 Task: Find connections with filter location Concepción de La Vega with filter topic #communitybuildingwith filter profile language German with filter current company Kimberly-Clark Professional with filter school CHAROTAR UNIVERSITY OF SCIENCE AND TECHNOLOGY with filter industry IT System Data Services with filter service category Wedding Photography with filter keywords title File Clerk
Action: Mouse moved to (554, 73)
Screenshot: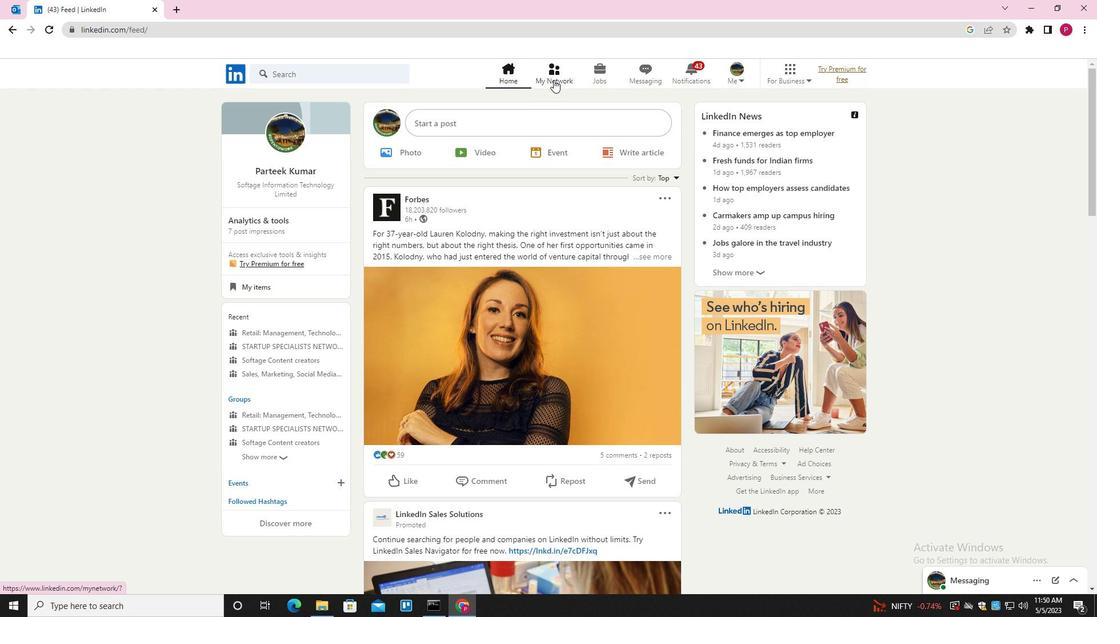 
Action: Mouse pressed left at (554, 73)
Screenshot: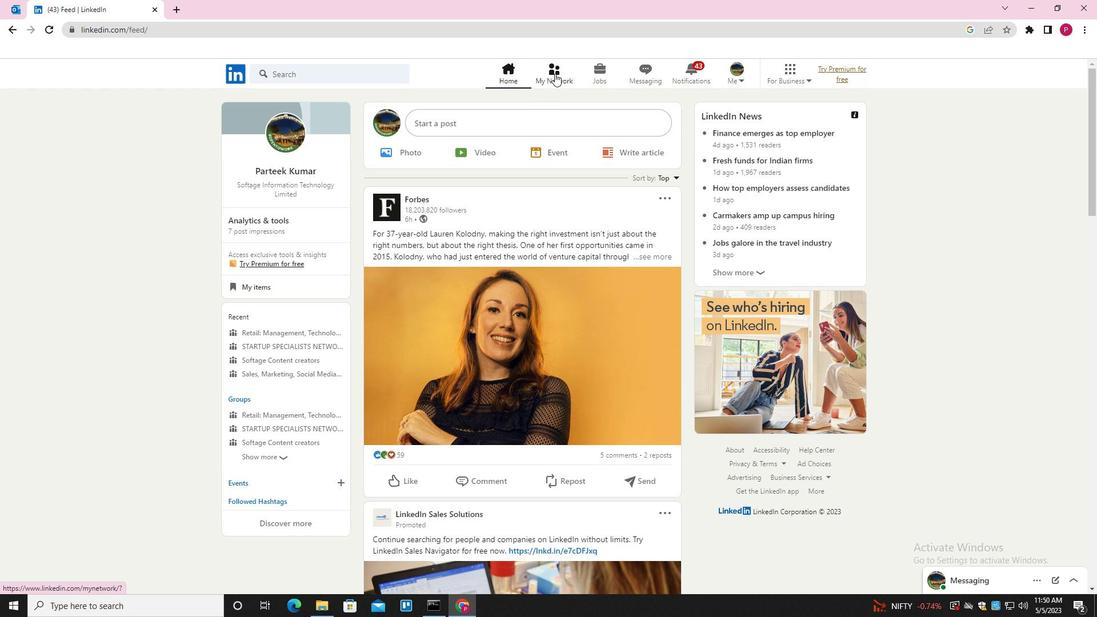 
Action: Mouse moved to (349, 139)
Screenshot: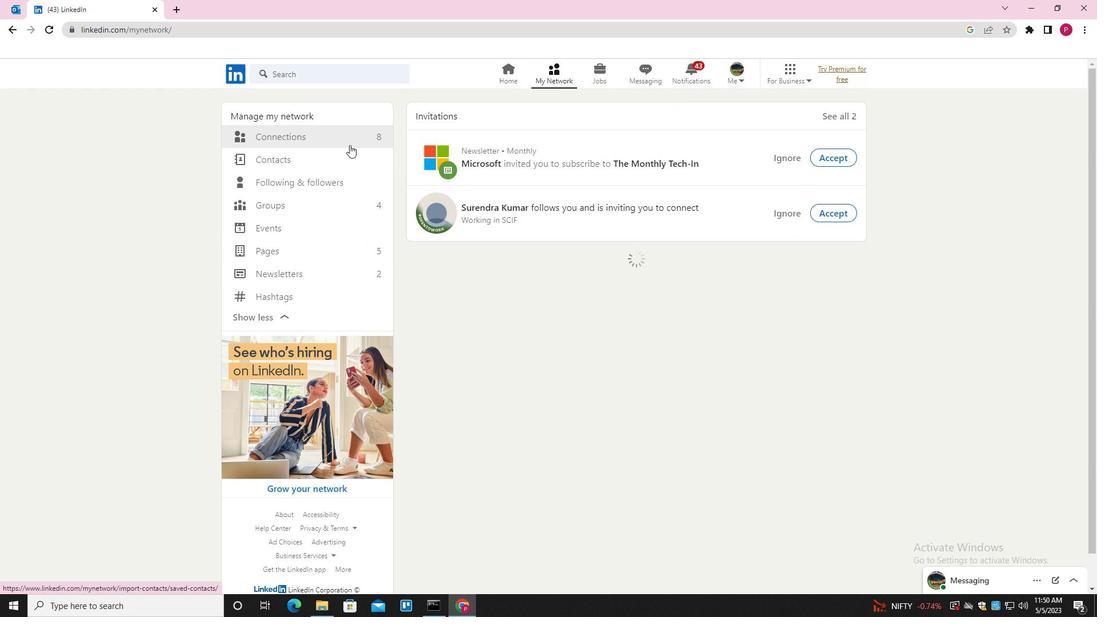 
Action: Mouse pressed left at (349, 139)
Screenshot: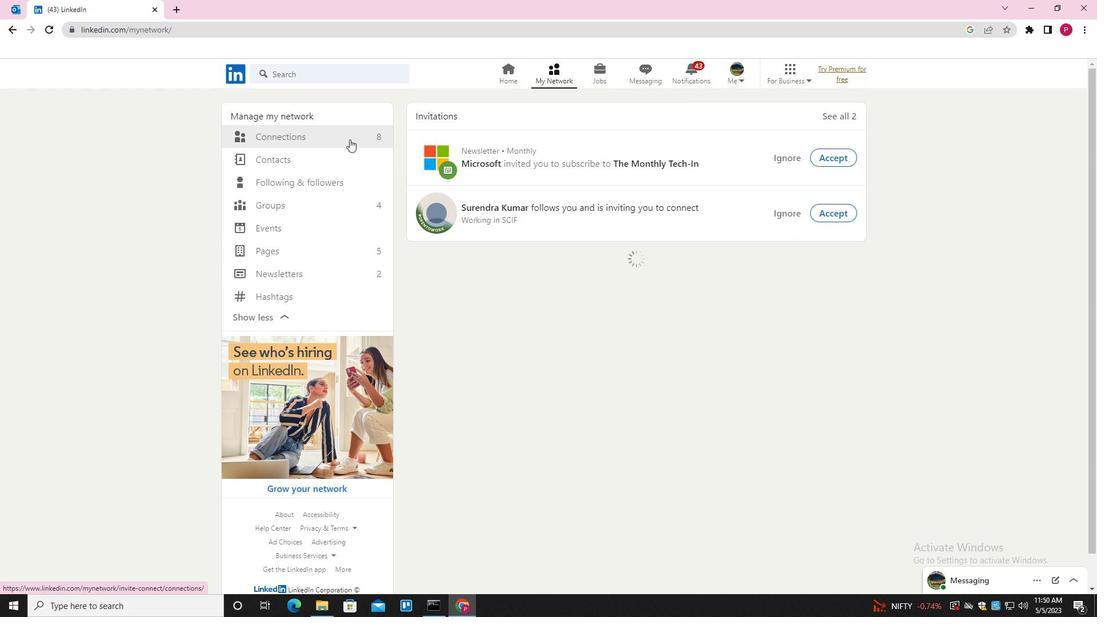 
Action: Mouse moved to (623, 134)
Screenshot: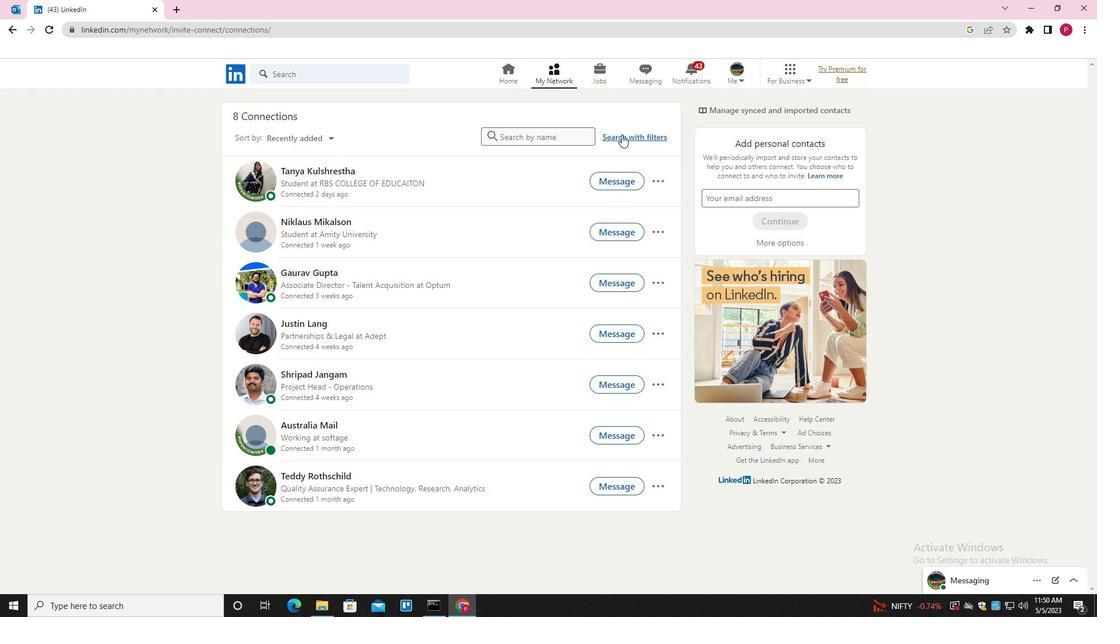 
Action: Mouse pressed left at (623, 134)
Screenshot: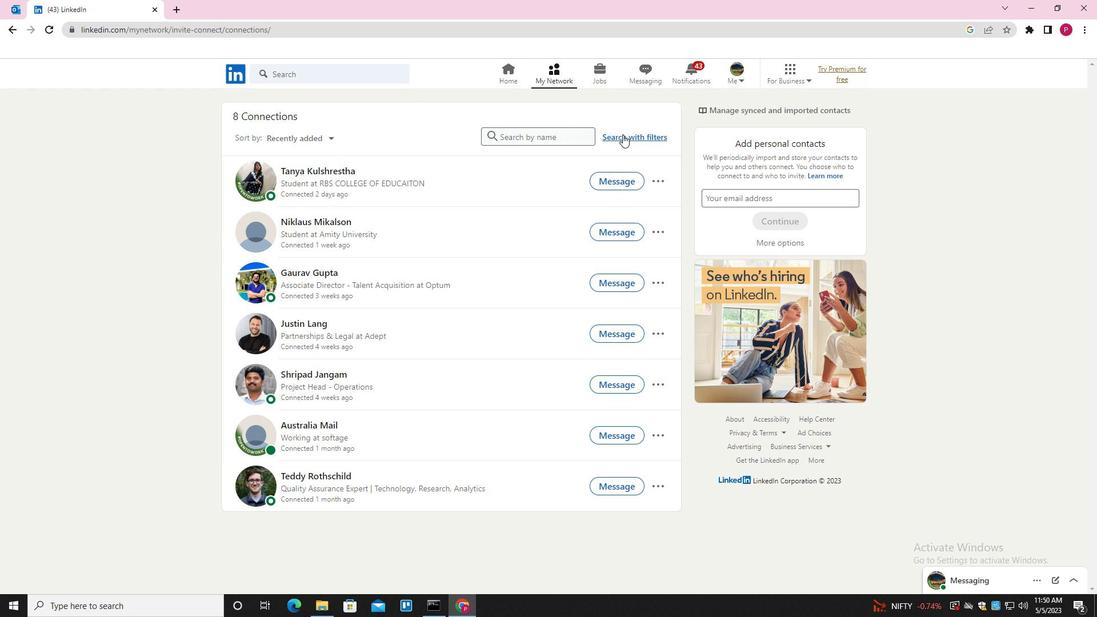 
Action: Mouse moved to (588, 107)
Screenshot: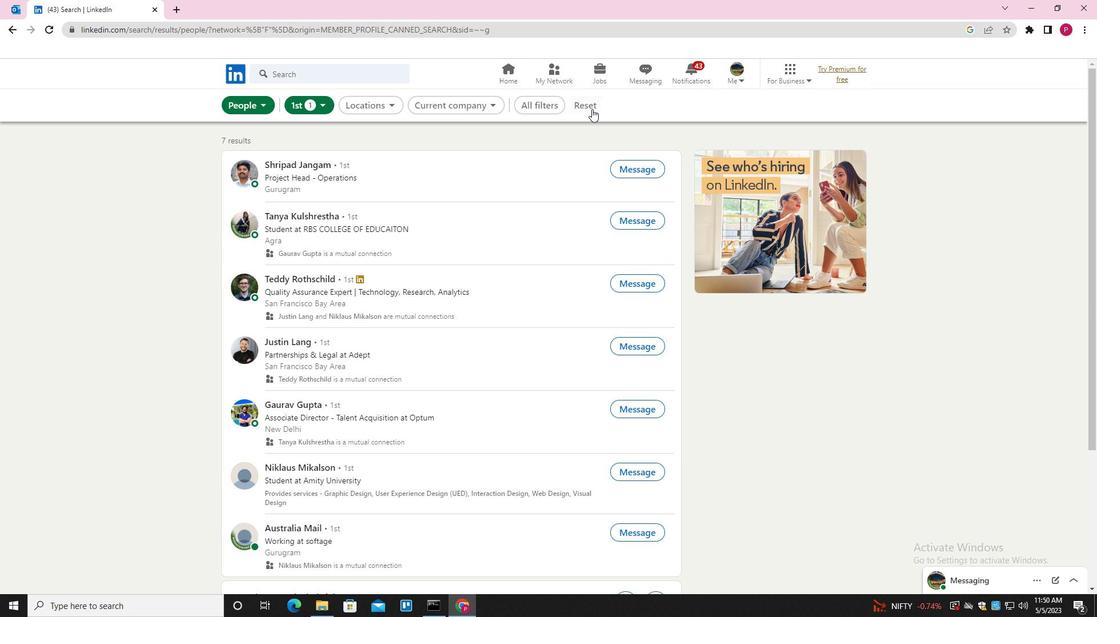 
Action: Mouse pressed left at (588, 107)
Screenshot: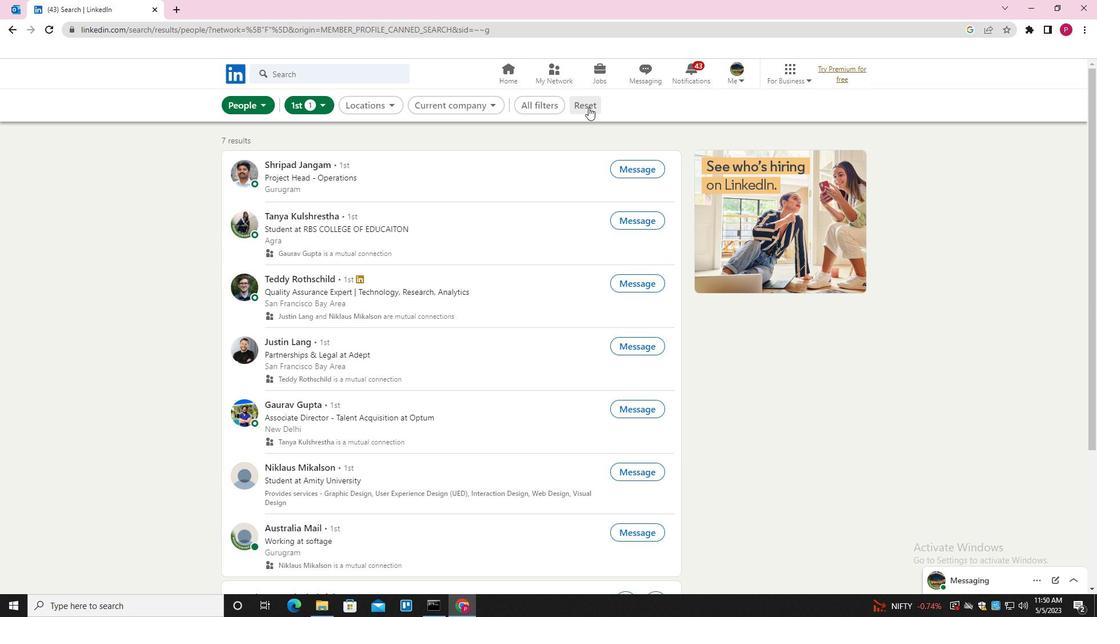 
Action: Mouse moved to (574, 109)
Screenshot: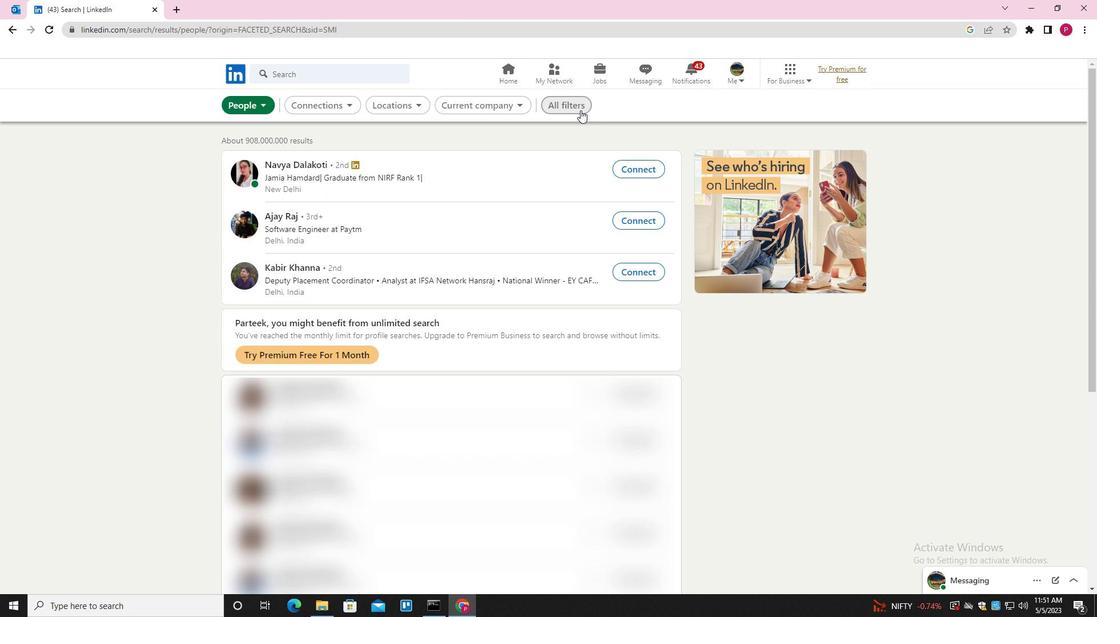 
Action: Mouse pressed left at (574, 109)
Screenshot: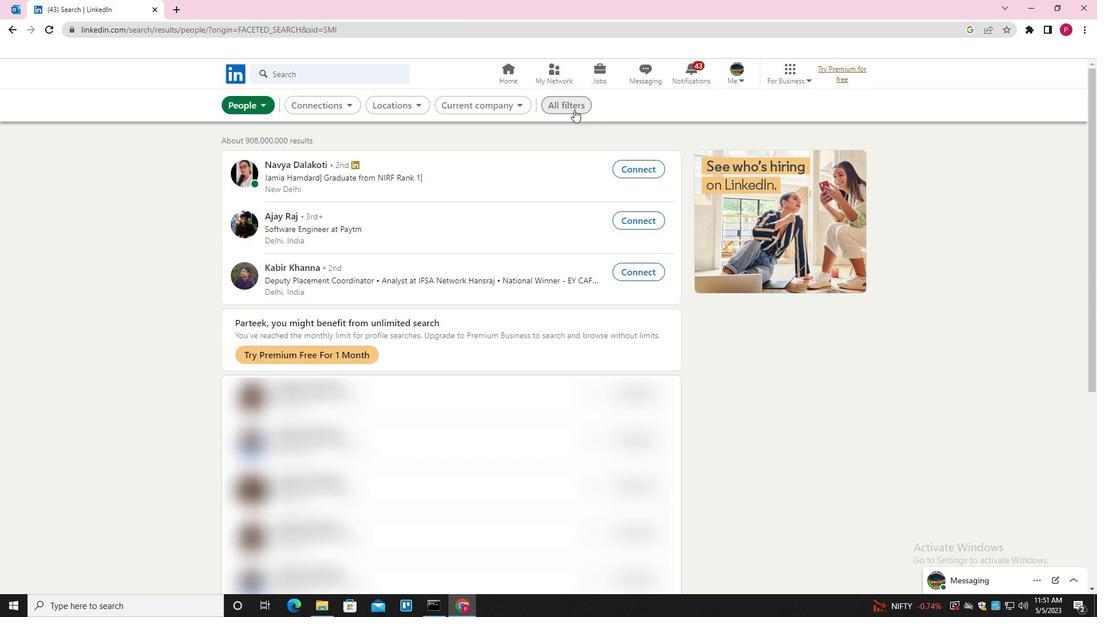 
Action: Mouse moved to (864, 263)
Screenshot: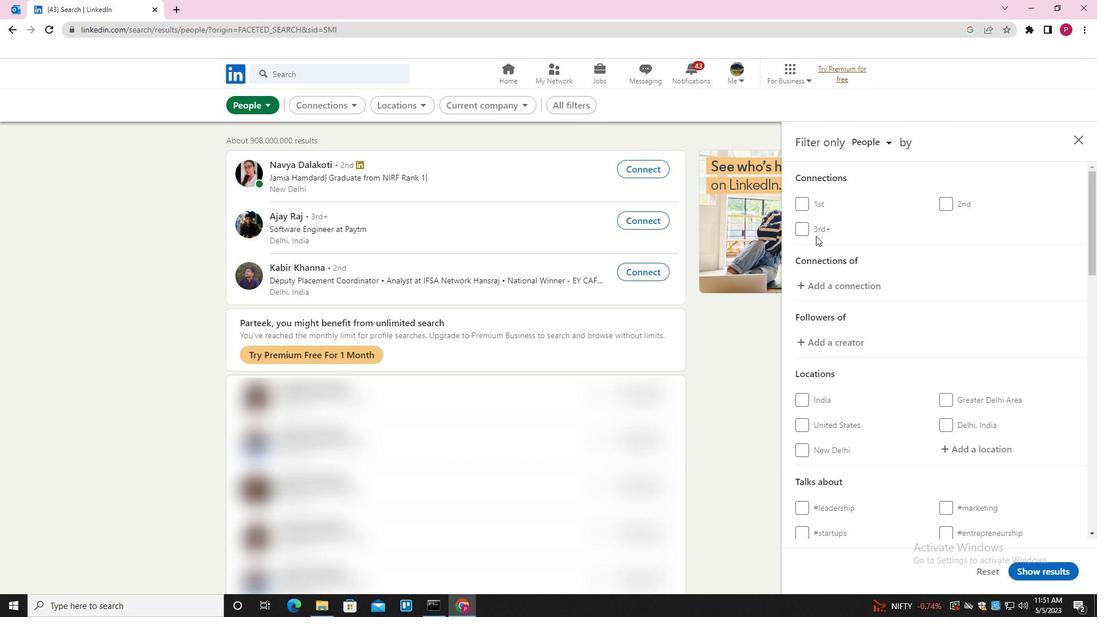 
Action: Mouse scrolled (864, 262) with delta (0, 0)
Screenshot: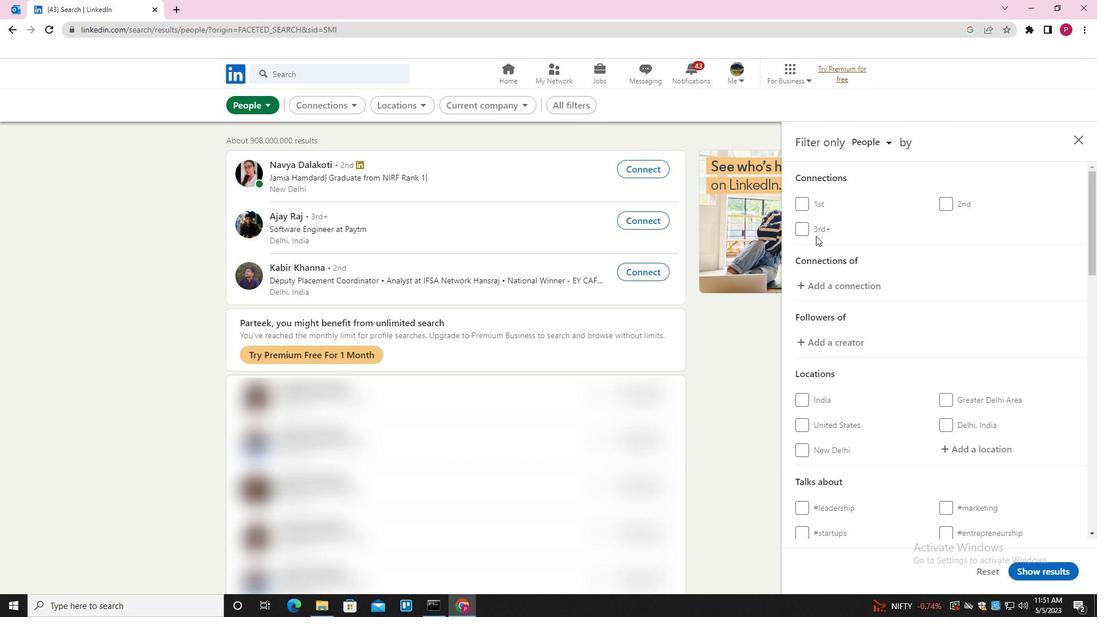 
Action: Mouse moved to (882, 271)
Screenshot: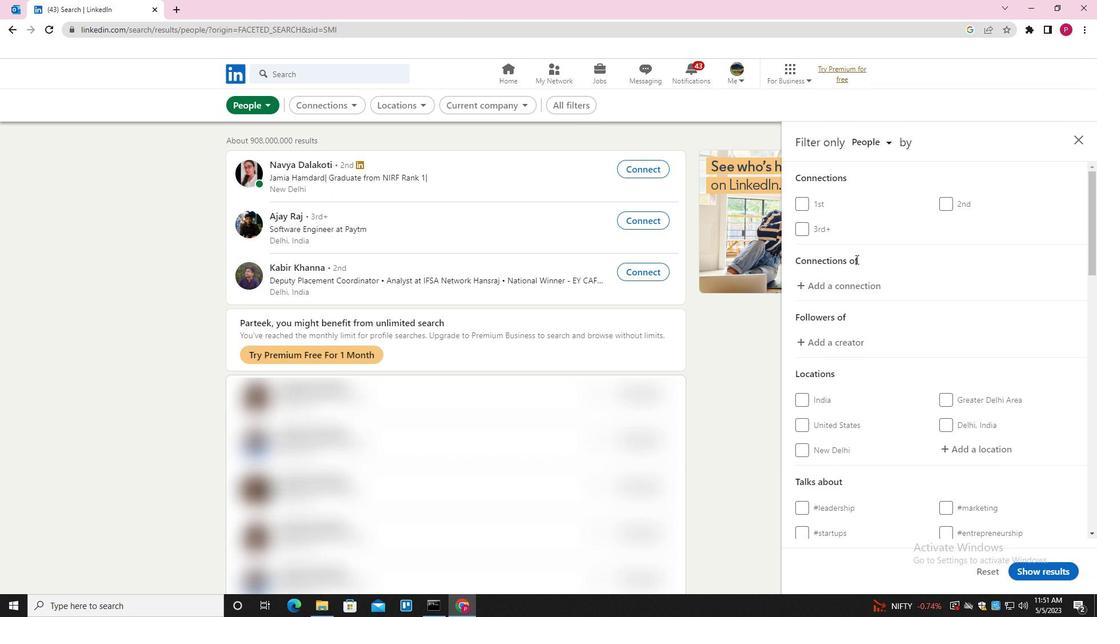 
Action: Mouse scrolled (882, 270) with delta (0, 0)
Screenshot: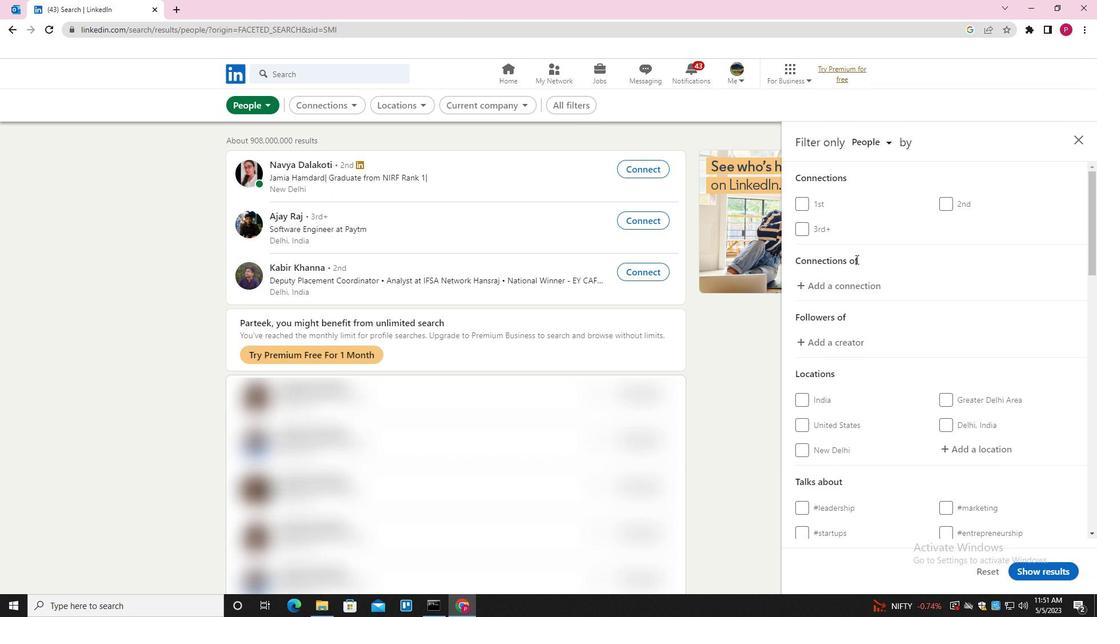 
Action: Mouse moved to (992, 330)
Screenshot: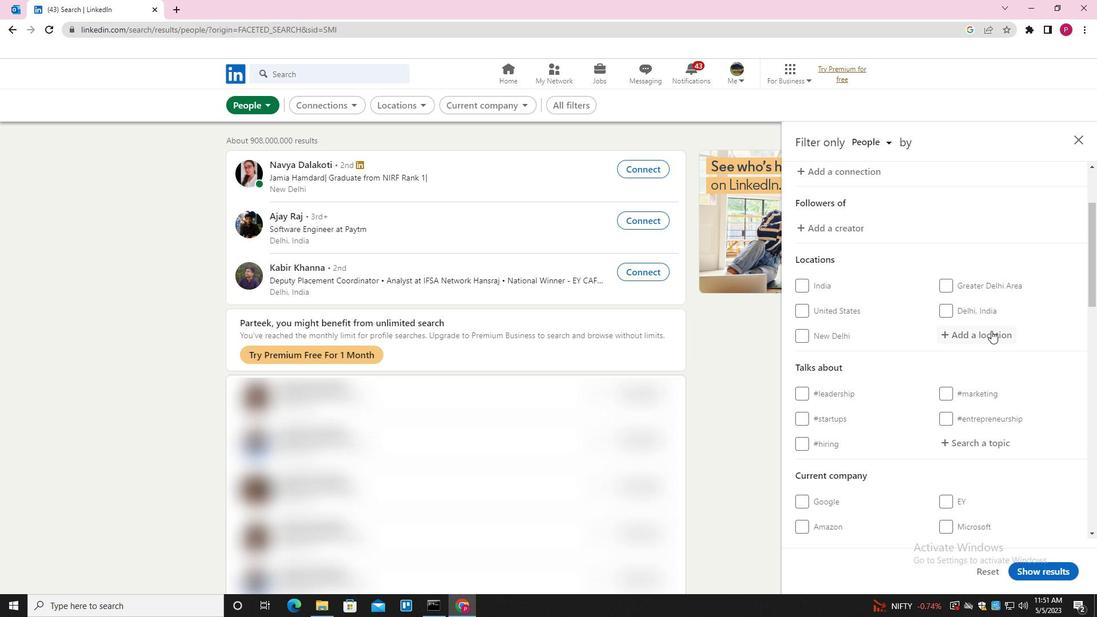 
Action: Mouse pressed left at (992, 330)
Screenshot: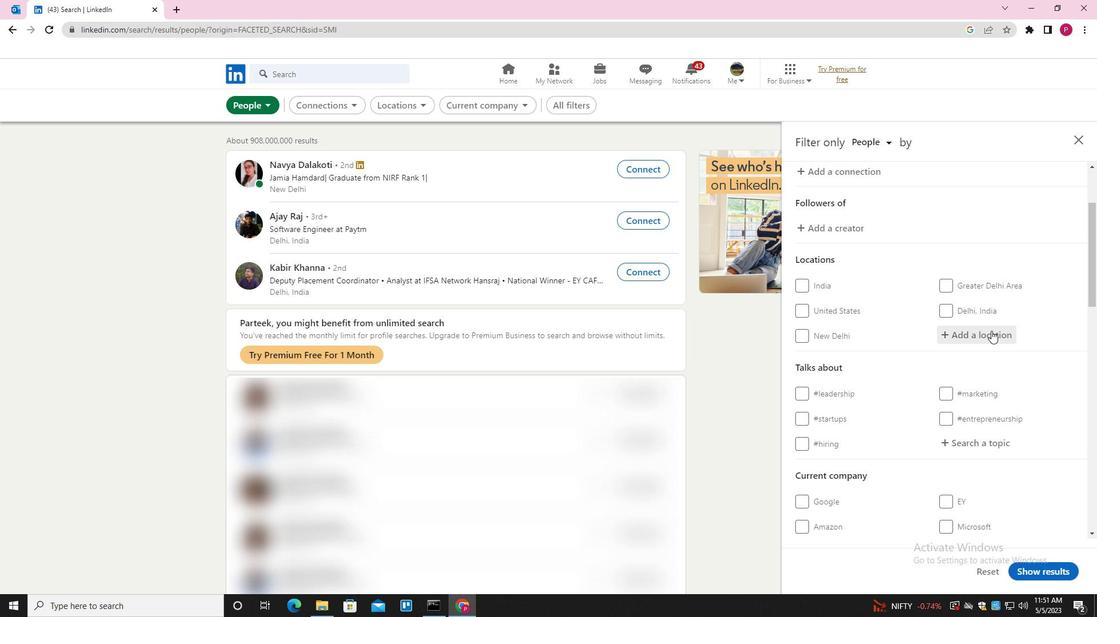 
Action: Key pressed <Key.shift>COB<Key.backspace>NCEPCION<Key.down><Key.enter>
Screenshot: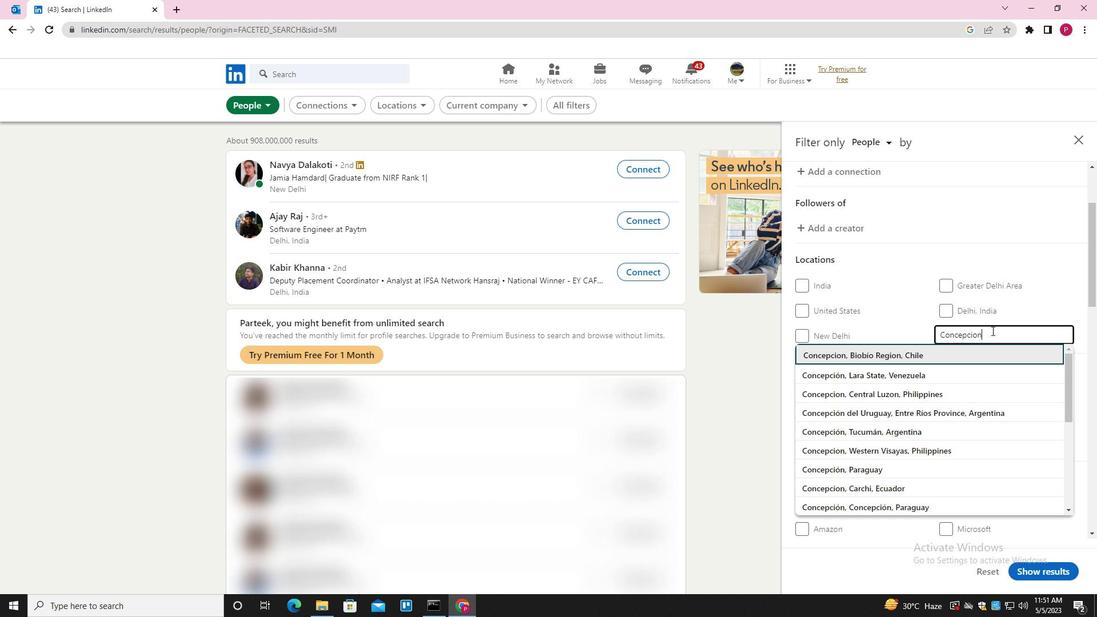
Action: Mouse moved to (992, 310)
Screenshot: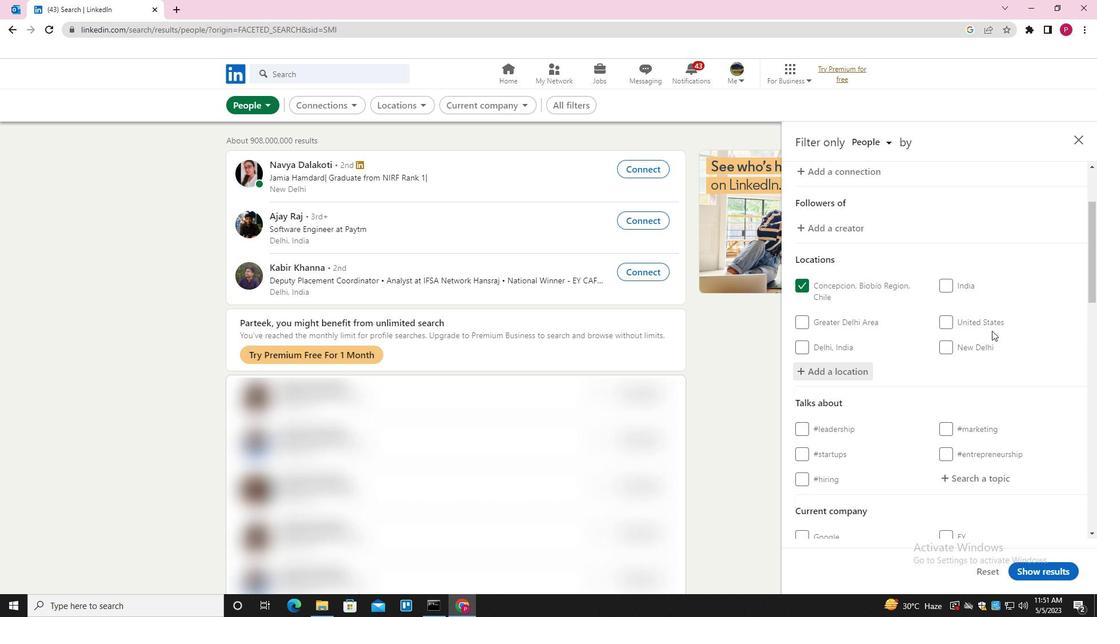 
Action: Mouse scrolled (992, 310) with delta (0, 0)
Screenshot: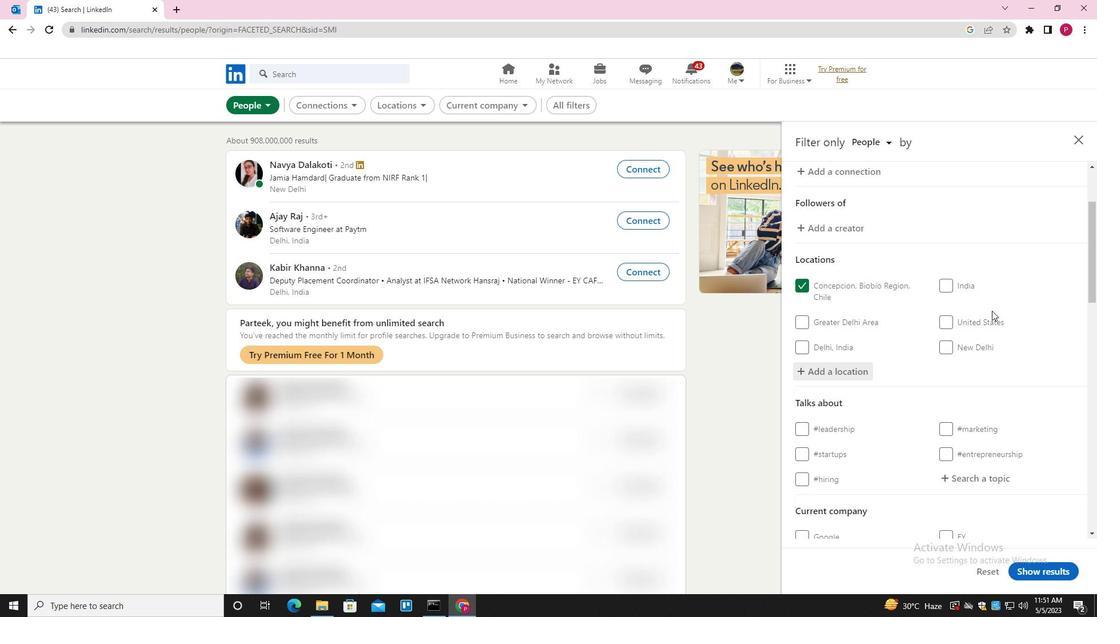 
Action: Mouse moved to (993, 310)
Screenshot: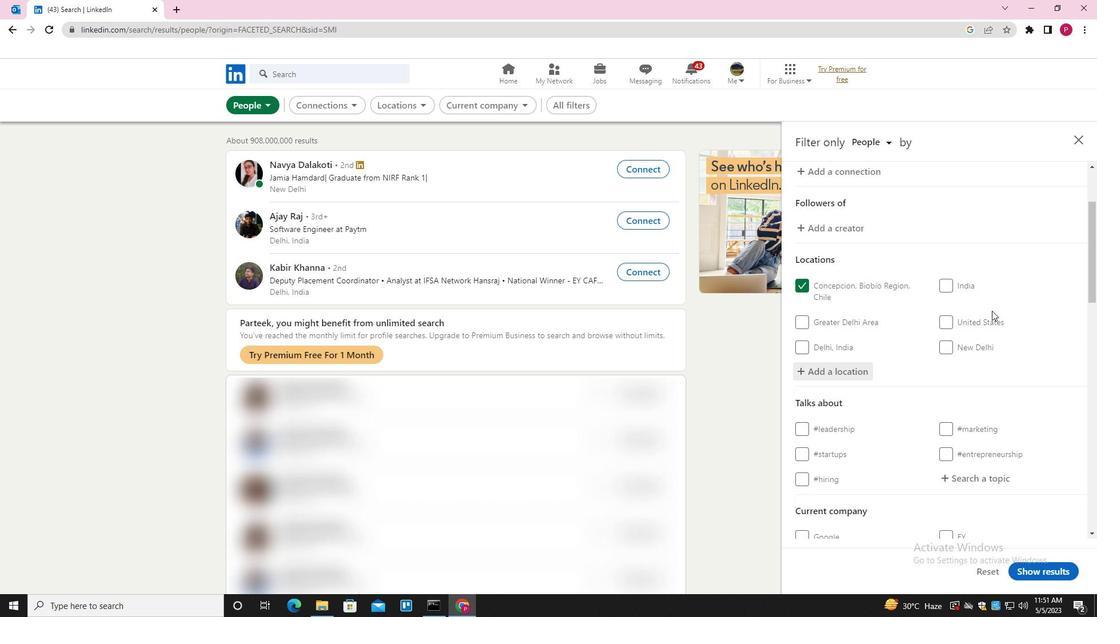 
Action: Mouse scrolled (993, 310) with delta (0, 0)
Screenshot: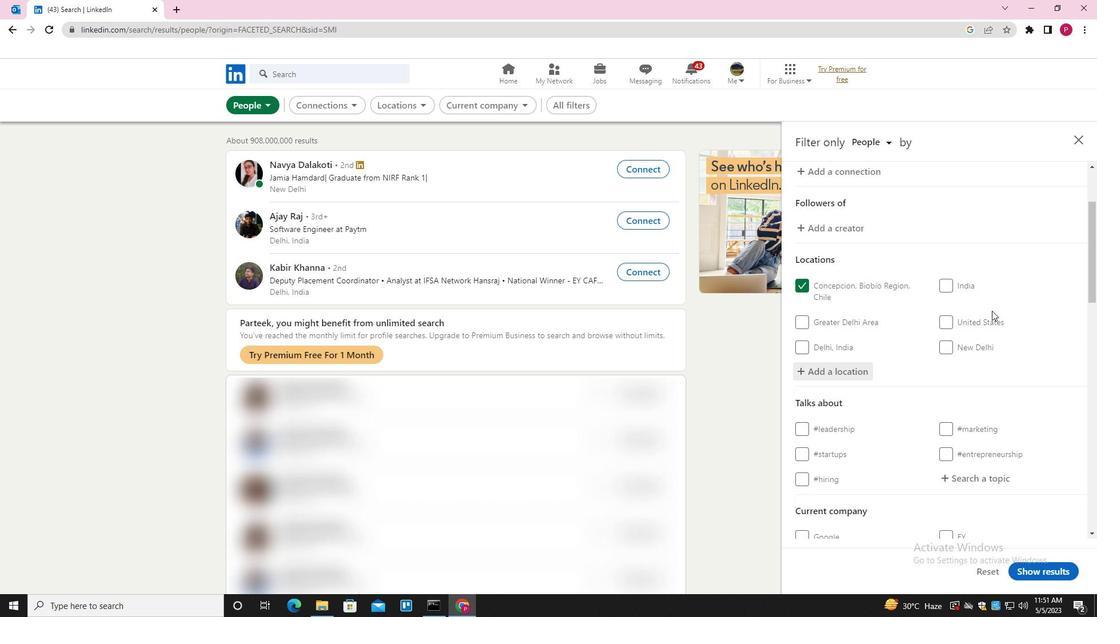 
Action: Mouse moved to (994, 311)
Screenshot: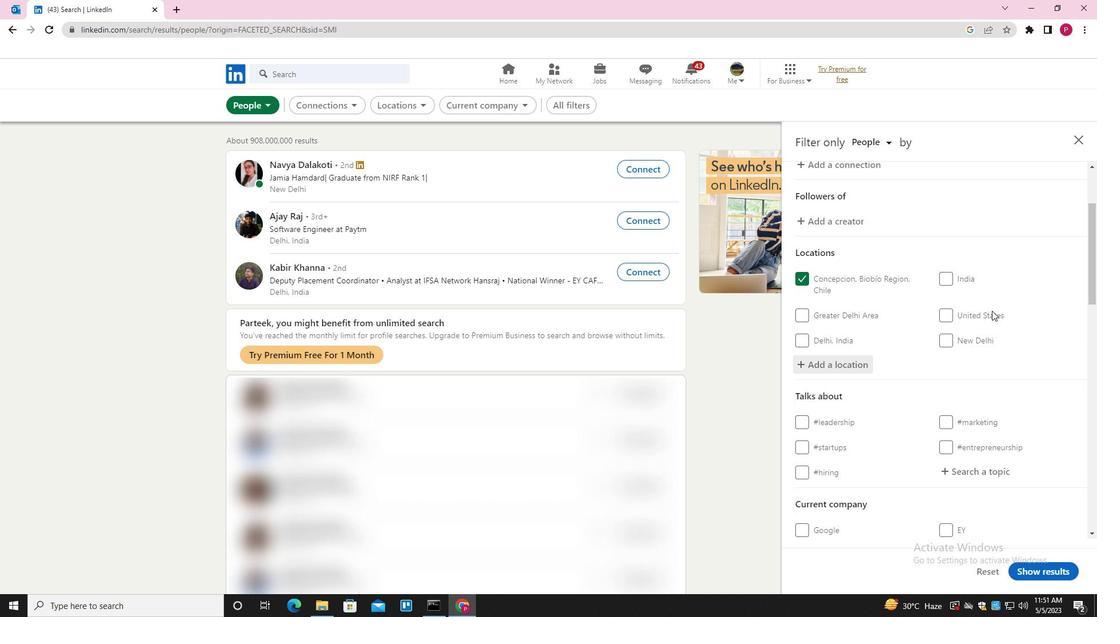
Action: Mouse scrolled (994, 310) with delta (0, 0)
Screenshot: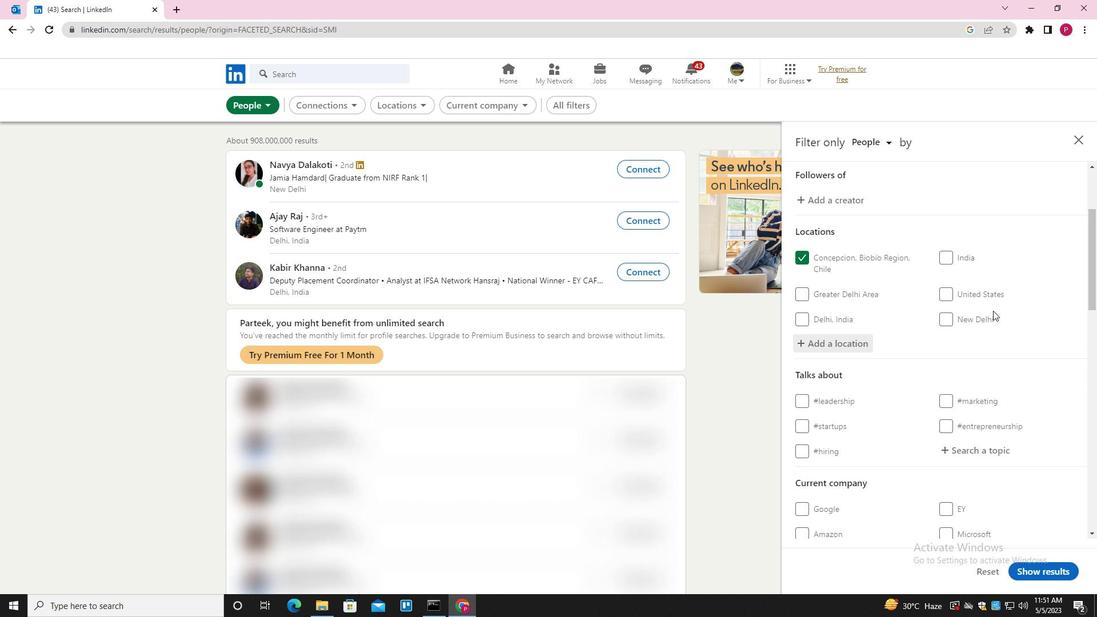 
Action: Mouse moved to (995, 312)
Screenshot: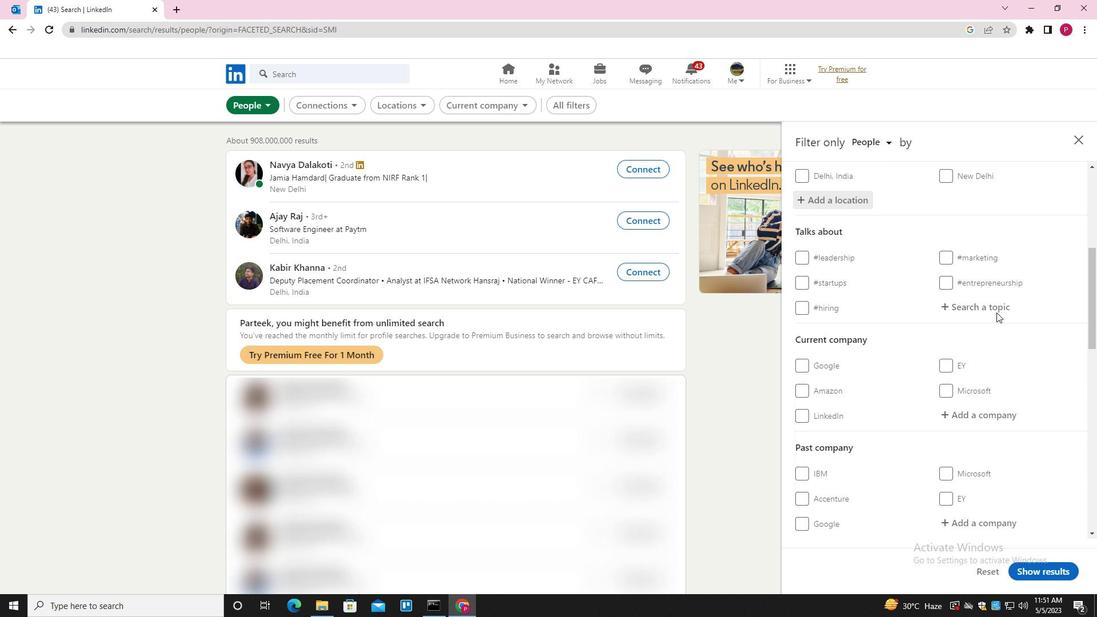 
Action: Mouse pressed left at (995, 312)
Screenshot: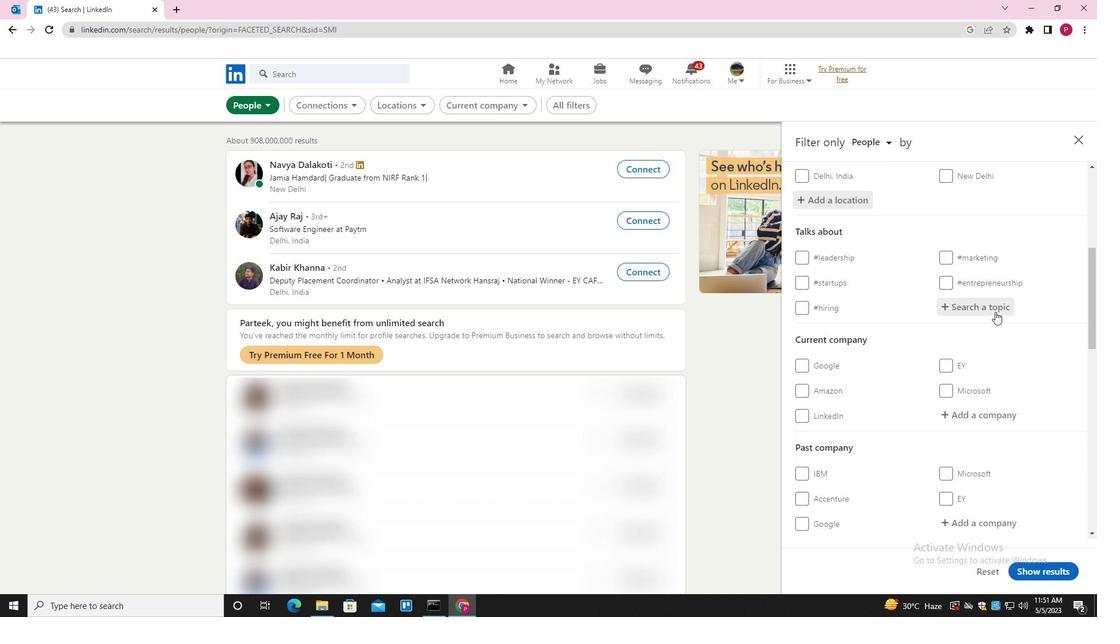 
Action: Key pressed COMMUNITYBUILDING<Key.down><Key.enter>
Screenshot: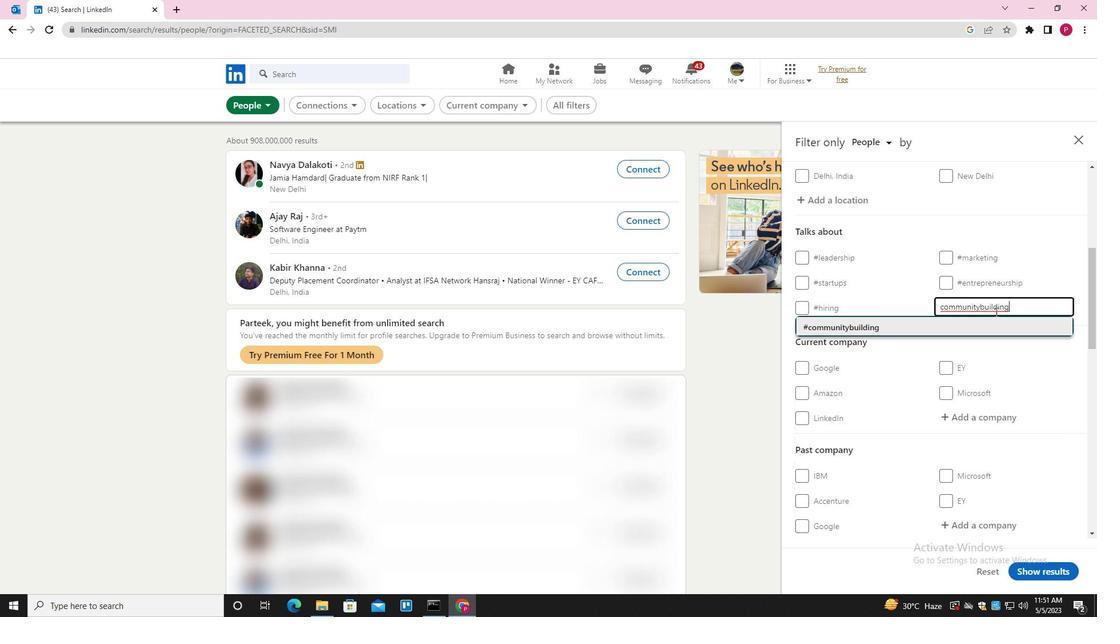 
Action: Mouse moved to (982, 324)
Screenshot: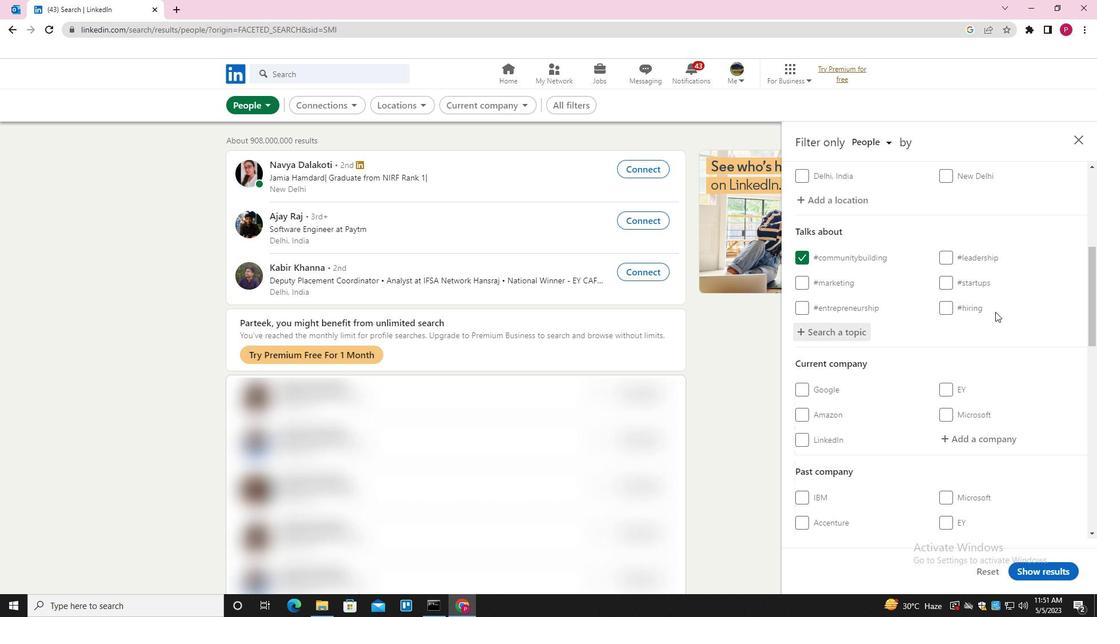 
Action: Mouse scrolled (982, 323) with delta (0, 0)
Screenshot: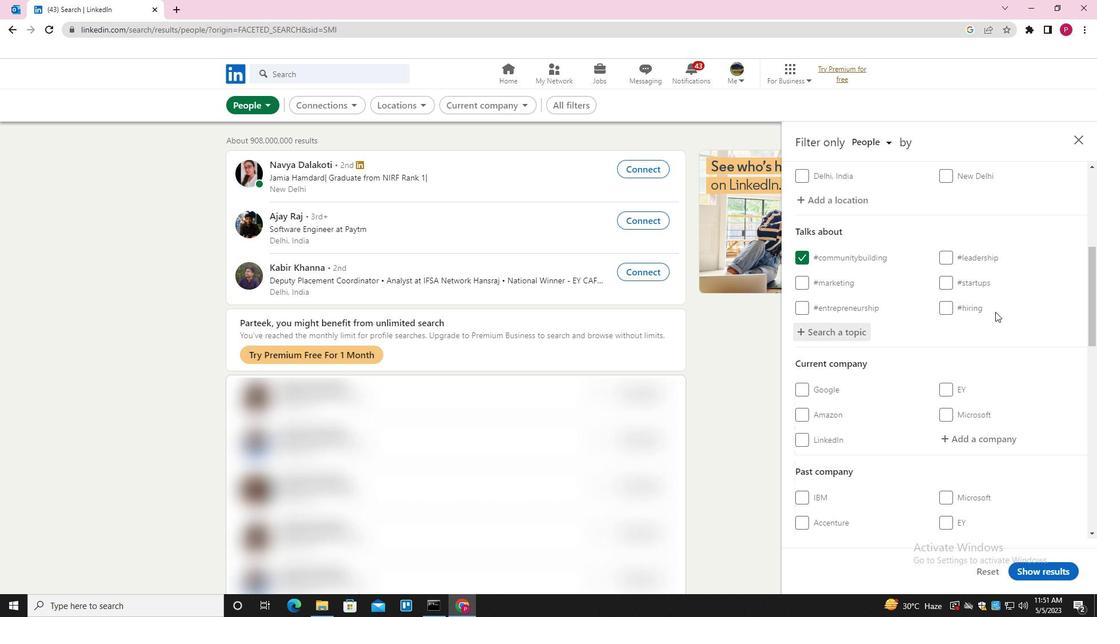 
Action: Mouse moved to (964, 326)
Screenshot: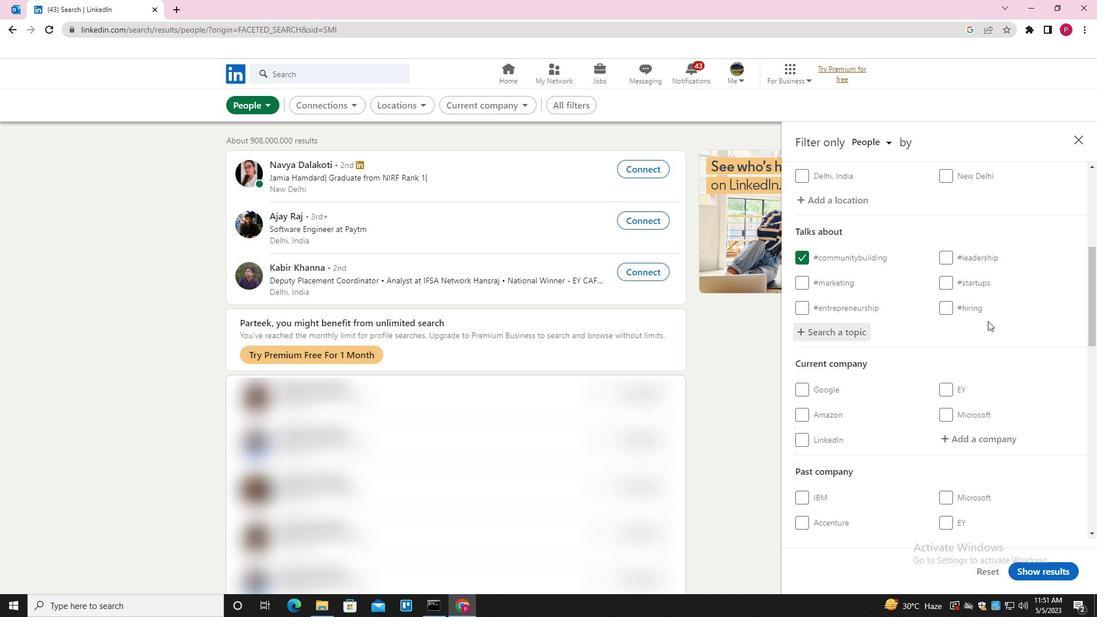 
Action: Mouse scrolled (964, 325) with delta (0, 0)
Screenshot: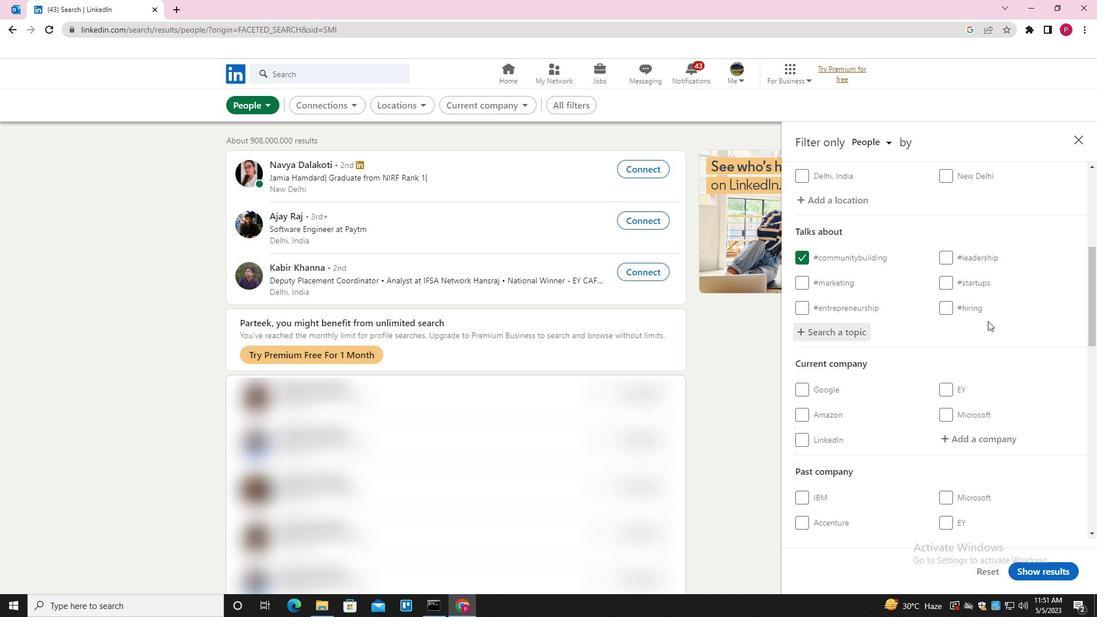 
Action: Mouse moved to (953, 326)
Screenshot: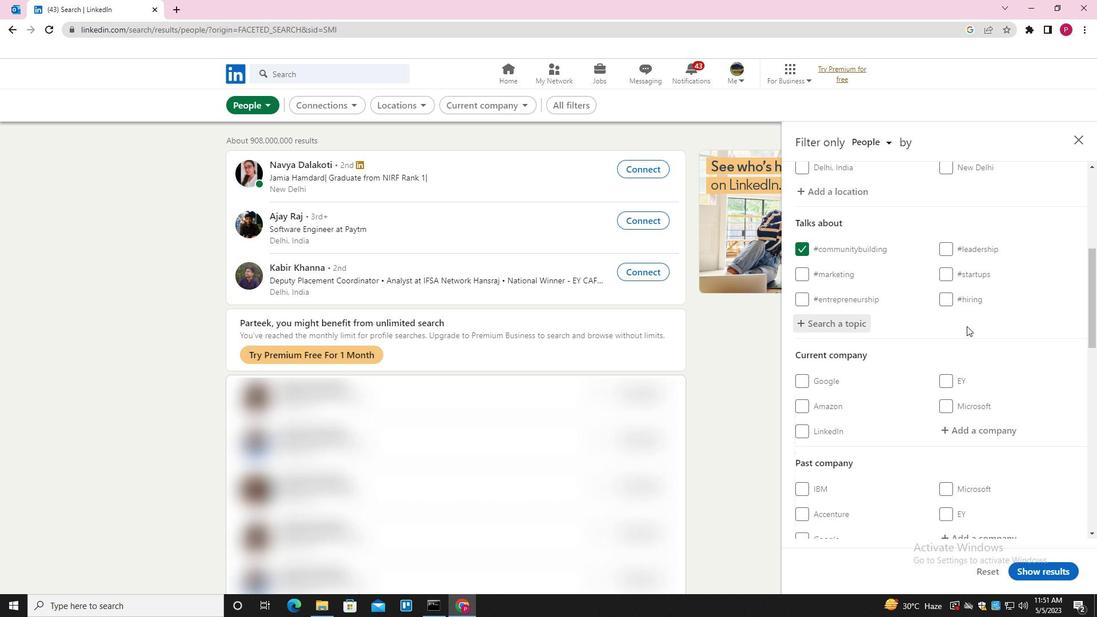 
Action: Mouse scrolled (953, 326) with delta (0, 0)
Screenshot: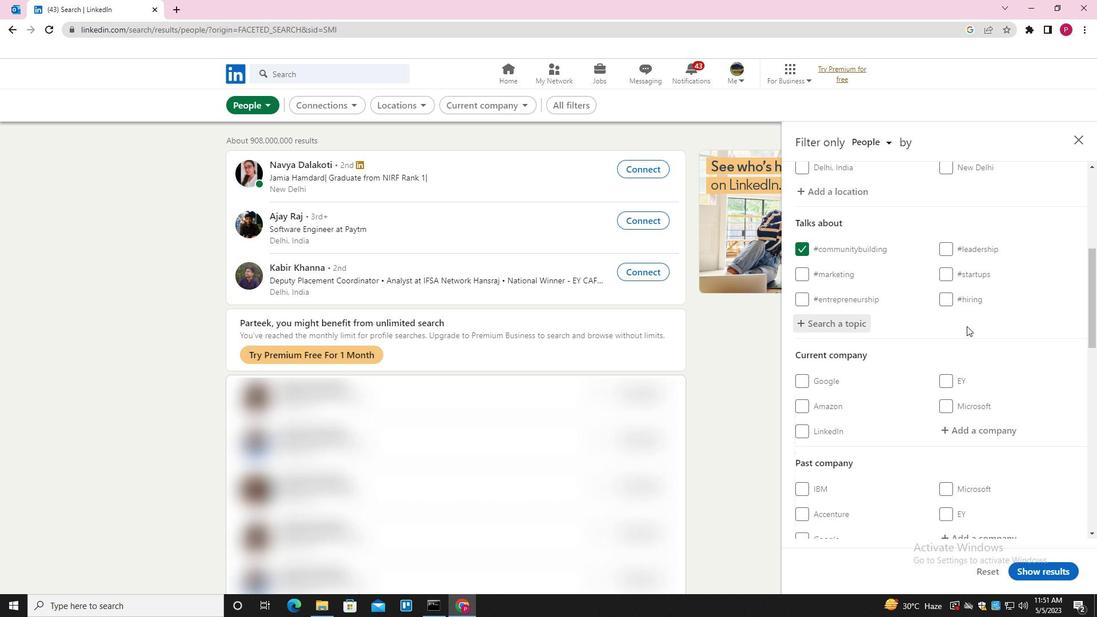 
Action: Mouse moved to (953, 326)
Screenshot: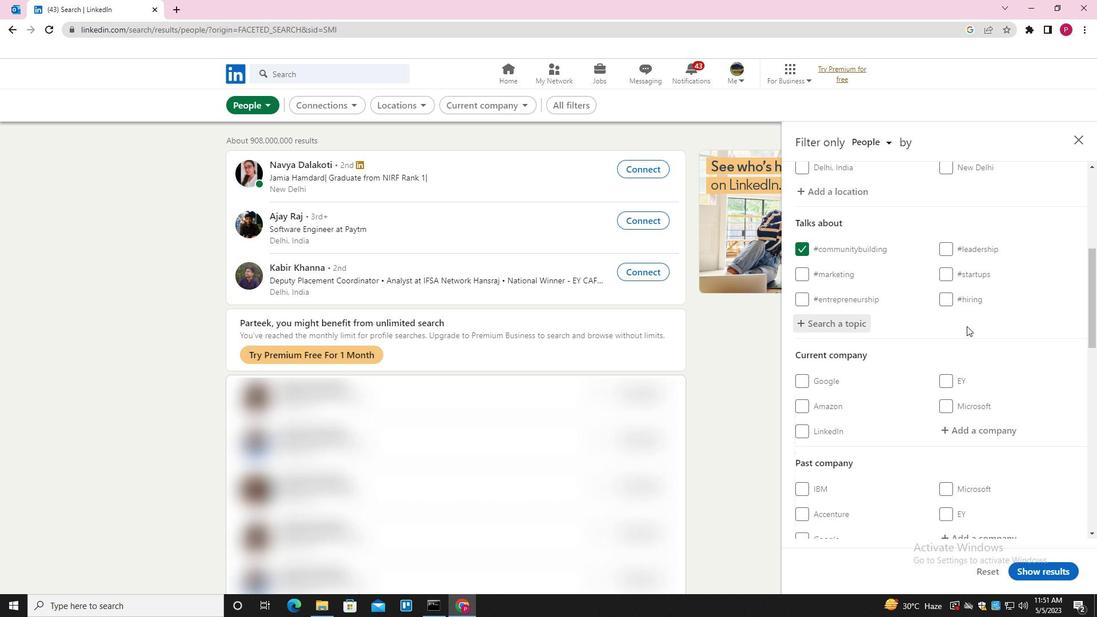
Action: Mouse scrolled (953, 326) with delta (0, 0)
Screenshot: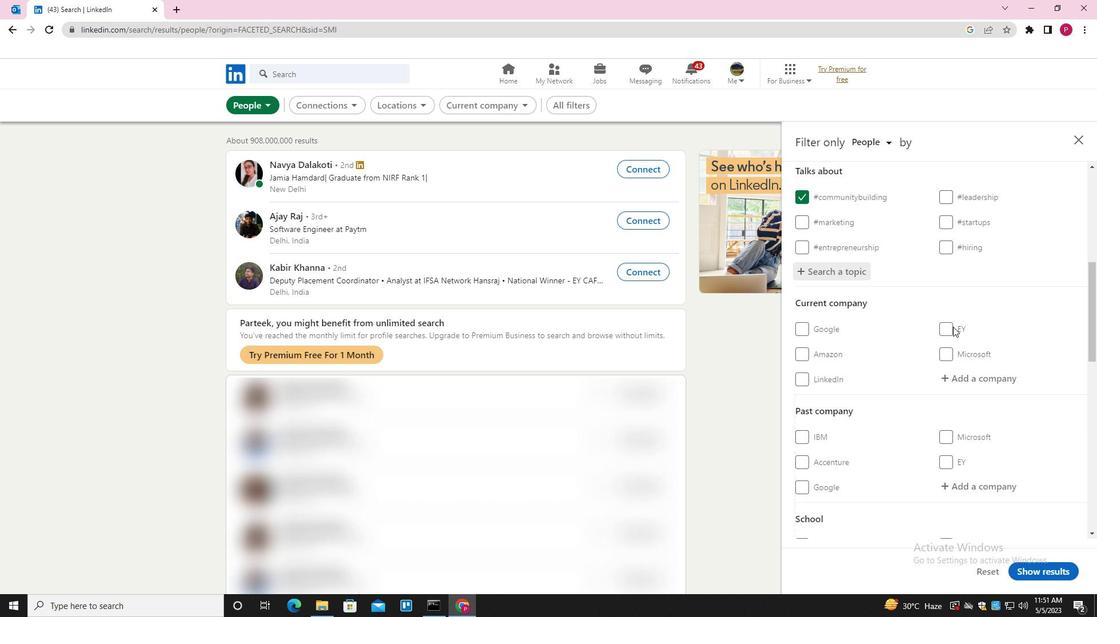 
Action: Mouse scrolled (953, 326) with delta (0, 0)
Screenshot: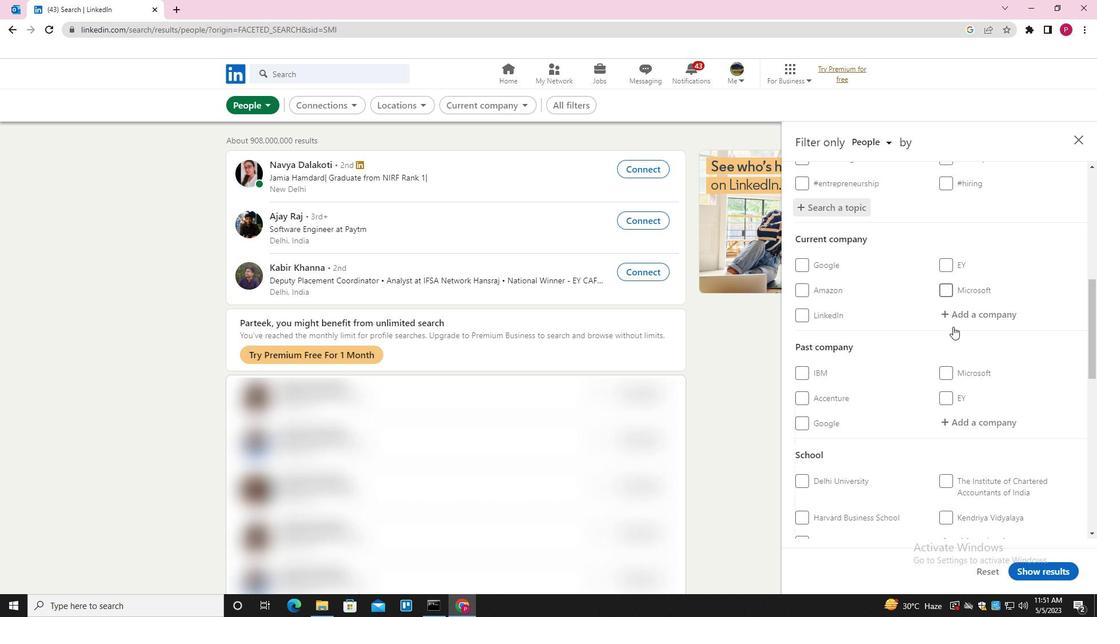 
Action: Mouse scrolled (953, 326) with delta (0, 0)
Screenshot: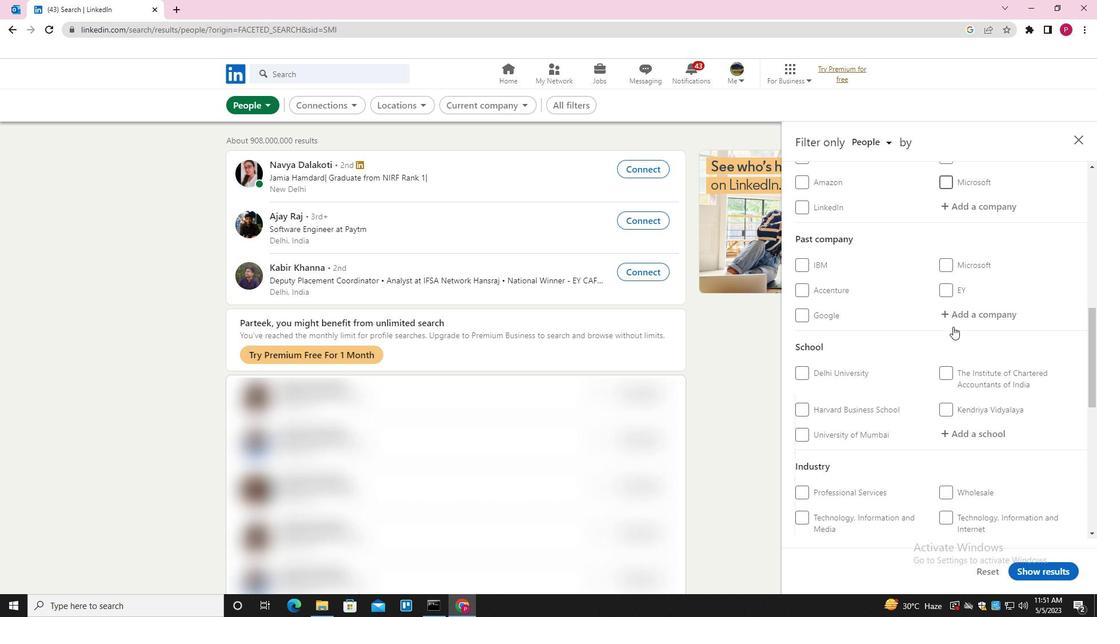 
Action: Mouse scrolled (953, 326) with delta (0, 0)
Screenshot: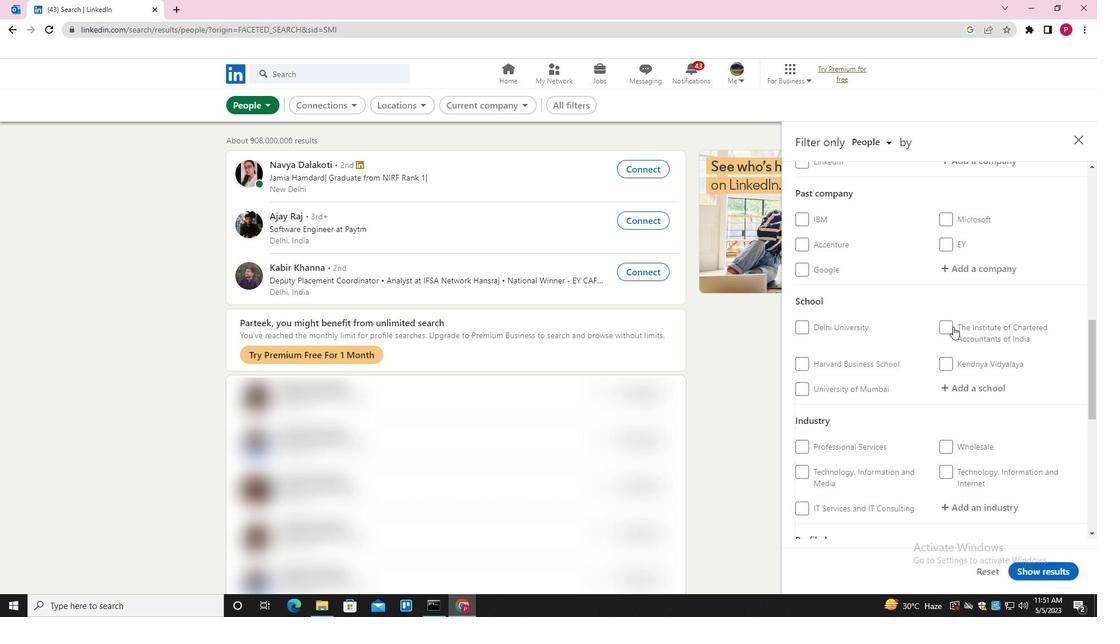 
Action: Mouse moved to (935, 335)
Screenshot: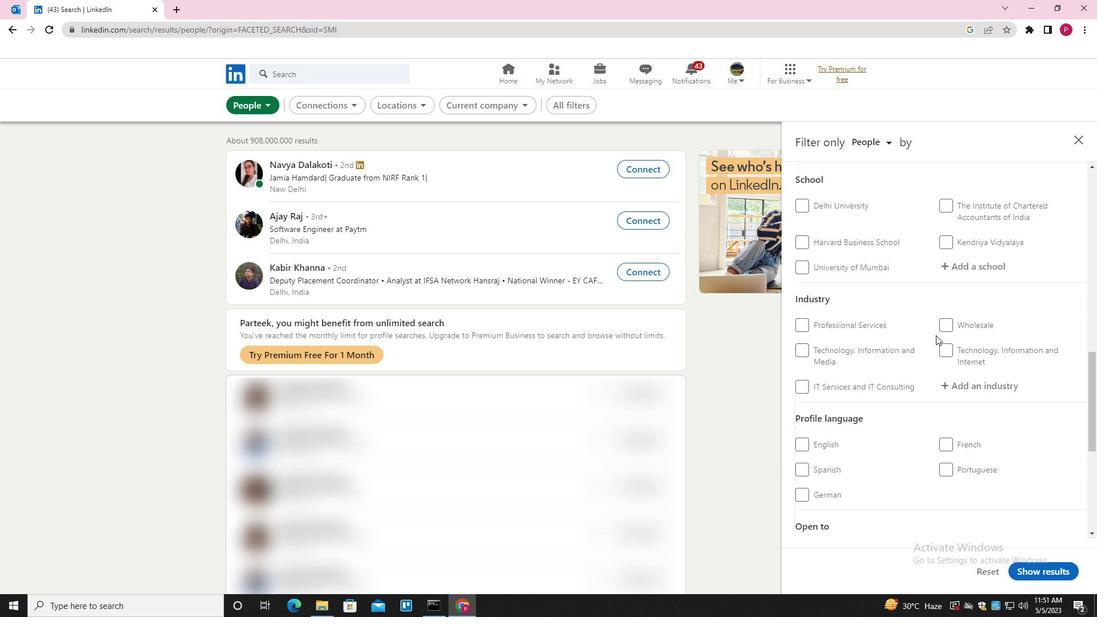 
Action: Mouse scrolled (935, 334) with delta (0, 0)
Screenshot: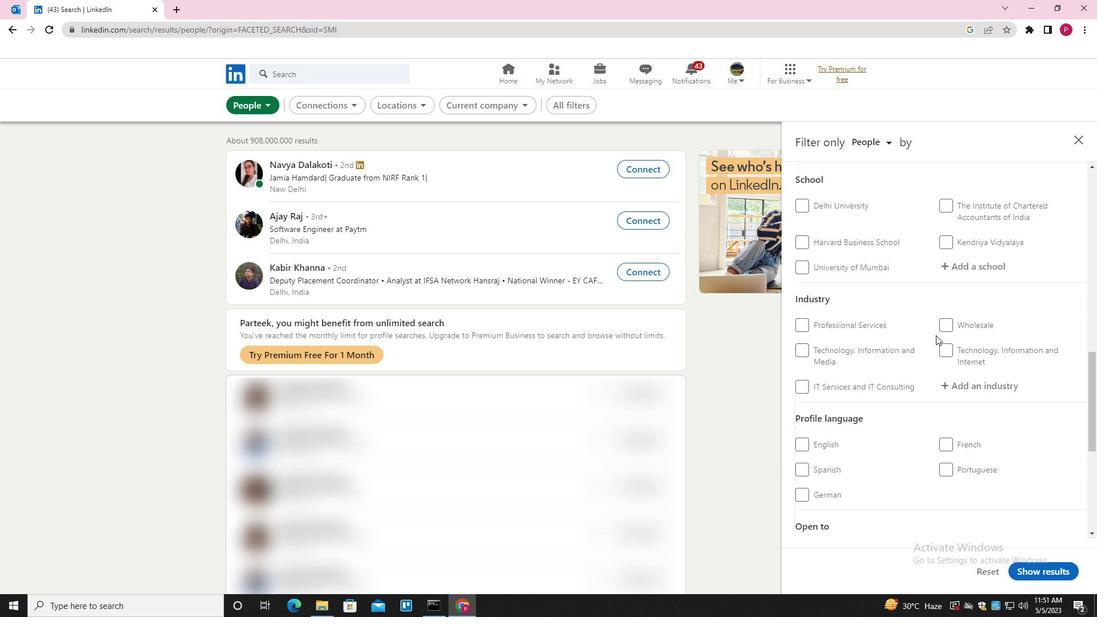 
Action: Mouse scrolled (935, 334) with delta (0, 0)
Screenshot: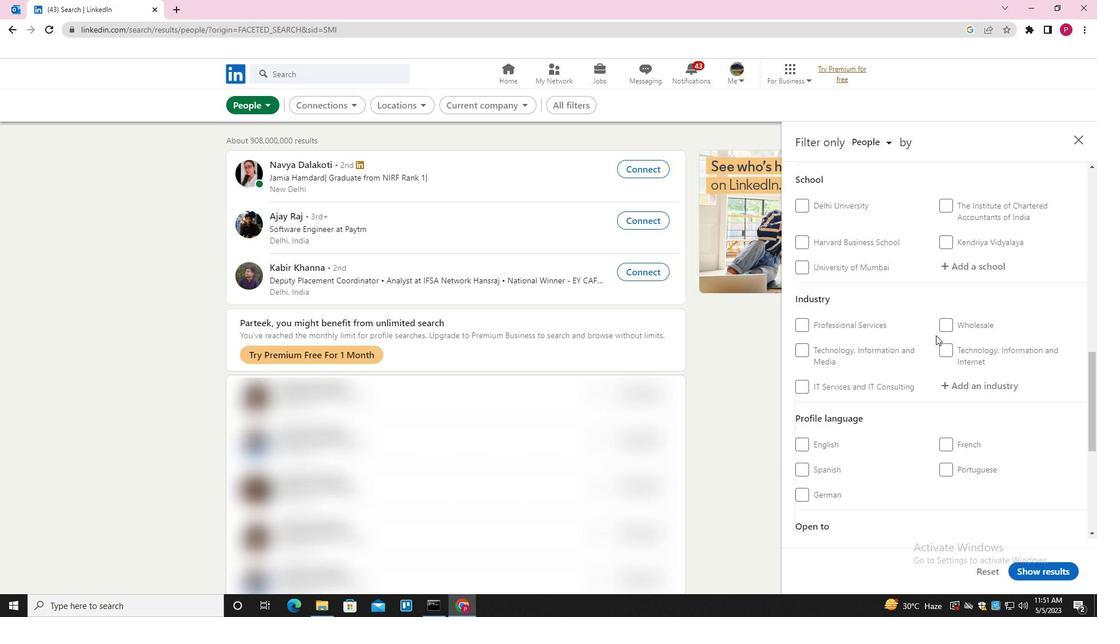 
Action: Mouse moved to (935, 336)
Screenshot: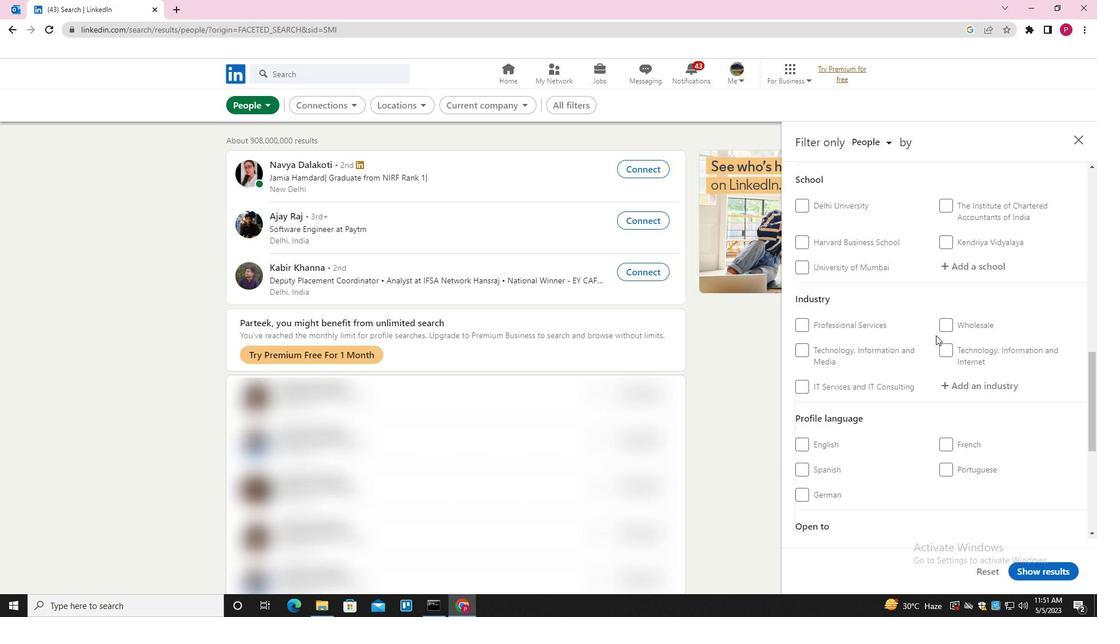 
Action: Mouse scrolled (935, 335) with delta (0, 0)
Screenshot: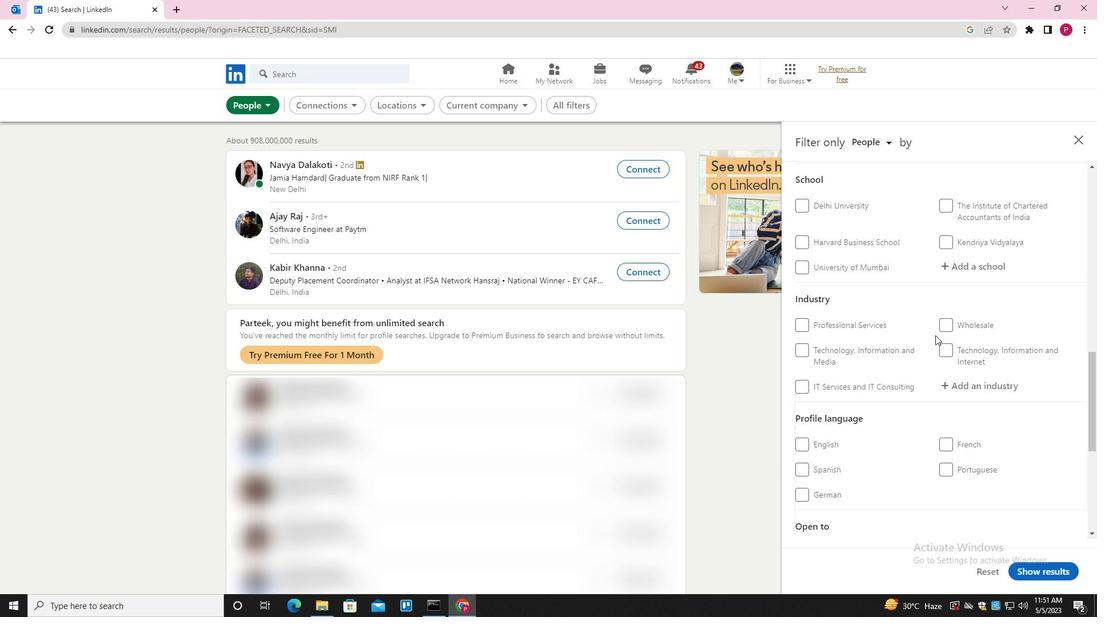 
Action: Mouse moved to (828, 324)
Screenshot: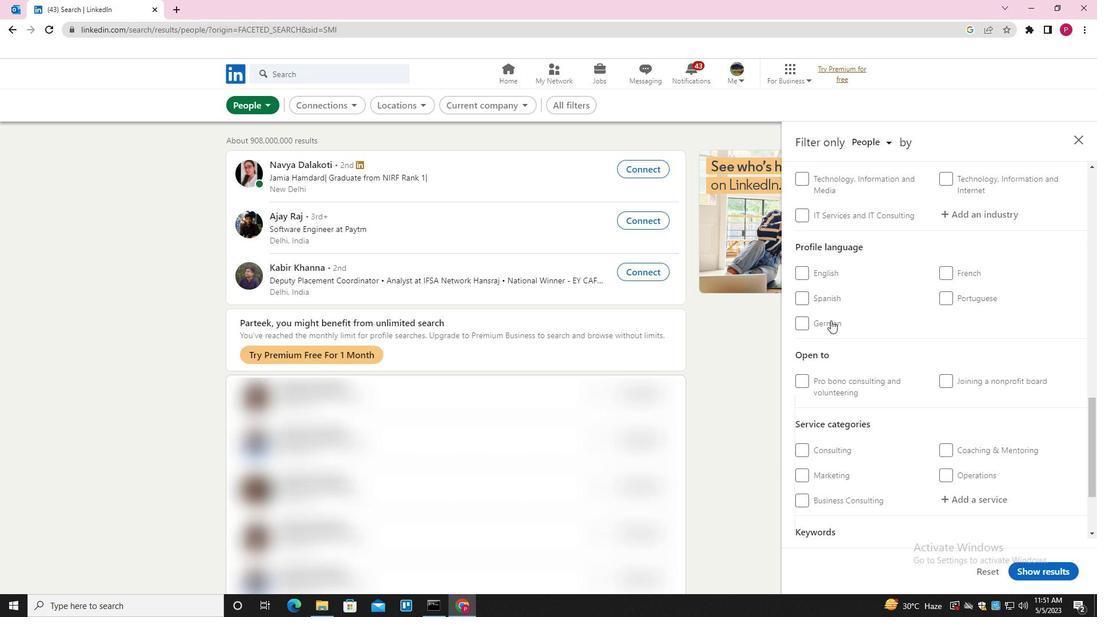 
Action: Mouse pressed left at (828, 324)
Screenshot: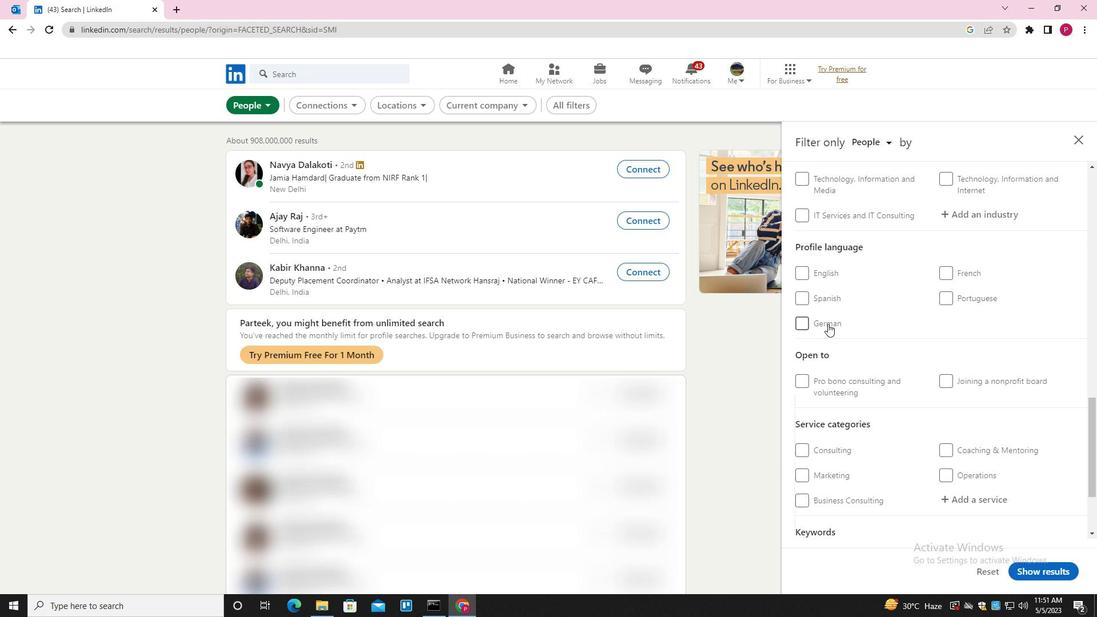 
Action: Mouse moved to (878, 331)
Screenshot: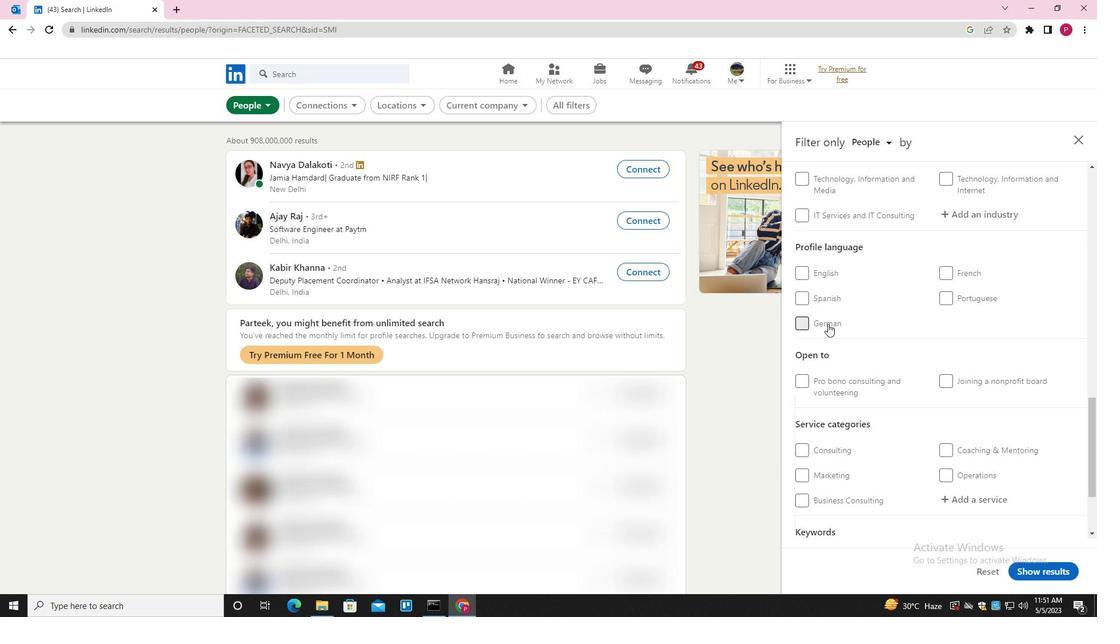 
Action: Mouse scrolled (878, 332) with delta (0, 0)
Screenshot: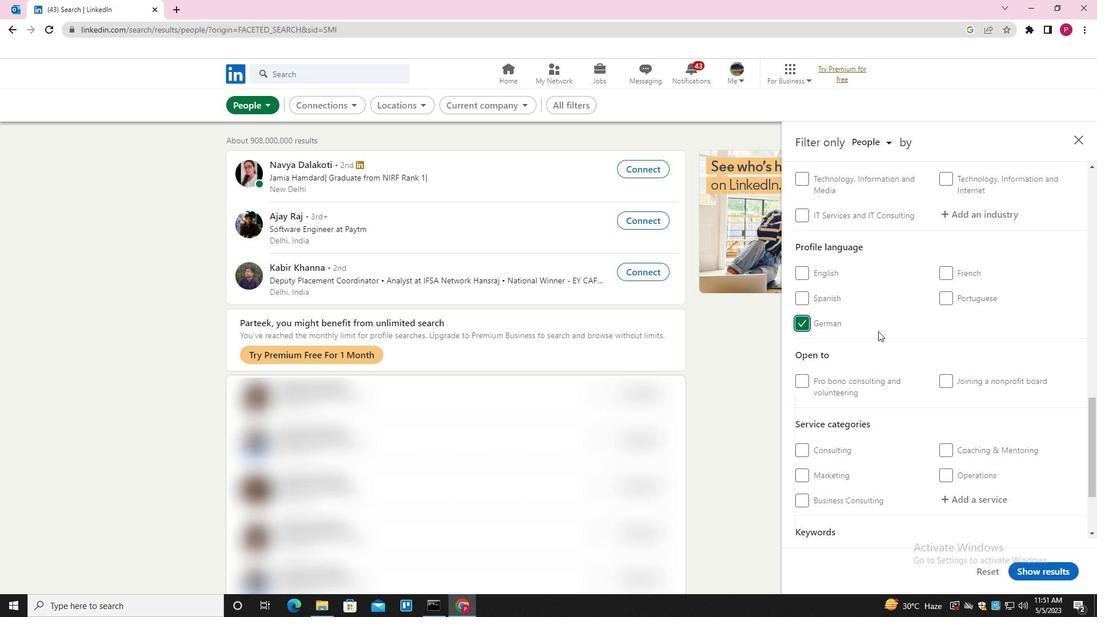 
Action: Mouse scrolled (878, 332) with delta (0, 0)
Screenshot: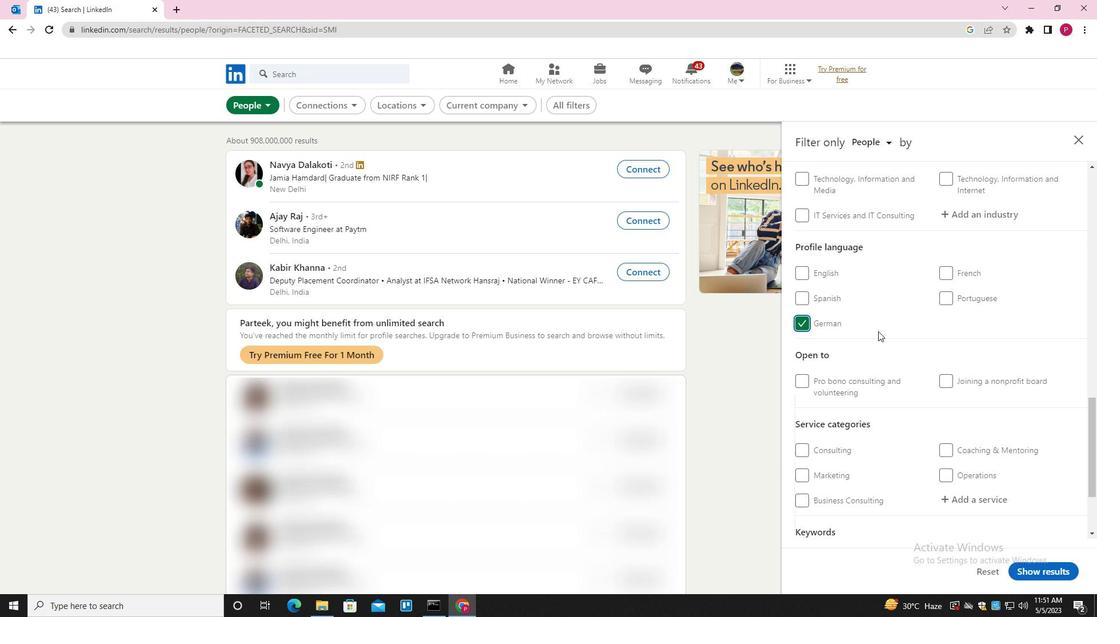 
Action: Mouse scrolled (878, 332) with delta (0, 0)
Screenshot: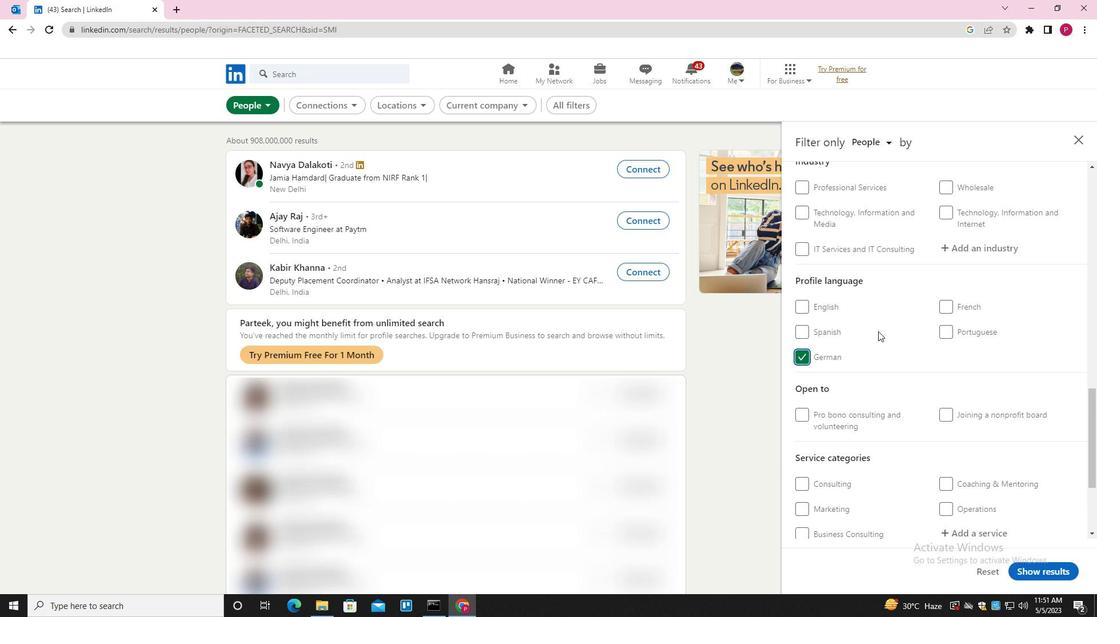 
Action: Mouse scrolled (878, 332) with delta (0, 0)
Screenshot: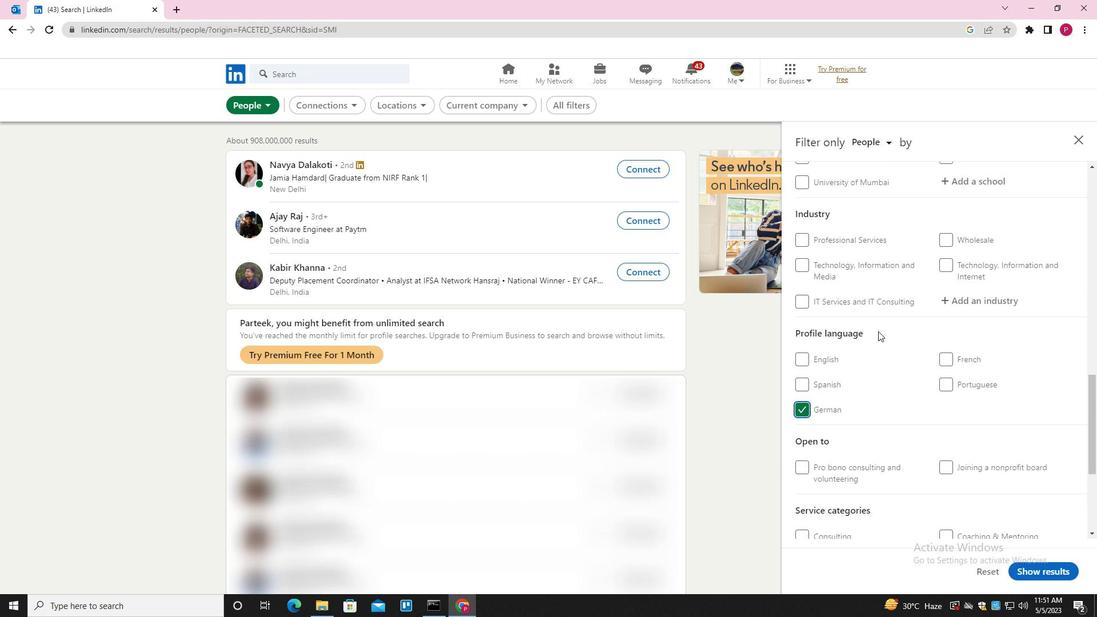 
Action: Mouse scrolled (878, 332) with delta (0, 0)
Screenshot: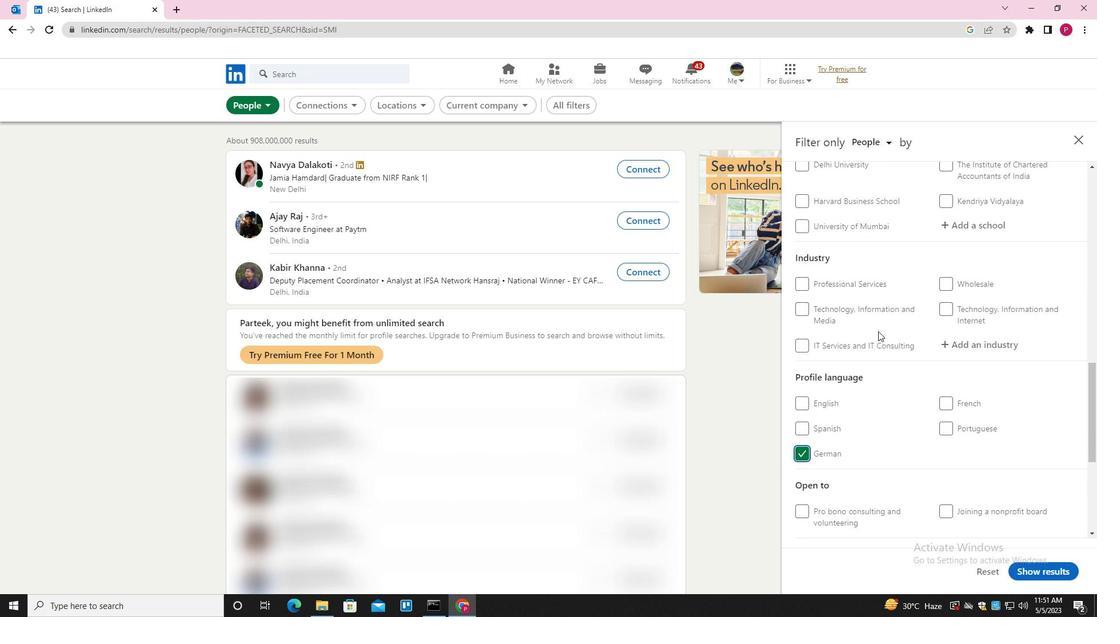 
Action: Mouse moved to (880, 331)
Screenshot: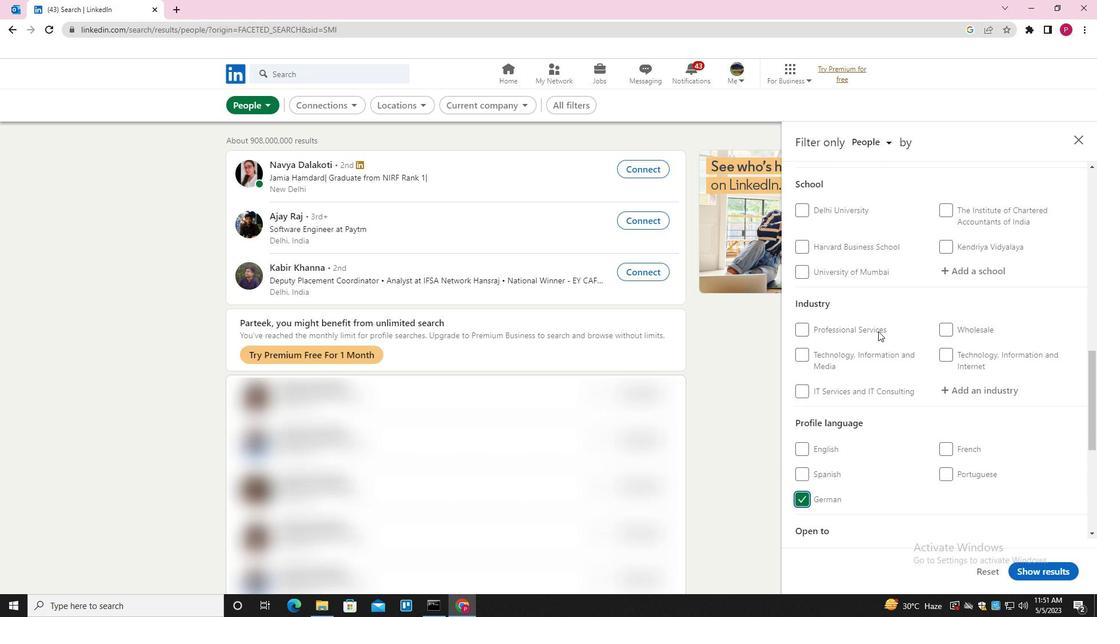 
Action: Mouse scrolled (880, 332) with delta (0, 0)
Screenshot: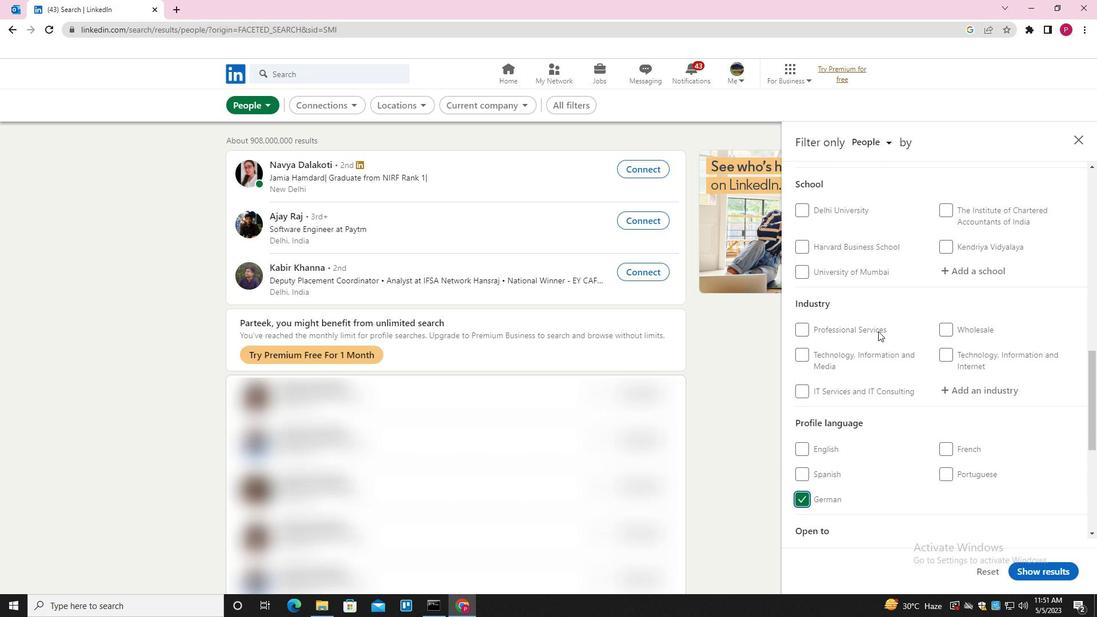 
Action: Mouse moved to (945, 305)
Screenshot: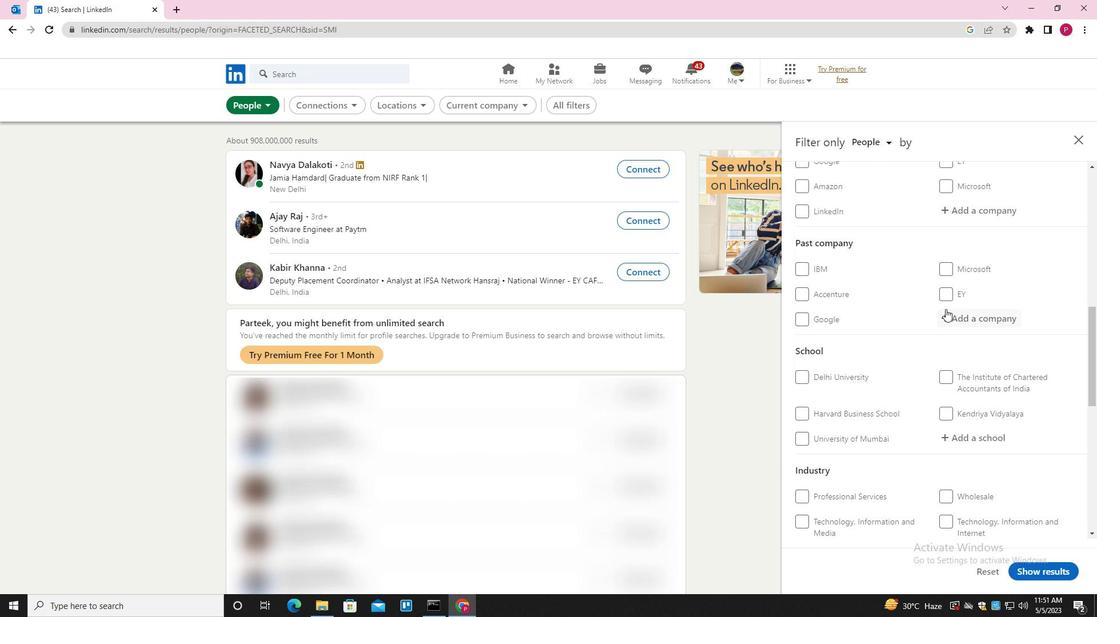 
Action: Mouse scrolled (945, 305) with delta (0, 0)
Screenshot: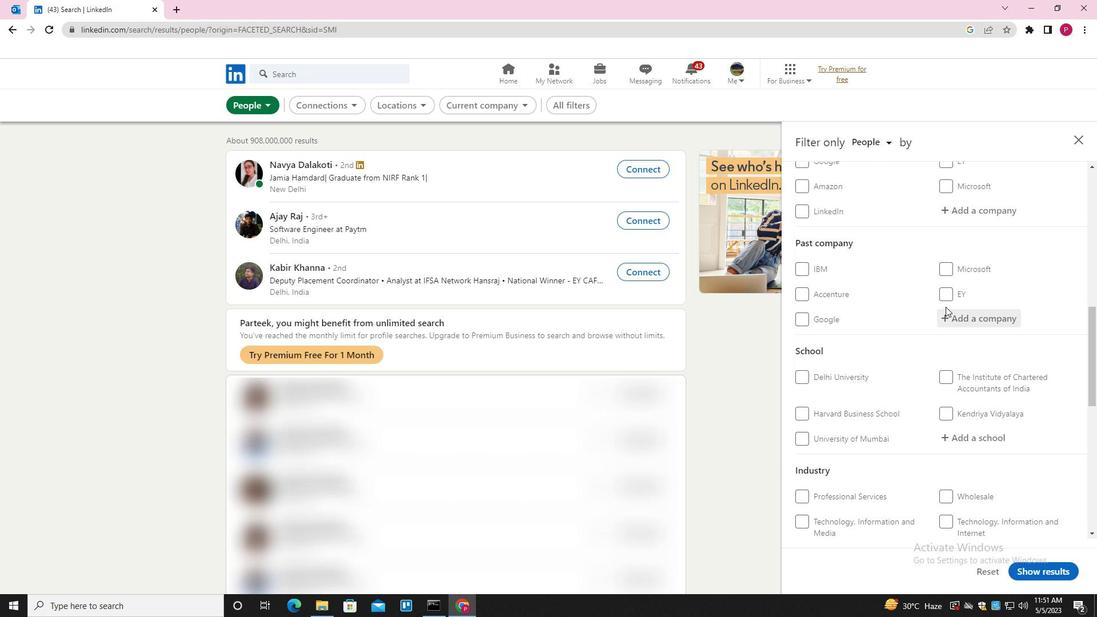 
Action: Mouse moved to (964, 269)
Screenshot: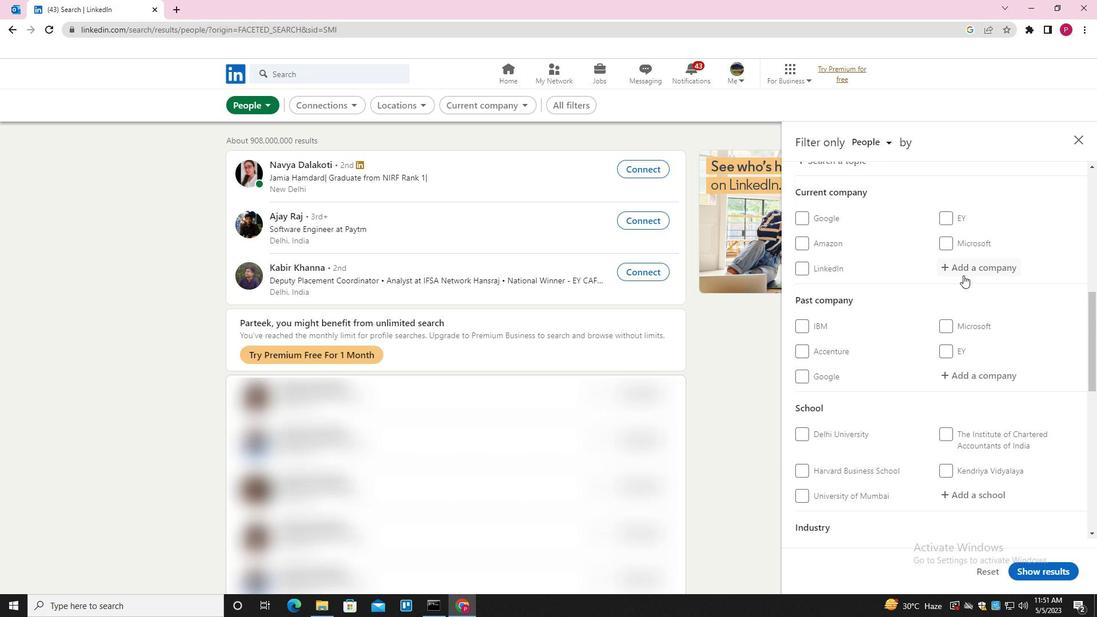 
Action: Mouse pressed left at (964, 269)
Screenshot: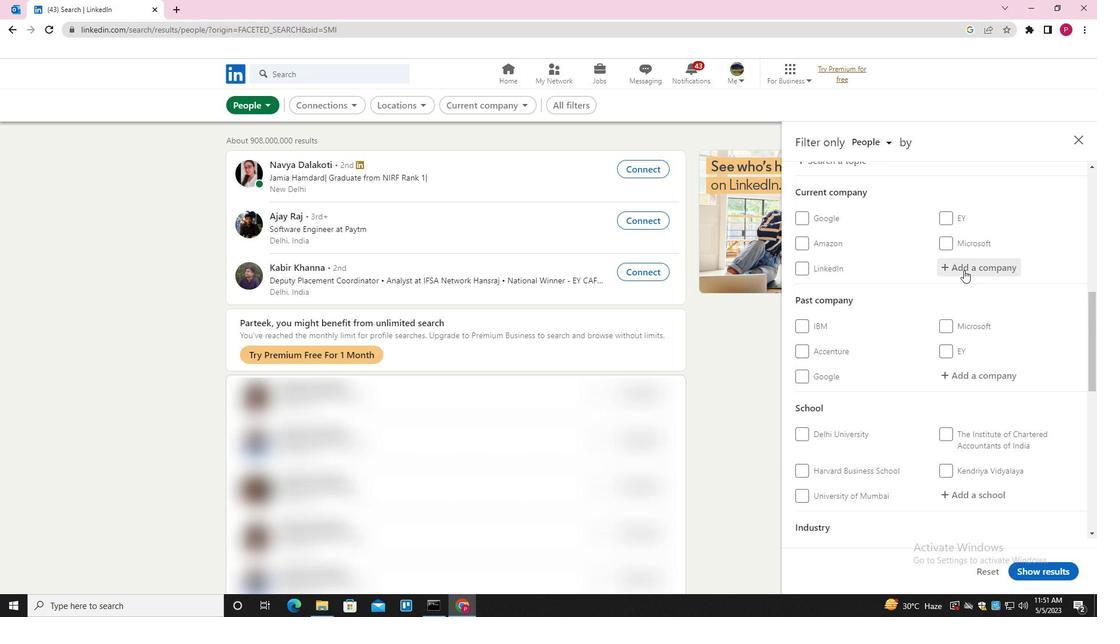 
Action: Mouse moved to (966, 268)
Screenshot: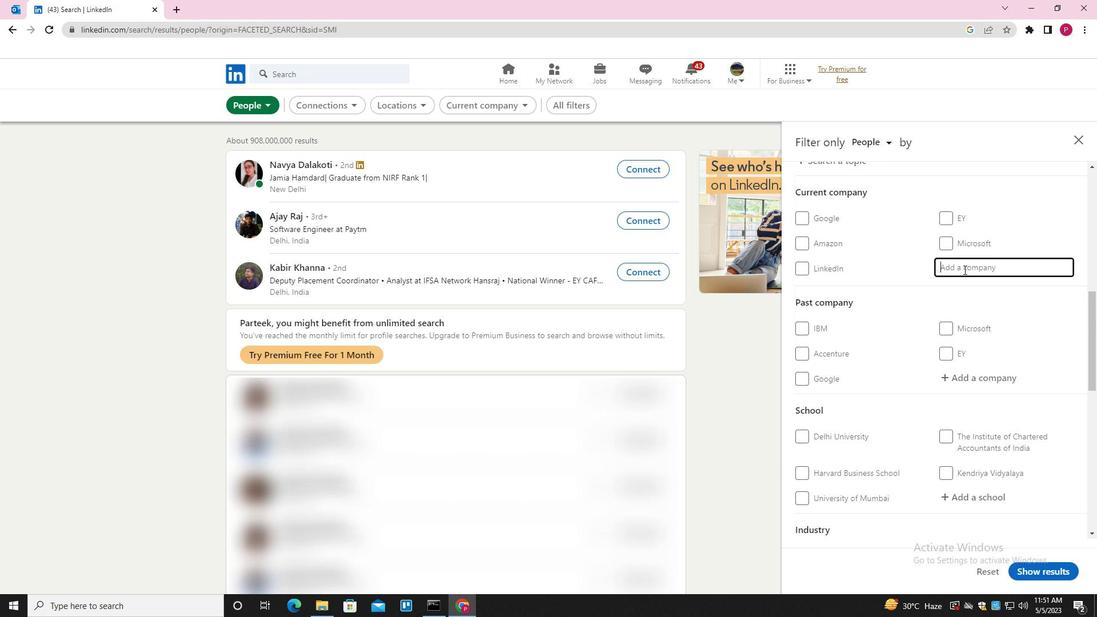 
Action: Key pressed <Key.shift><Key.shift><Key.shift><Key.shift><Key.shift><Key.shift><Key.shift><Key.shift><Key.shift><Key.shift><Key.shift><Key.shift><Key.shift><Key.shift><Key.shift>KIMBERLY-<Key.shift>CLERK<Key.backspace><Key.backspace><Key.backspace>ARK<Key.down><Key.enter>
Screenshot: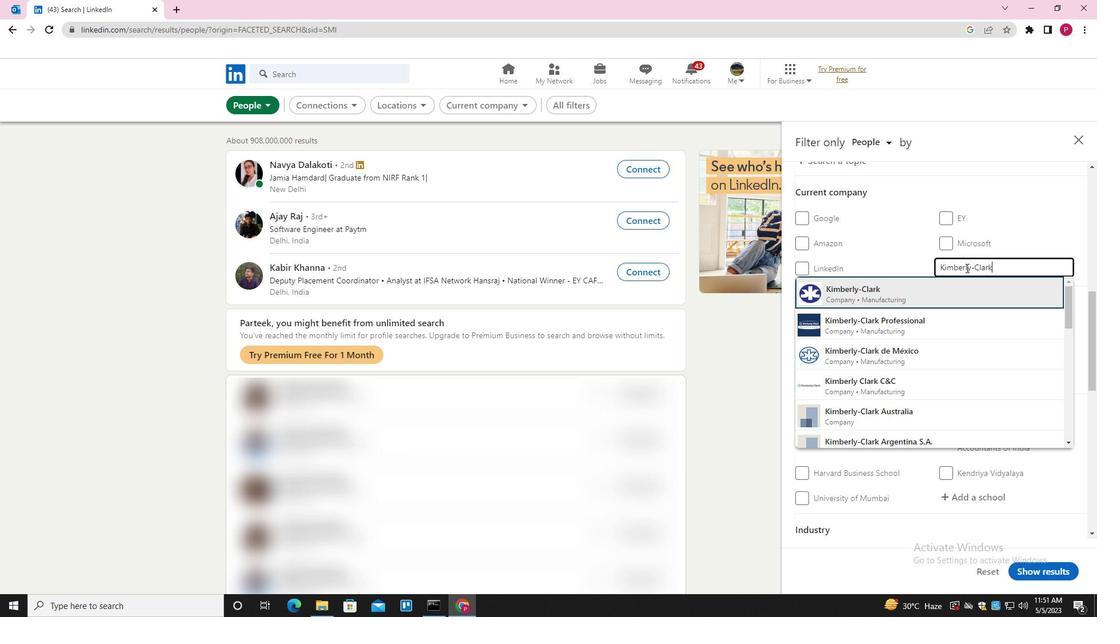 
Action: Mouse moved to (931, 298)
Screenshot: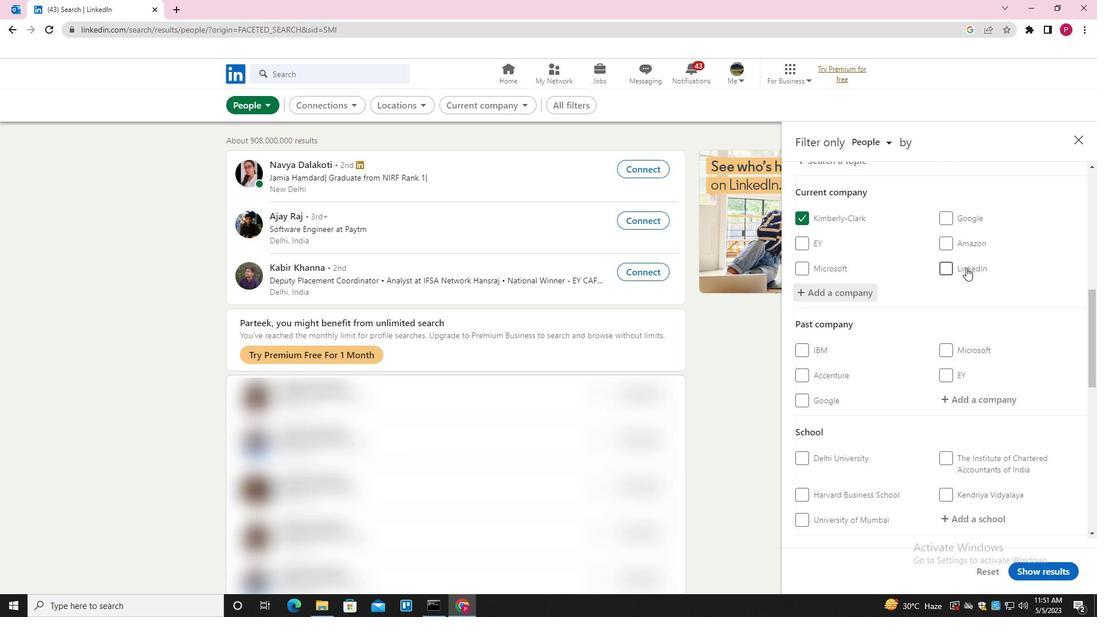 
Action: Mouse scrolled (931, 298) with delta (0, 0)
Screenshot: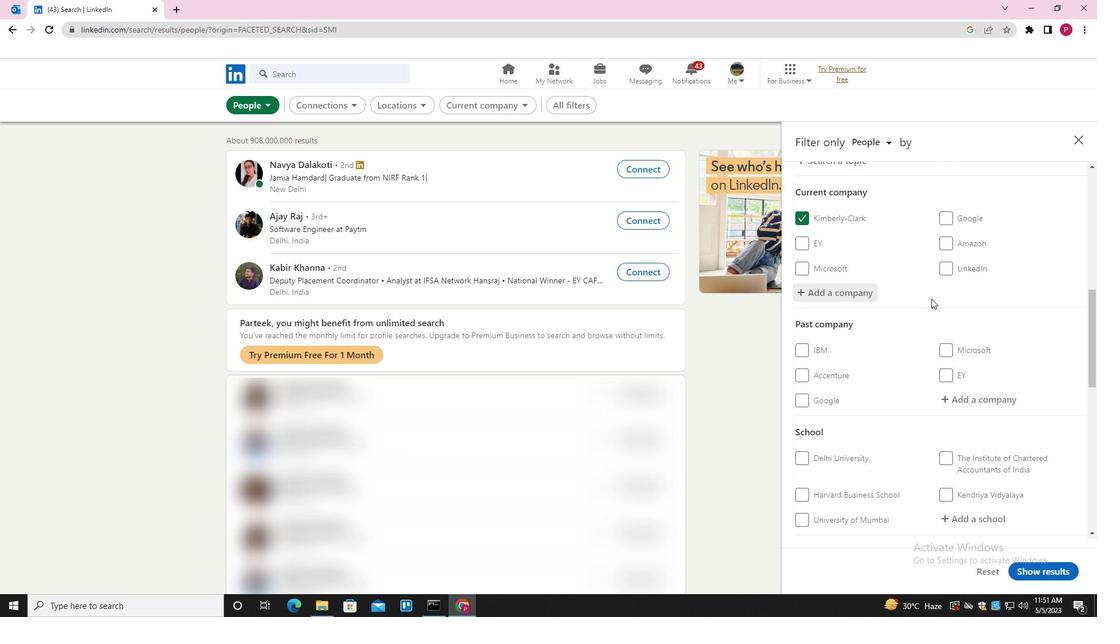 
Action: Mouse scrolled (931, 298) with delta (0, 0)
Screenshot: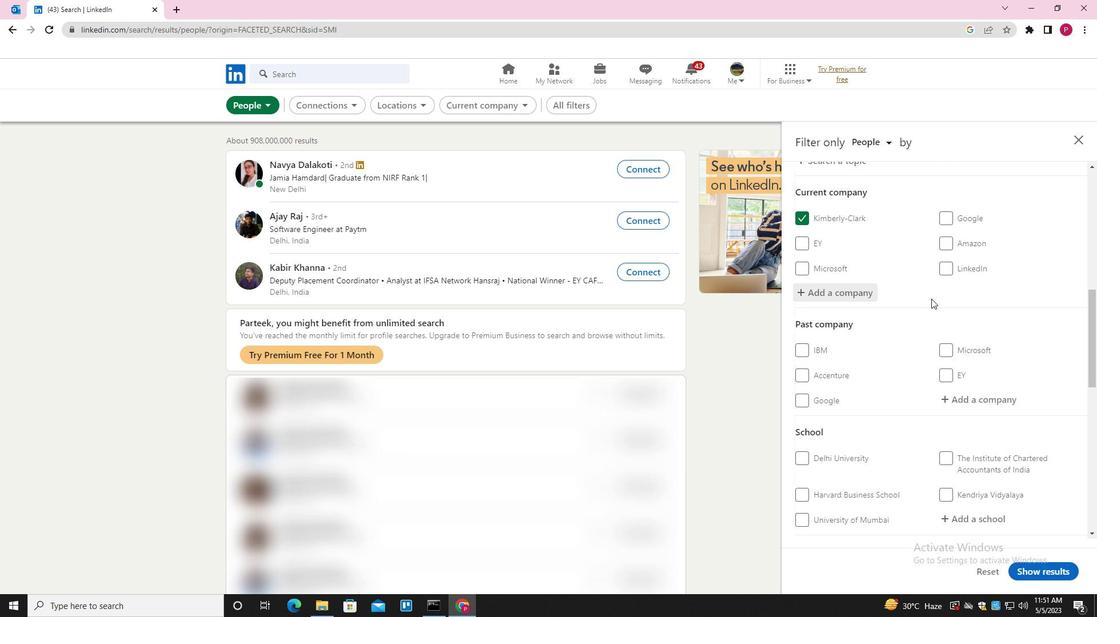 
Action: Mouse moved to (969, 406)
Screenshot: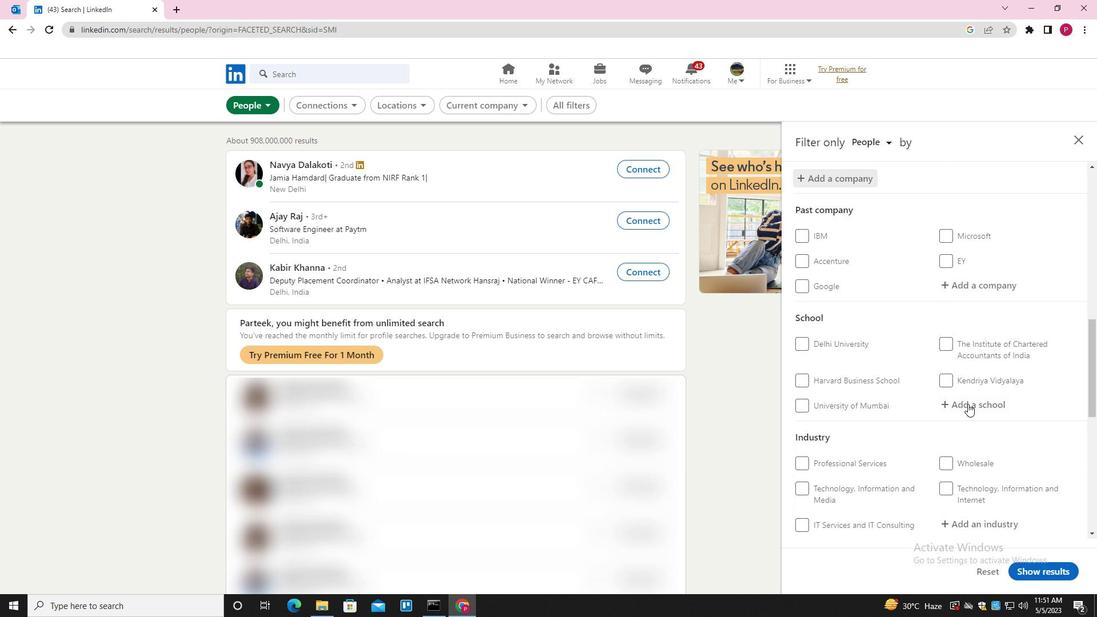 
Action: Mouse pressed left at (969, 406)
Screenshot: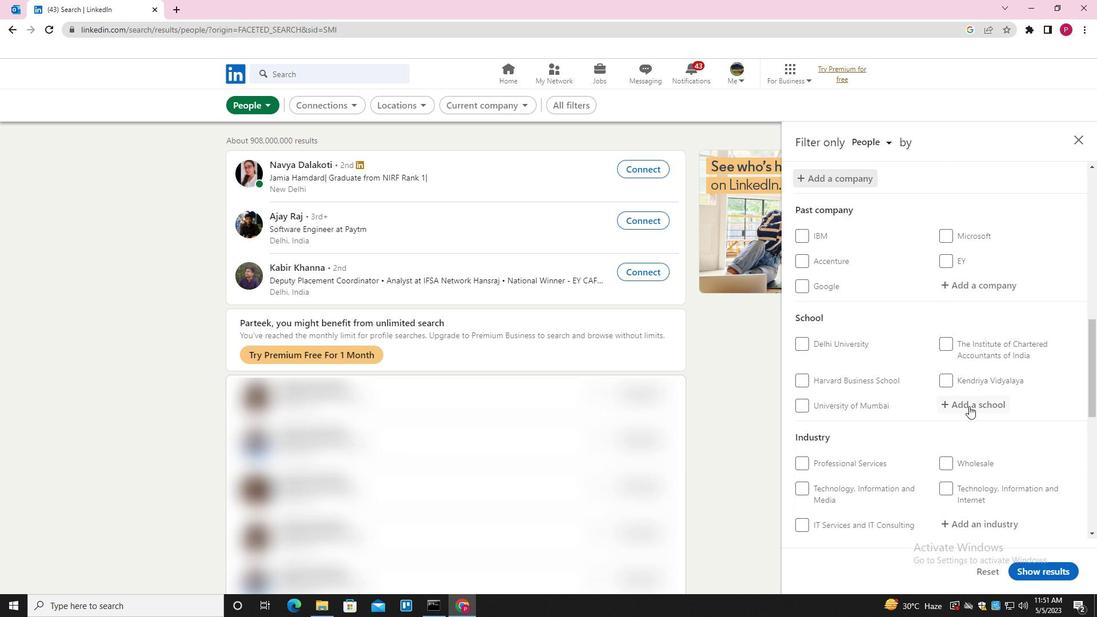 
Action: Mouse scrolled (969, 406) with delta (0, 0)
Screenshot: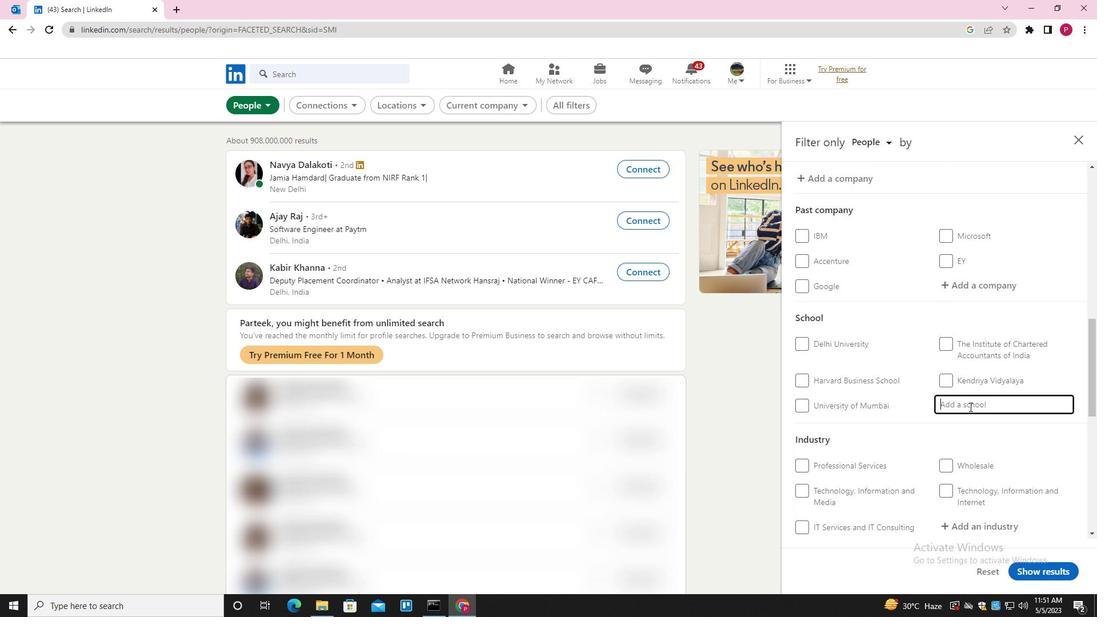 
Action: Mouse scrolled (969, 406) with delta (0, 0)
Screenshot: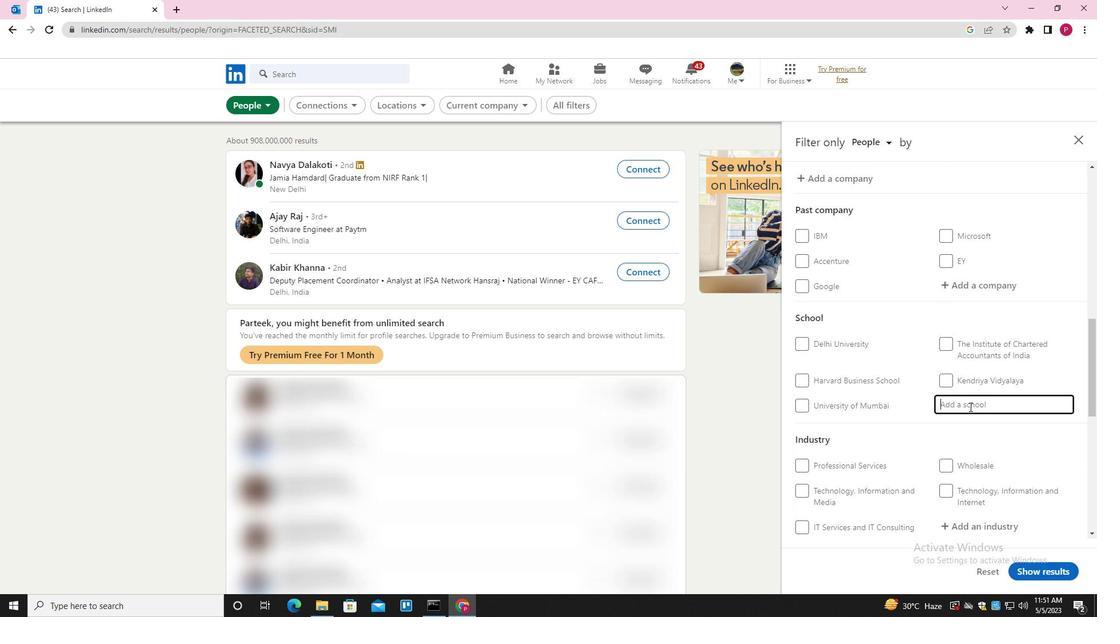 
Action: Mouse moved to (967, 408)
Screenshot: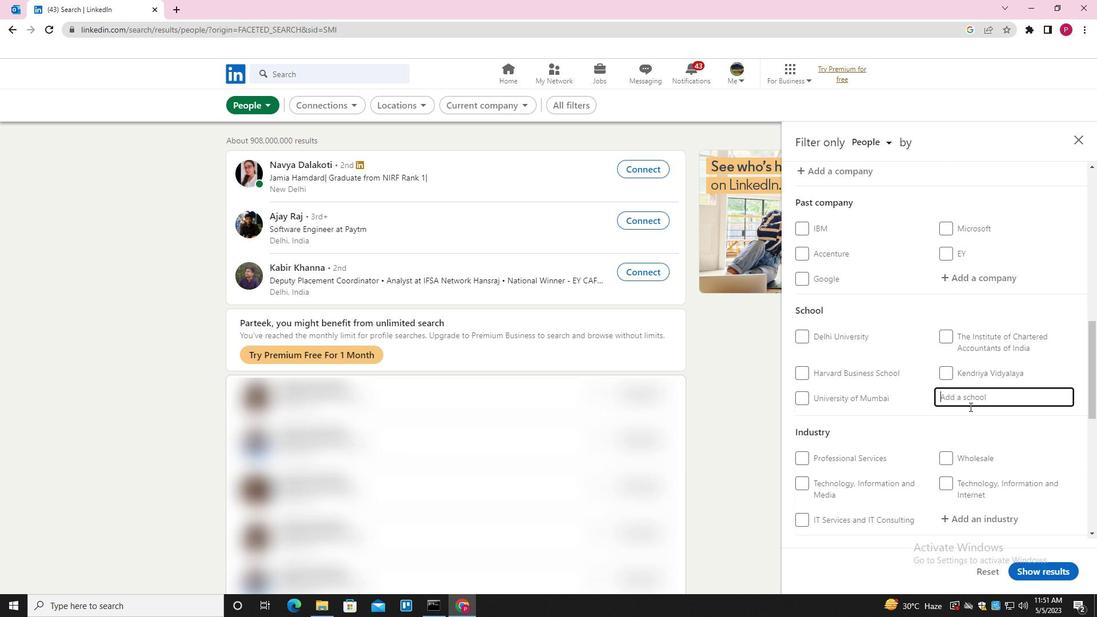 
Action: Key pressed <Key.shift><Key.shift><Key.shift><Key.shift><Key.shift><Key.shift>CHAROTAR<Key.space>UNIVERSITY<Key.space>OF<Key.space>SCIENCE<Key.space>AND<Key.space>TECHNOLOGY<Key.down><Key.enter>
Screenshot: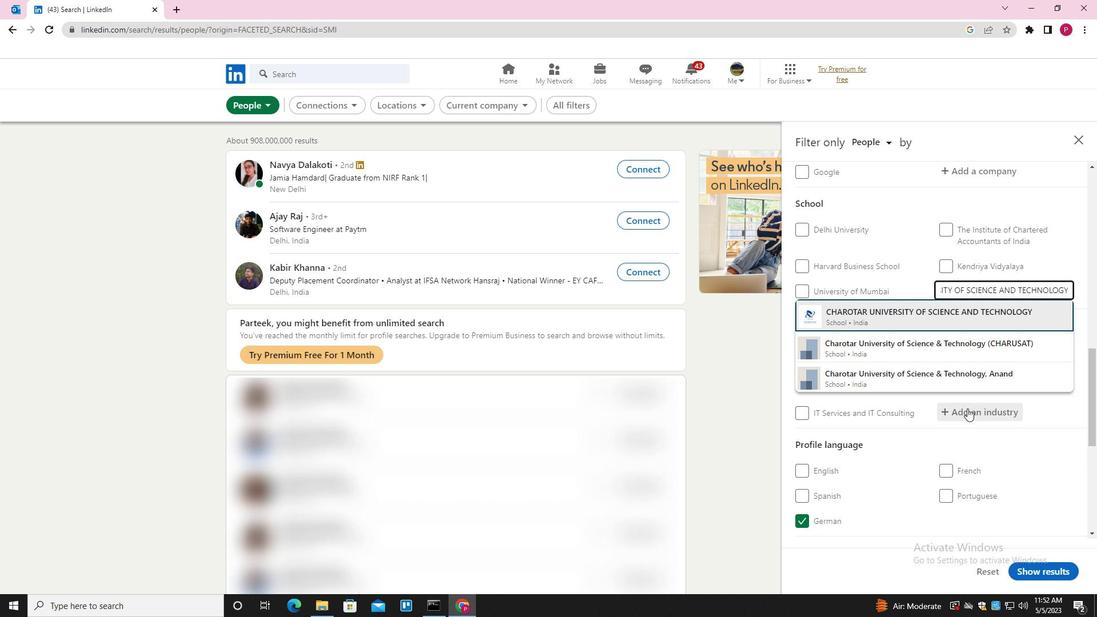 
Action: Mouse scrolled (967, 408) with delta (0, 0)
Screenshot: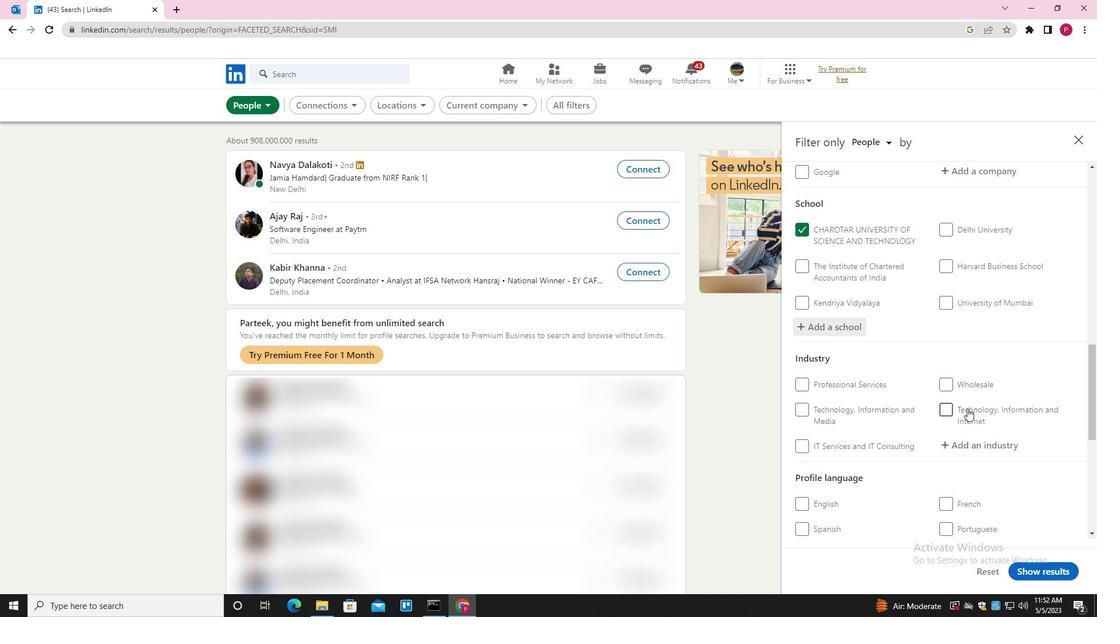 
Action: Mouse moved to (964, 398)
Screenshot: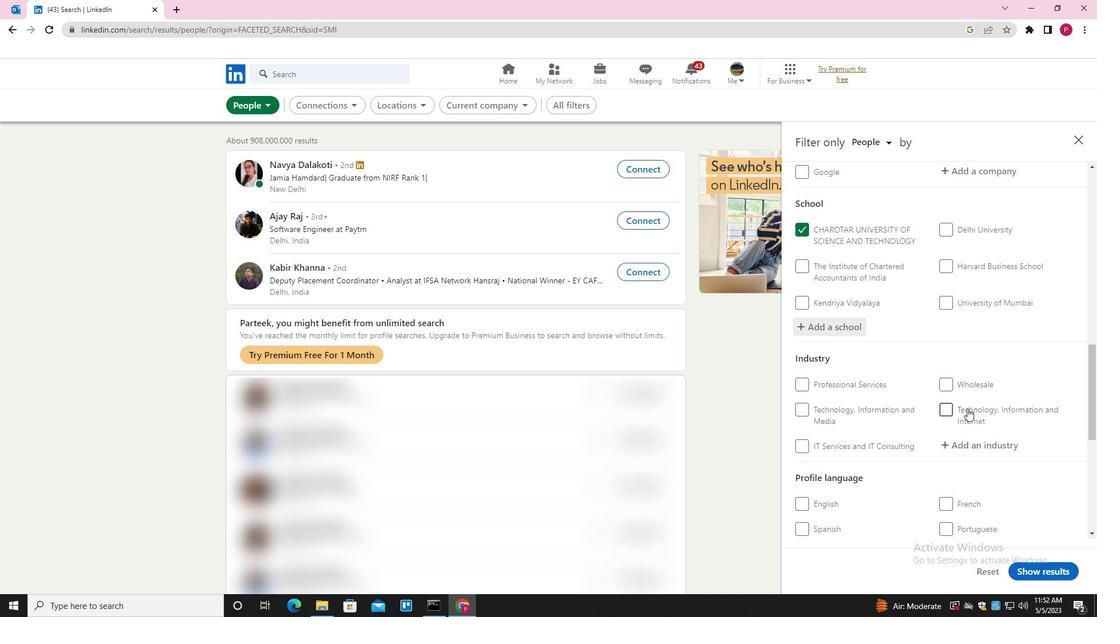 
Action: Mouse scrolled (964, 397) with delta (0, 0)
Screenshot: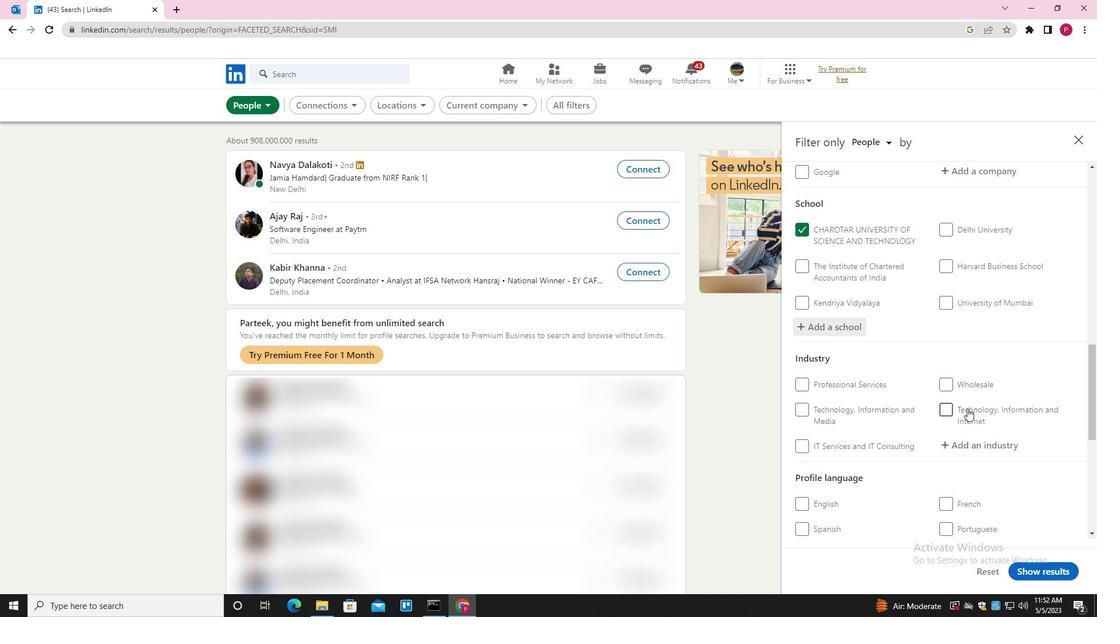 
Action: Mouse moved to (964, 390)
Screenshot: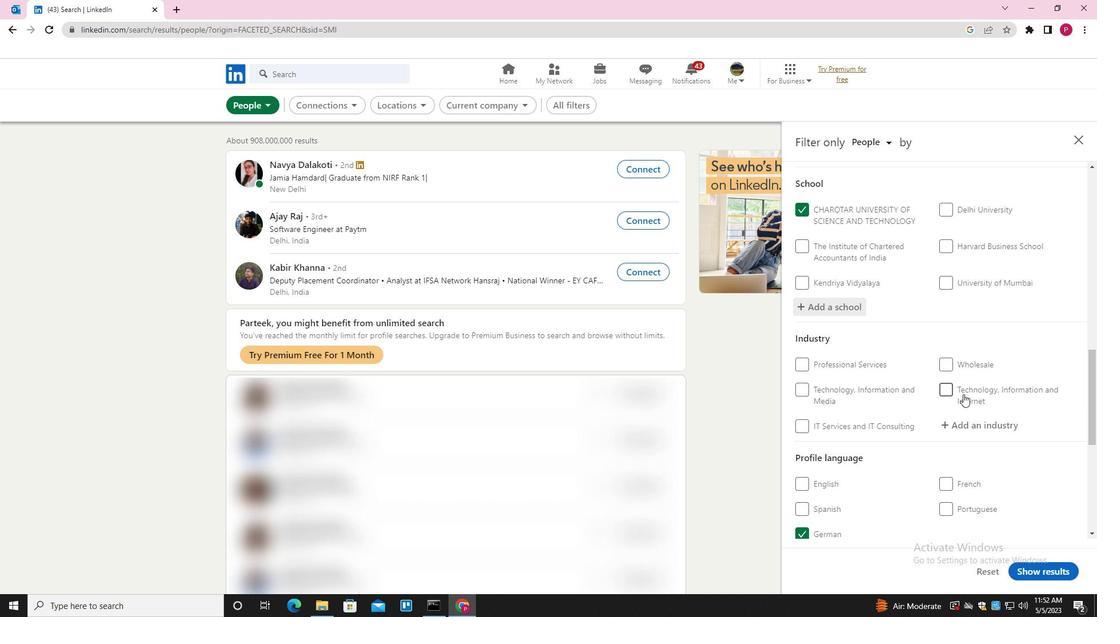
Action: Mouse scrolled (964, 389) with delta (0, 0)
Screenshot: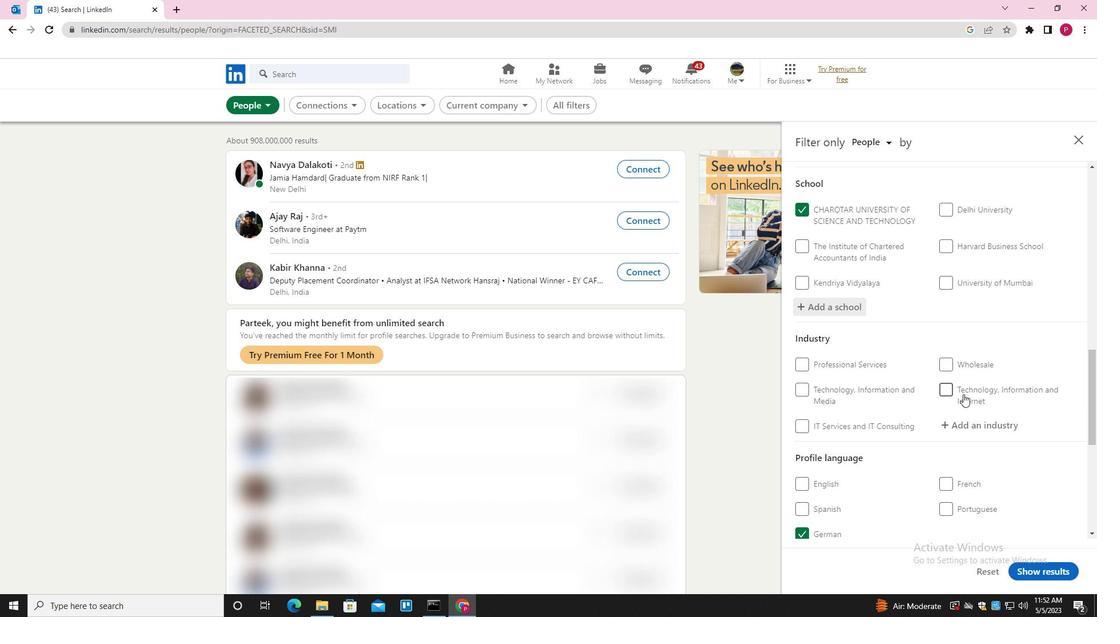 
Action: Mouse moved to (987, 278)
Screenshot: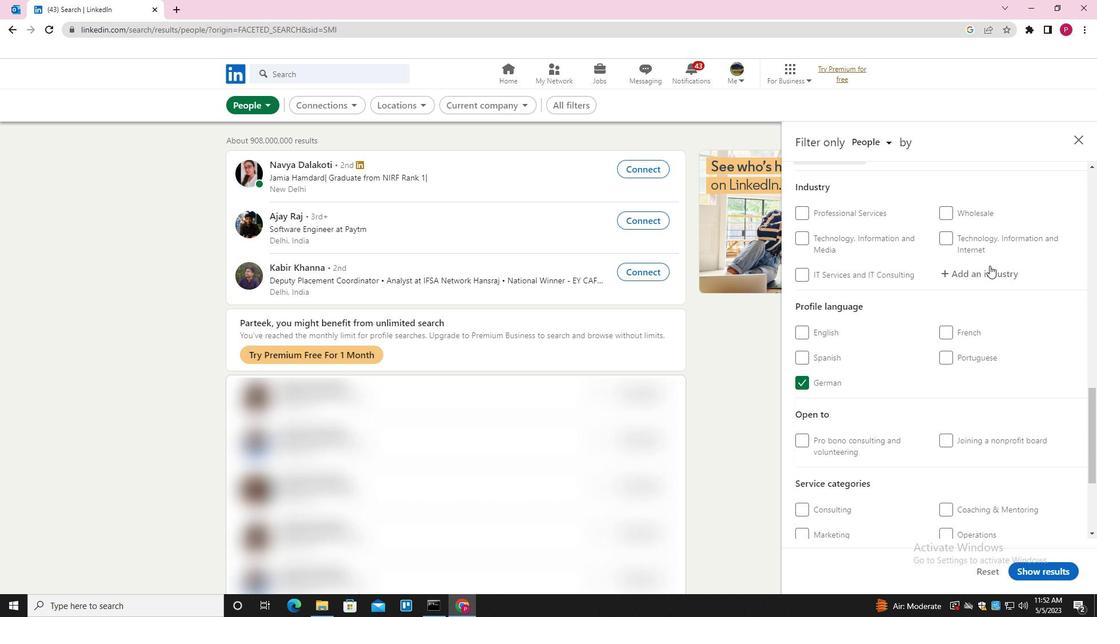 
Action: Mouse pressed left at (987, 278)
Screenshot: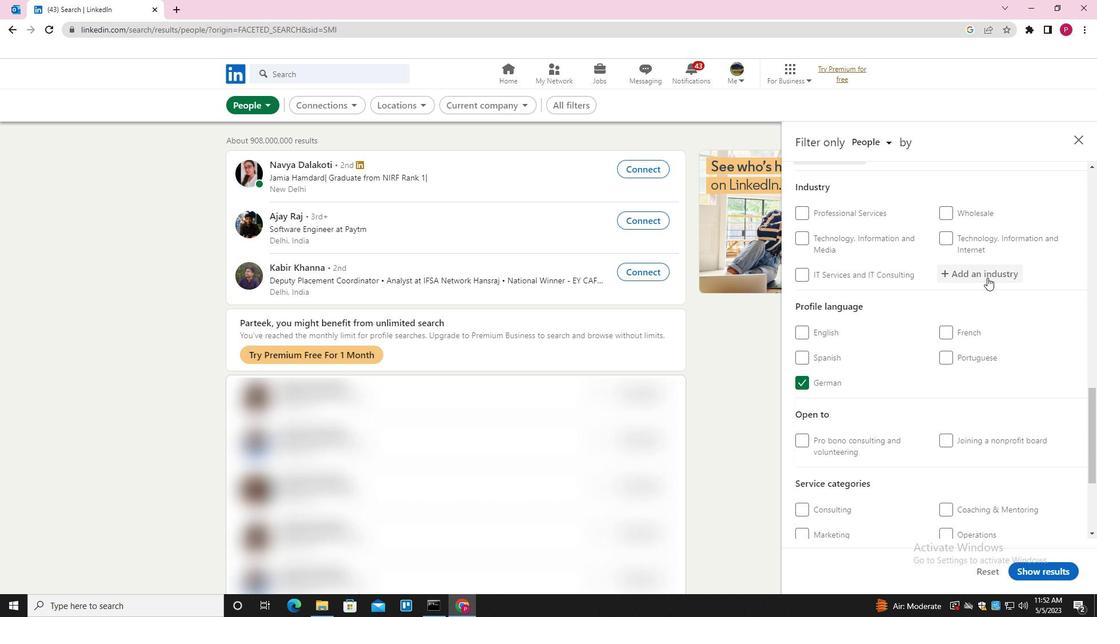 
Action: Key pressed <Key.shift><Key.shift><Key.shift><Key.shift><Key.shift><Key.shift><Key.shift><Key.shift><Key.shift><Key.shift>IT<Key.space><Key.shift>SYSTEM<Key.space><Key.shift><Key.shift><Key.shift><Key.shift><Key.shift><Key.shift><Key.shift>DATA<Key.space><Key.shift>SERVCICE<Key.backspace><Key.backspace><Key.backspace><Key.backspace>V<Key.backspace>ICES<Key.space><Key.down><Key.enter>
Screenshot: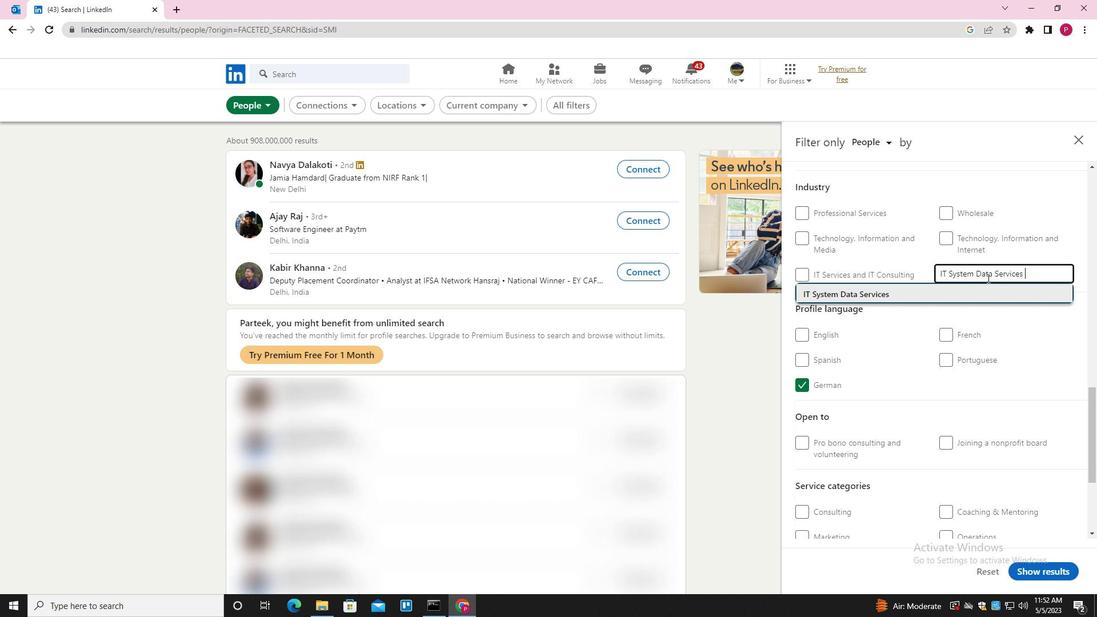 
Action: Mouse moved to (957, 303)
Screenshot: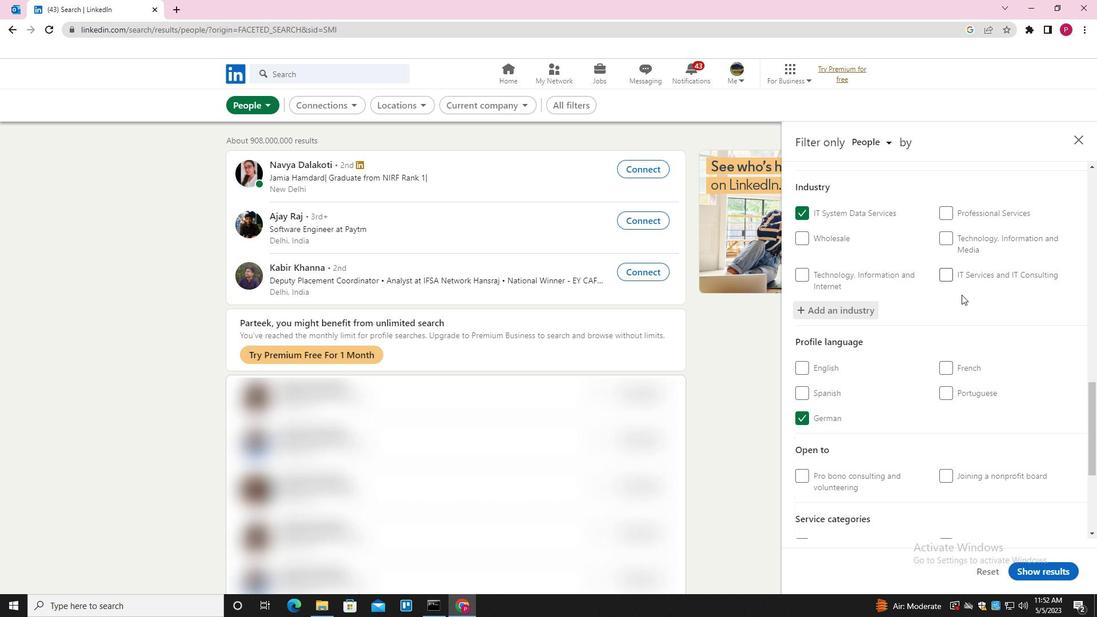 
Action: Mouse scrolled (957, 302) with delta (0, 0)
Screenshot: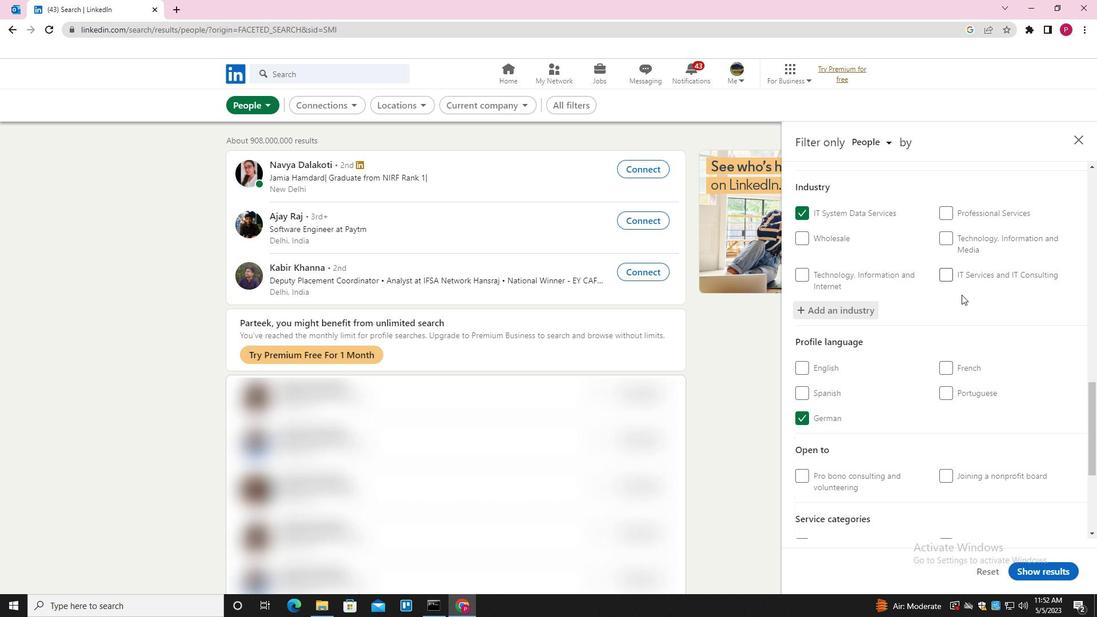 
Action: Mouse moved to (957, 306)
Screenshot: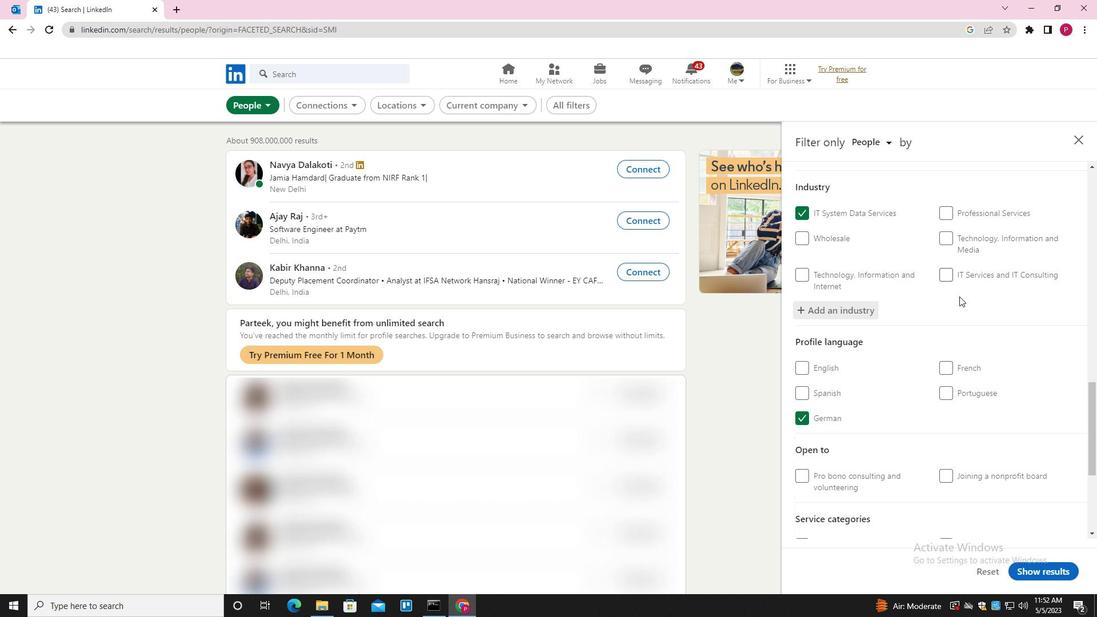 
Action: Mouse scrolled (957, 305) with delta (0, 0)
Screenshot: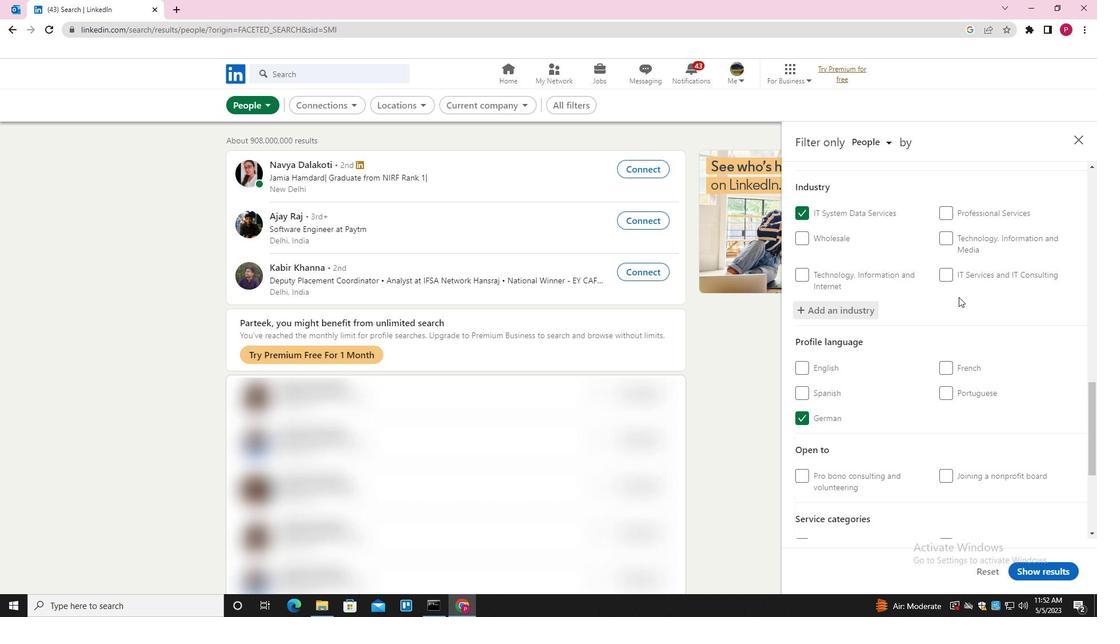 
Action: Mouse moved to (957, 306)
Screenshot: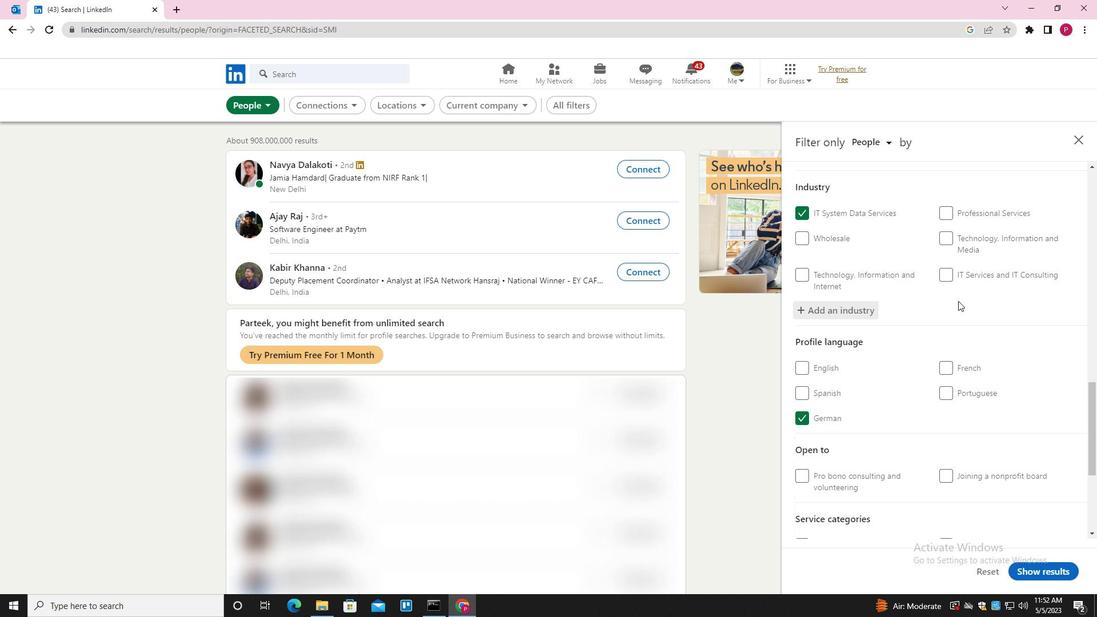 
Action: Mouse scrolled (957, 306) with delta (0, 0)
Screenshot: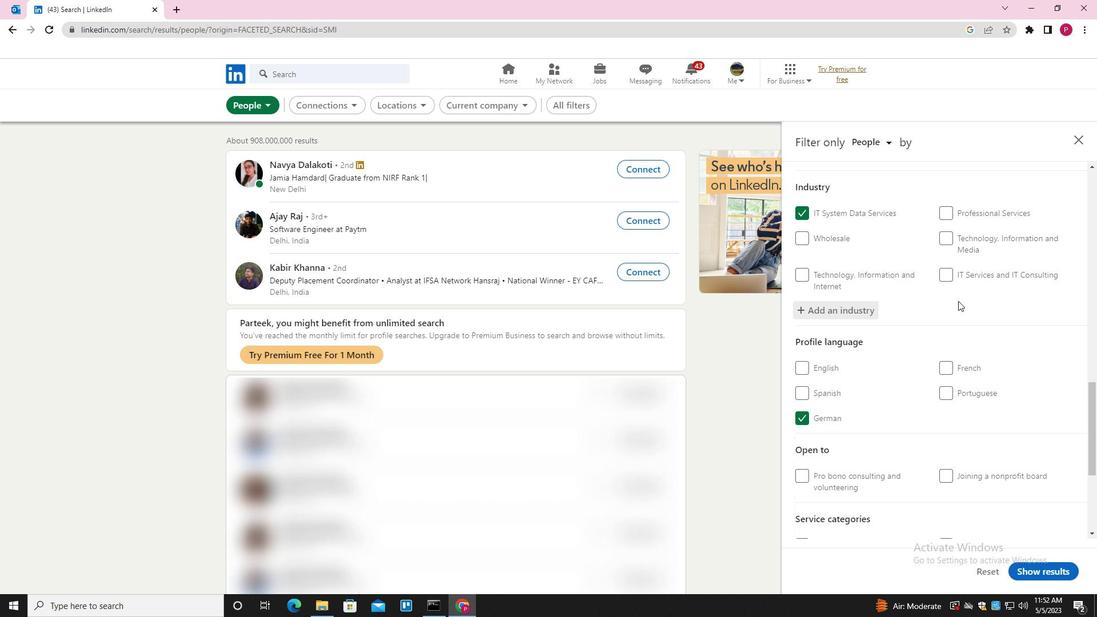 
Action: Mouse moved to (957, 307)
Screenshot: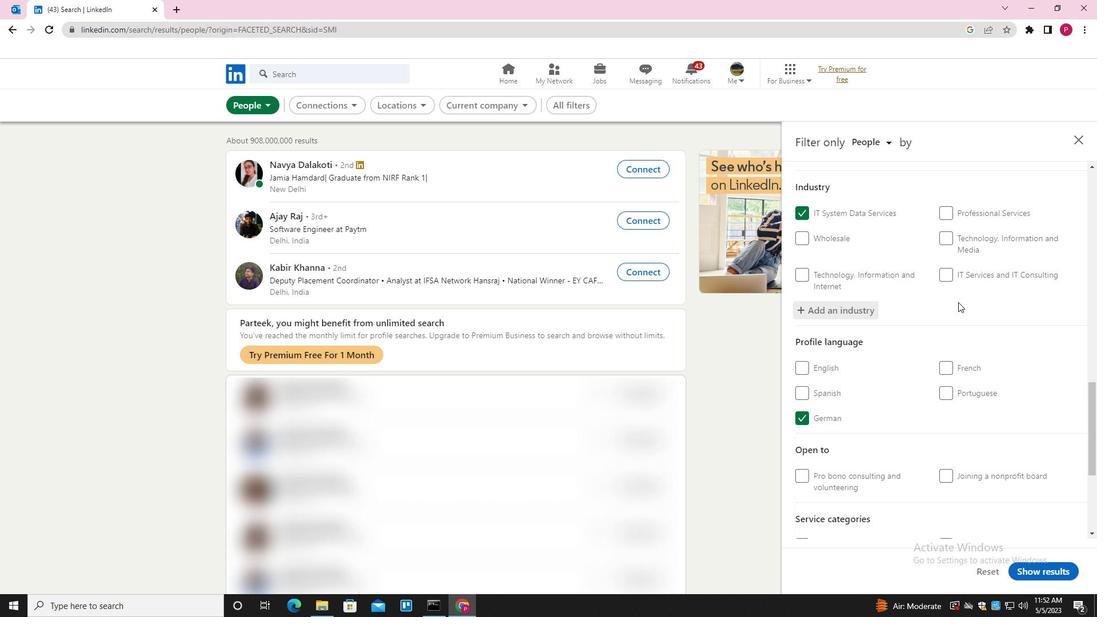 
Action: Mouse scrolled (957, 306) with delta (0, 0)
Screenshot: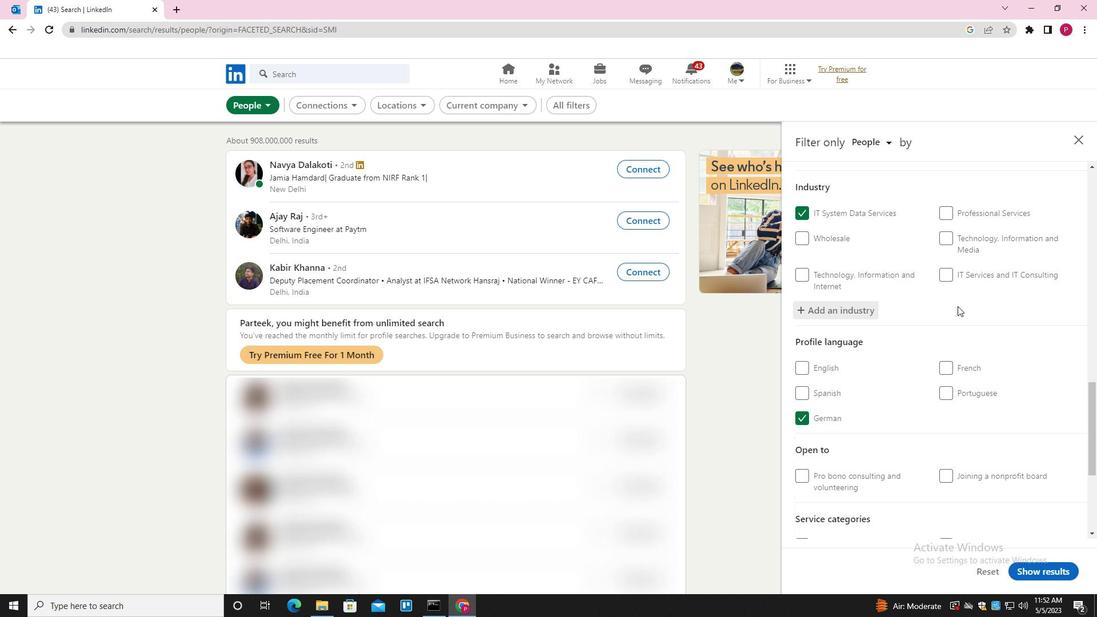 
Action: Mouse moved to (957, 308)
Screenshot: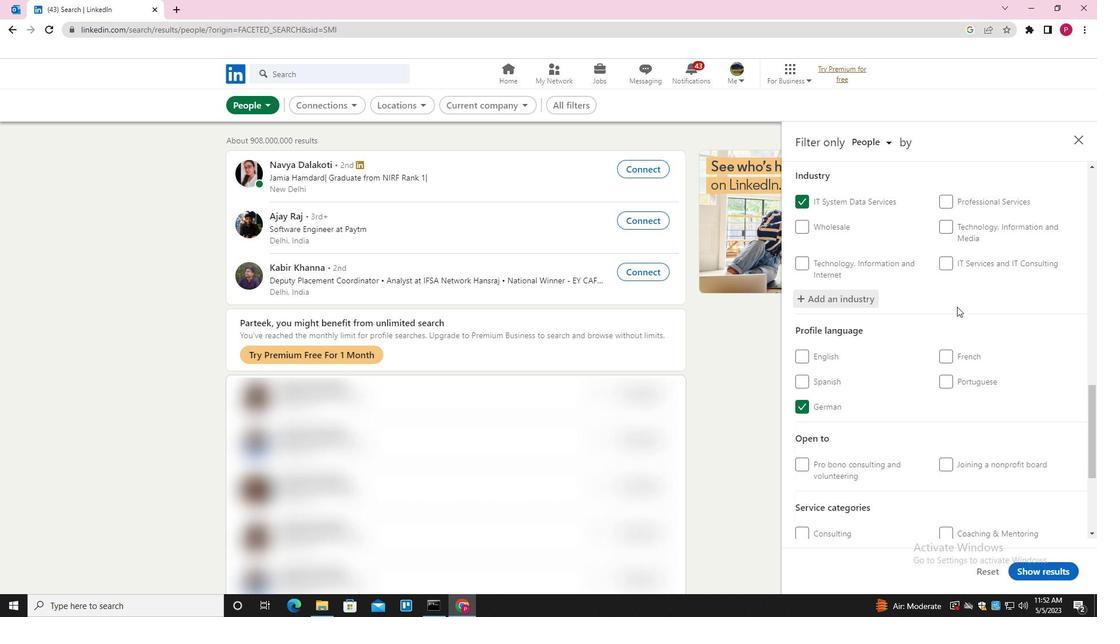 
Action: Mouse scrolled (957, 307) with delta (0, 0)
Screenshot: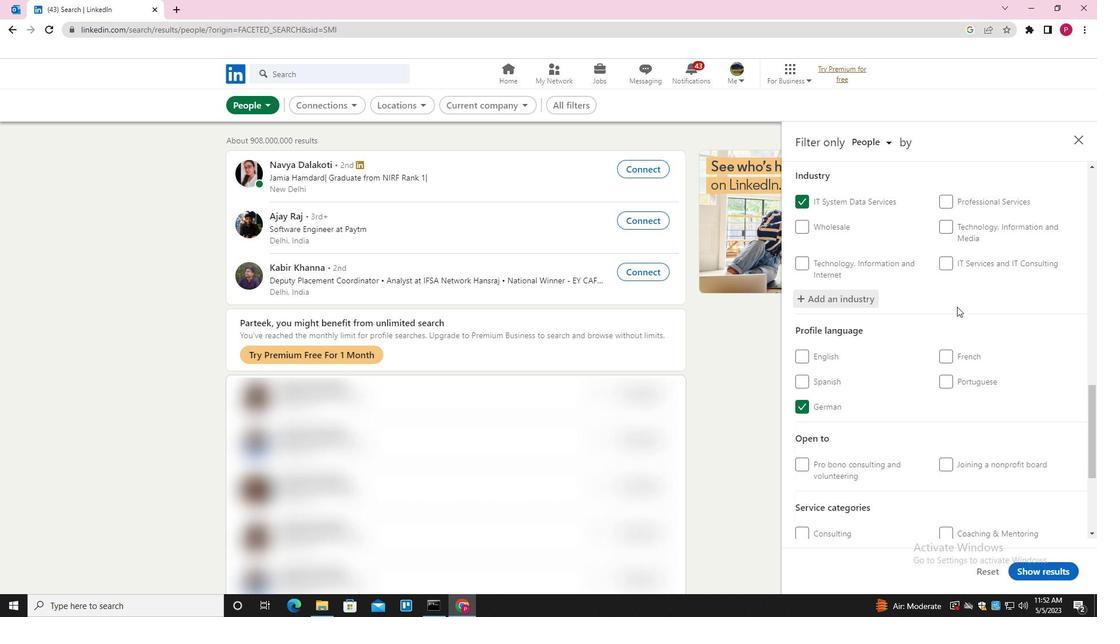 
Action: Mouse moved to (979, 378)
Screenshot: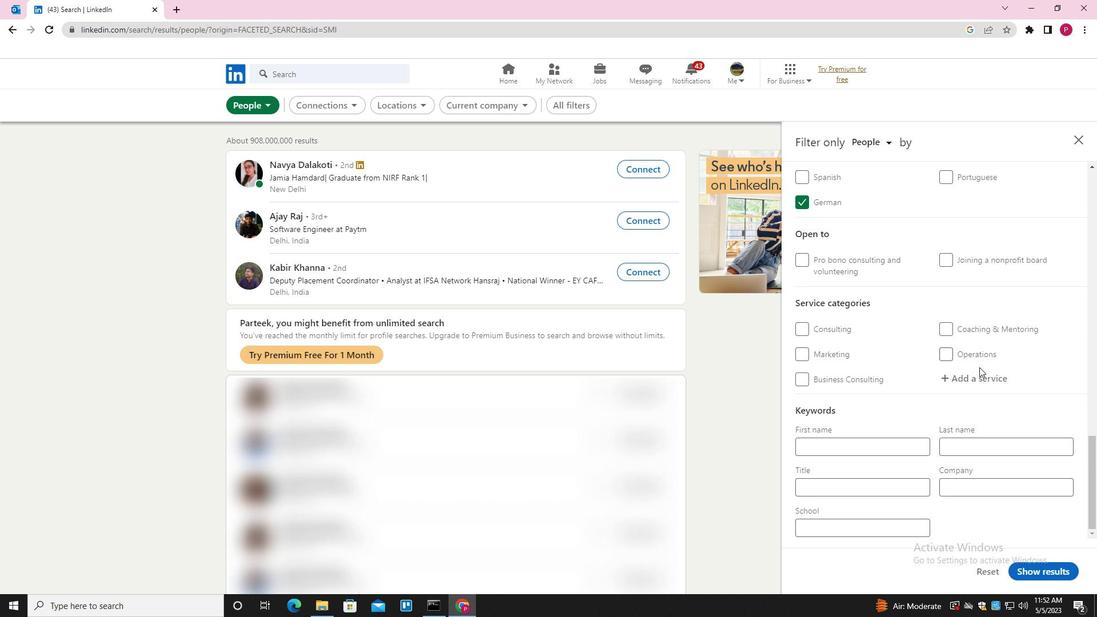 
Action: Mouse pressed left at (979, 378)
Screenshot: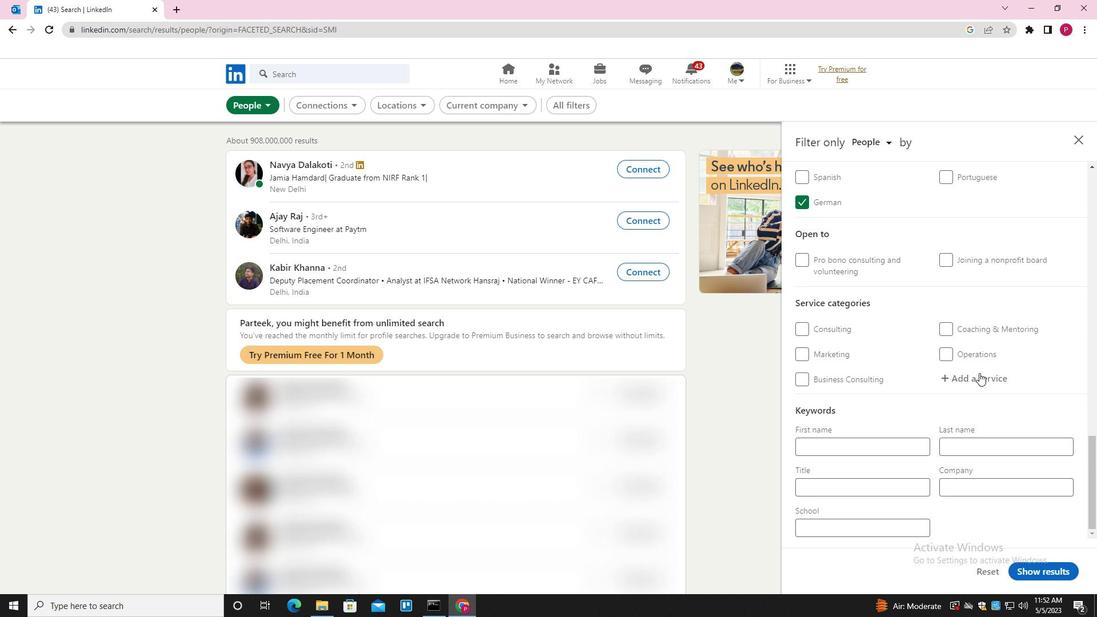 
Action: Key pressed <Key.shift><Key.shift><Key.shift><Key.shift><Key.shift><Key.shift><Key.shift><Key.shift><Key.shift><Key.shift><Key.shift><Key.shift><Key.shift><Key.shift><Key.shift><Key.shift><Key.shift><Key.shift><Key.shift>WEDDING<Key.space><Key.shift>PHOTOGRAPHY<Key.down><Key.enter>
Screenshot: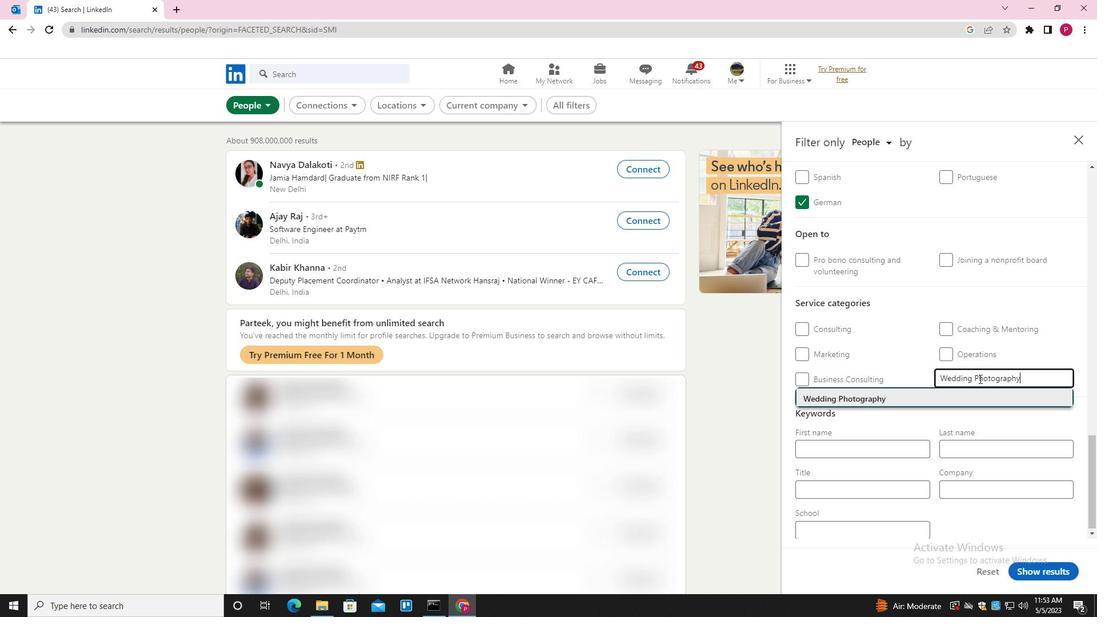 
Action: Mouse moved to (976, 384)
Screenshot: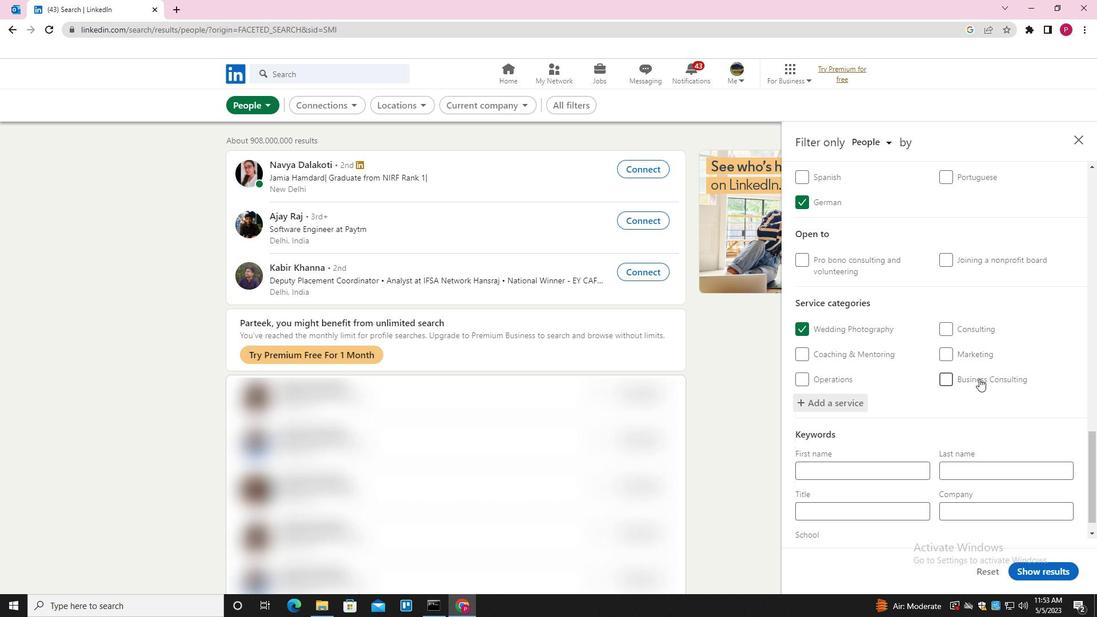 
Action: Mouse scrolled (976, 383) with delta (0, 0)
Screenshot: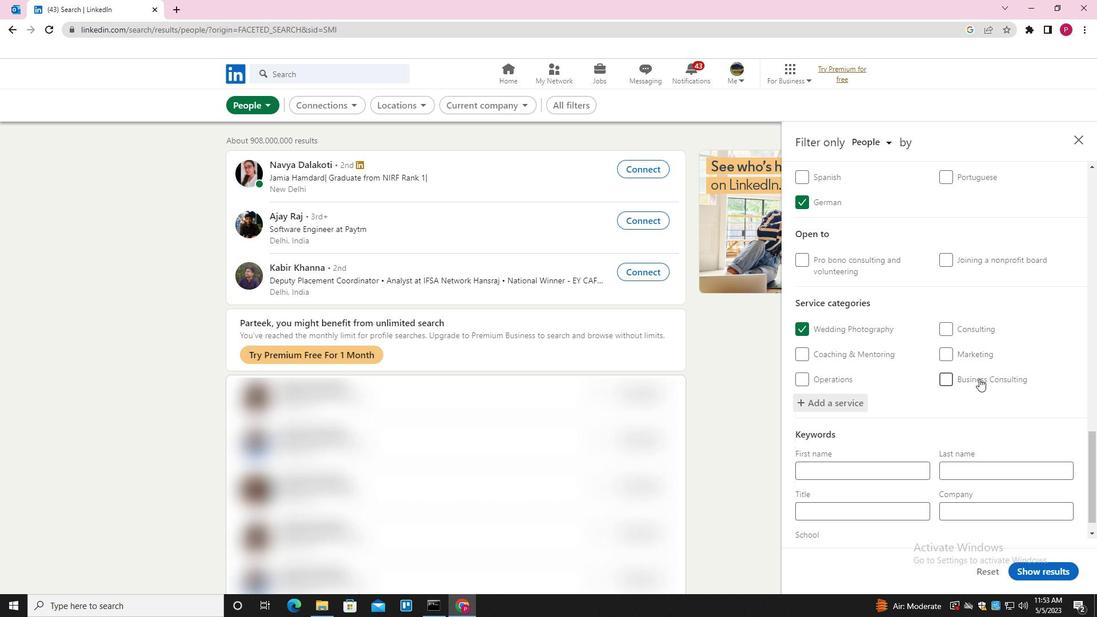 
Action: Mouse moved to (967, 392)
Screenshot: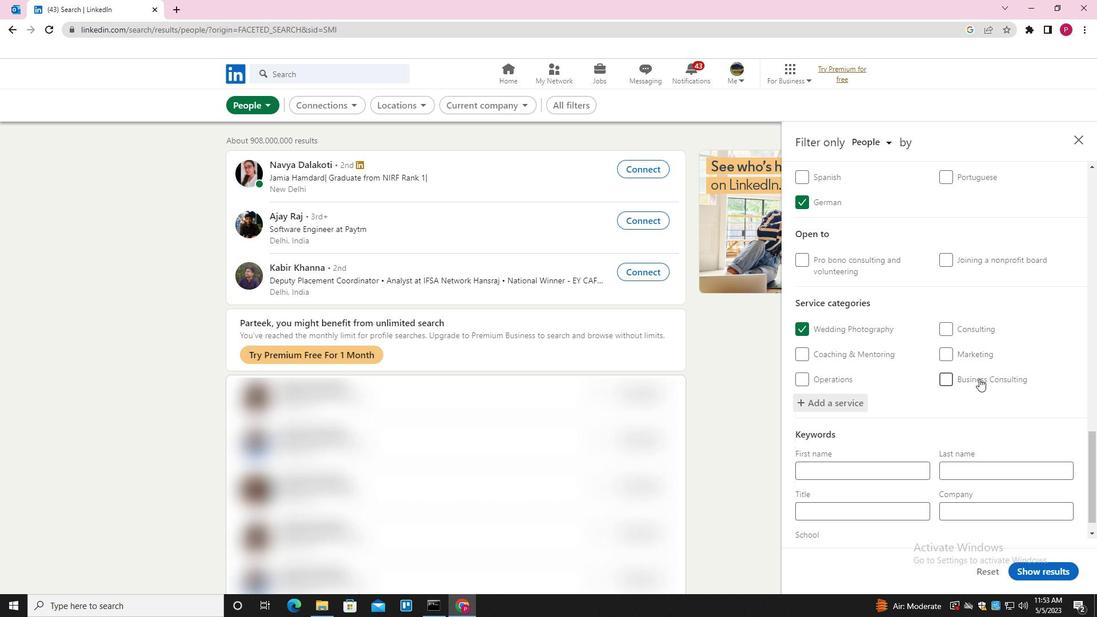 
Action: Mouse scrolled (967, 391) with delta (0, 0)
Screenshot: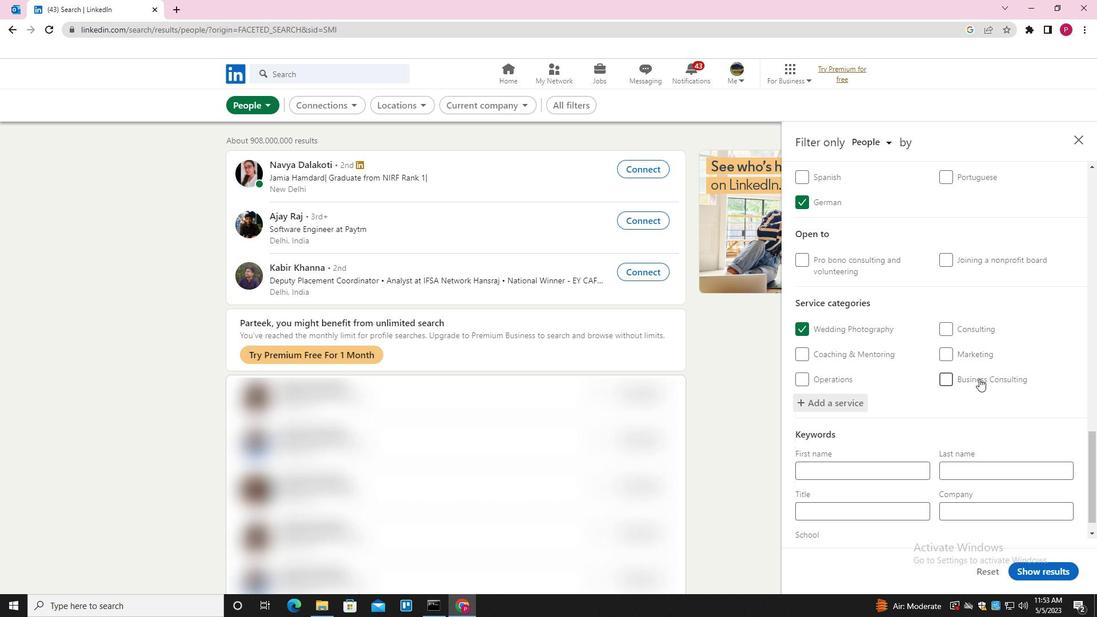 
Action: Mouse moved to (953, 408)
Screenshot: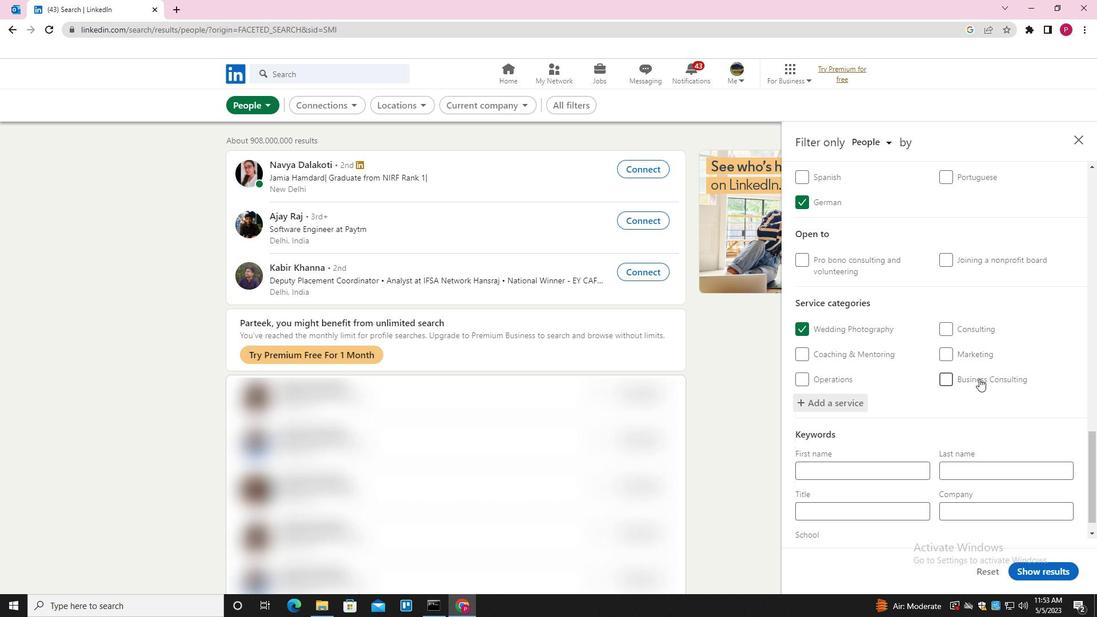 
Action: Mouse scrolled (953, 408) with delta (0, 0)
Screenshot: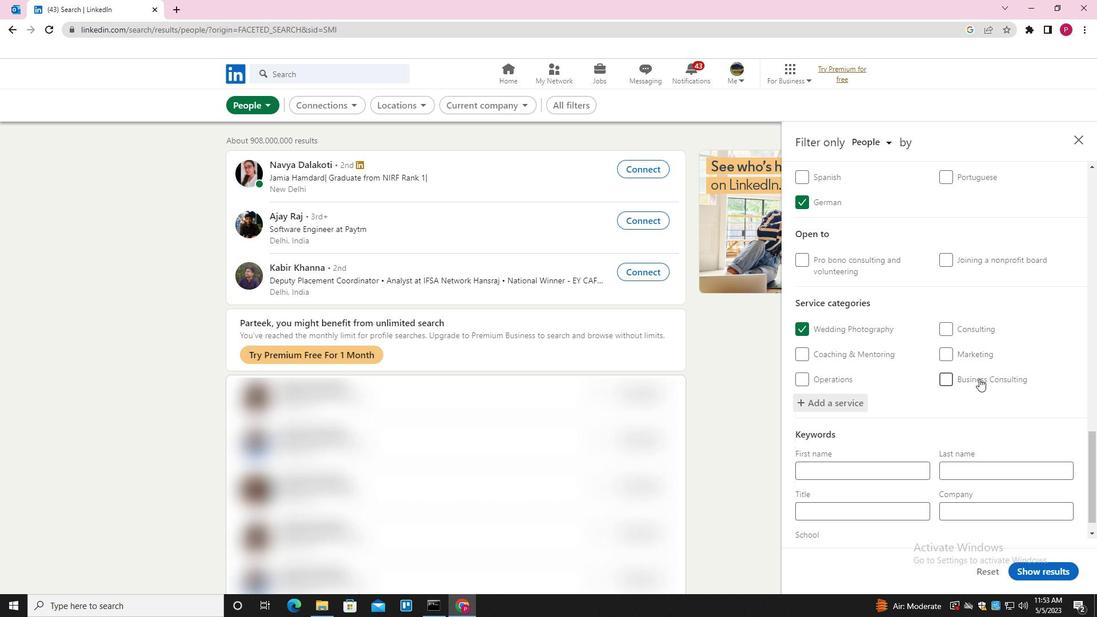 
Action: Mouse moved to (925, 433)
Screenshot: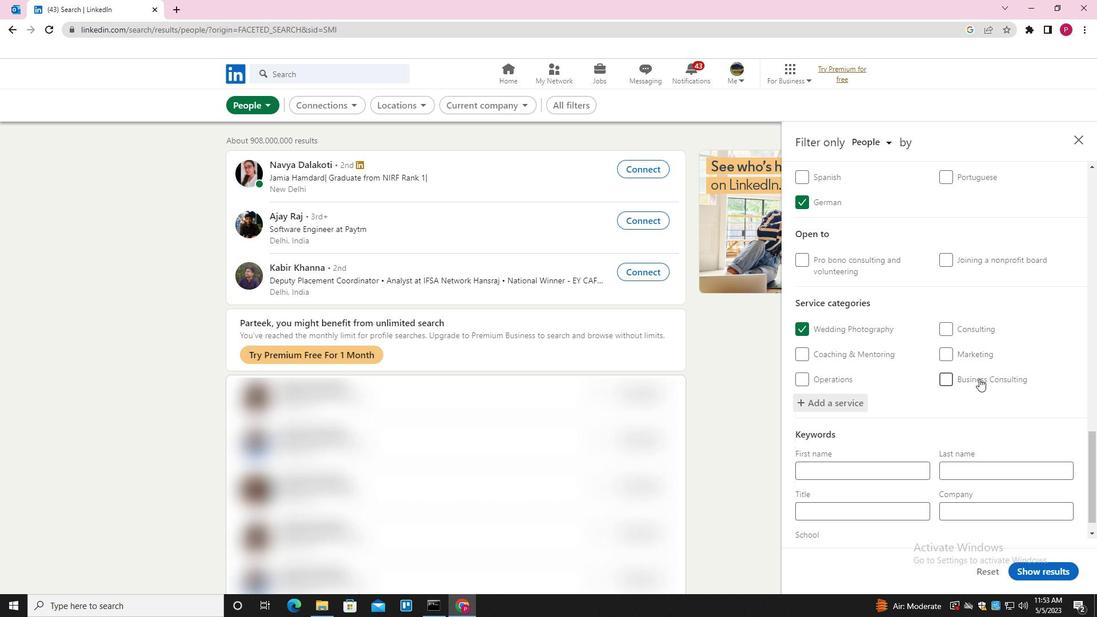 
Action: Mouse scrolled (925, 433) with delta (0, 0)
Screenshot: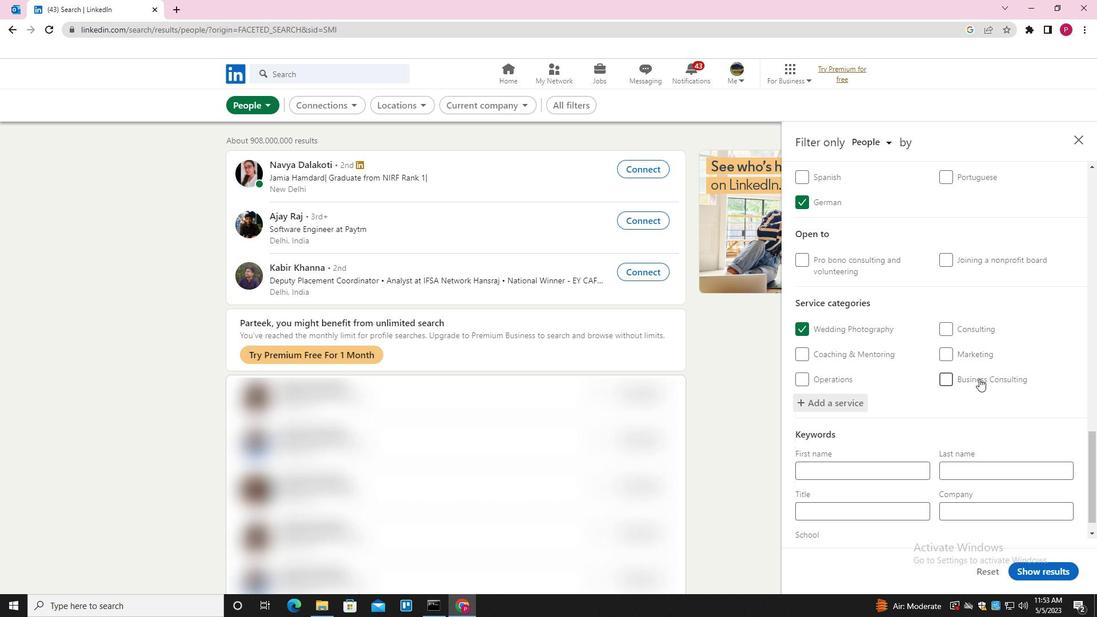 
Action: Mouse moved to (868, 486)
Screenshot: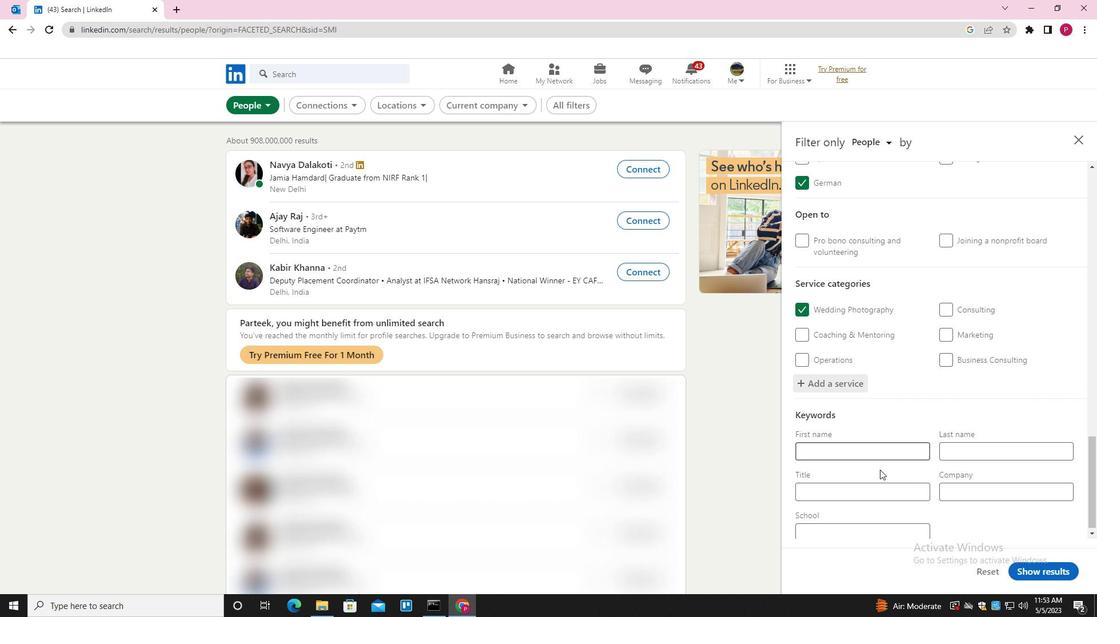 
Action: Mouse pressed left at (868, 486)
Screenshot: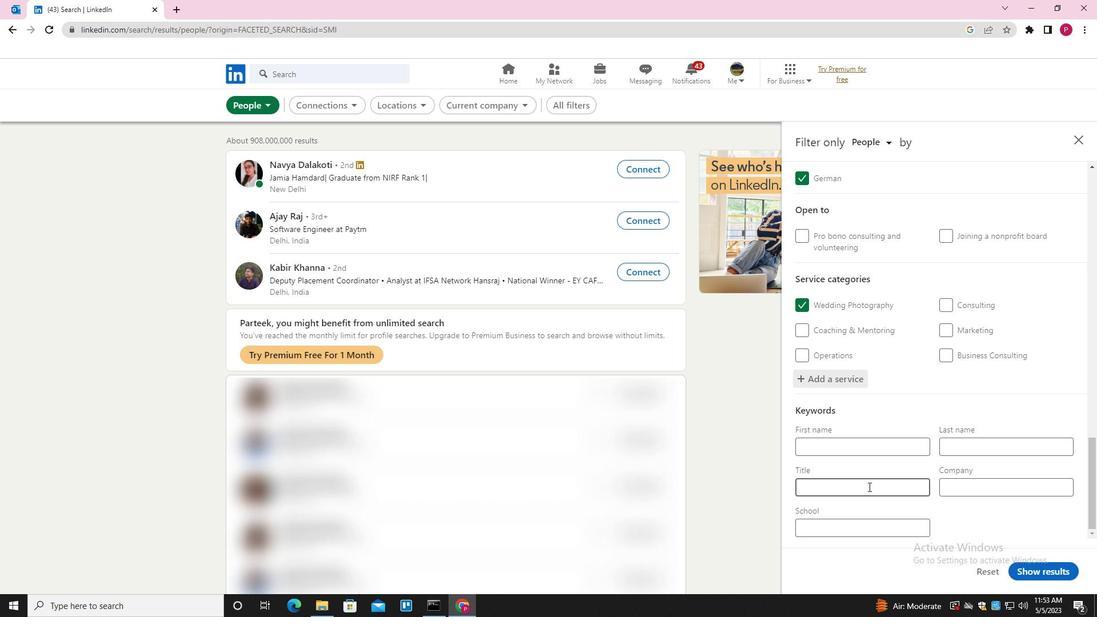 
Action: Key pressed <Key.shift><Key.shift><Key.shift><Key.shift><Key.shift><Key.shift><Key.shift><Key.shift><Key.shift>FILE<Key.space><Key.shift>CLERK
Screenshot: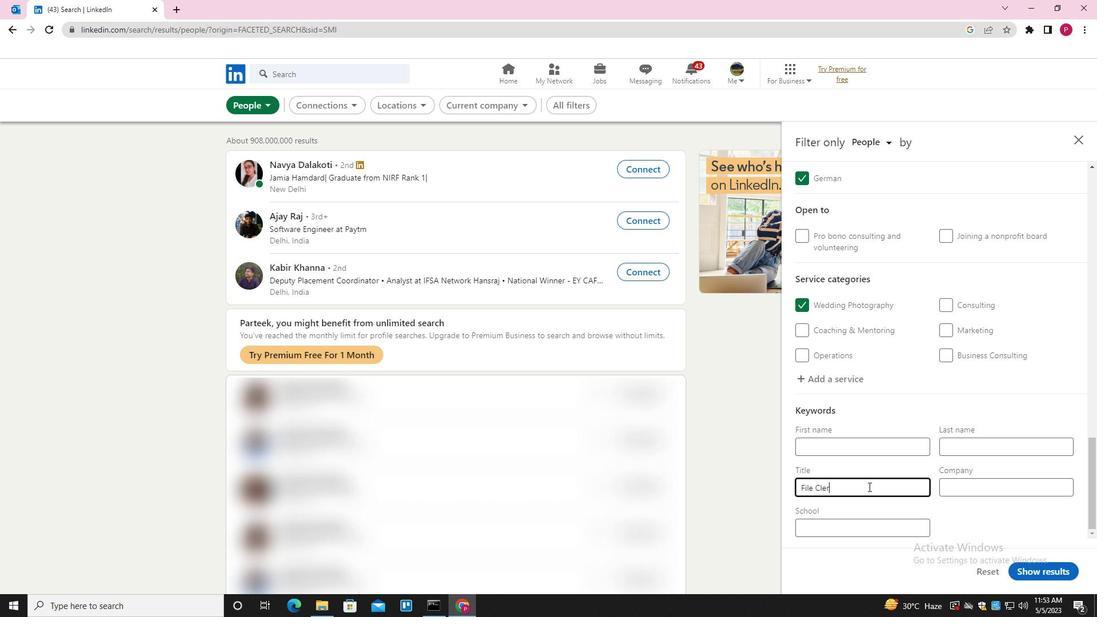 
Action: Mouse moved to (1027, 572)
Screenshot: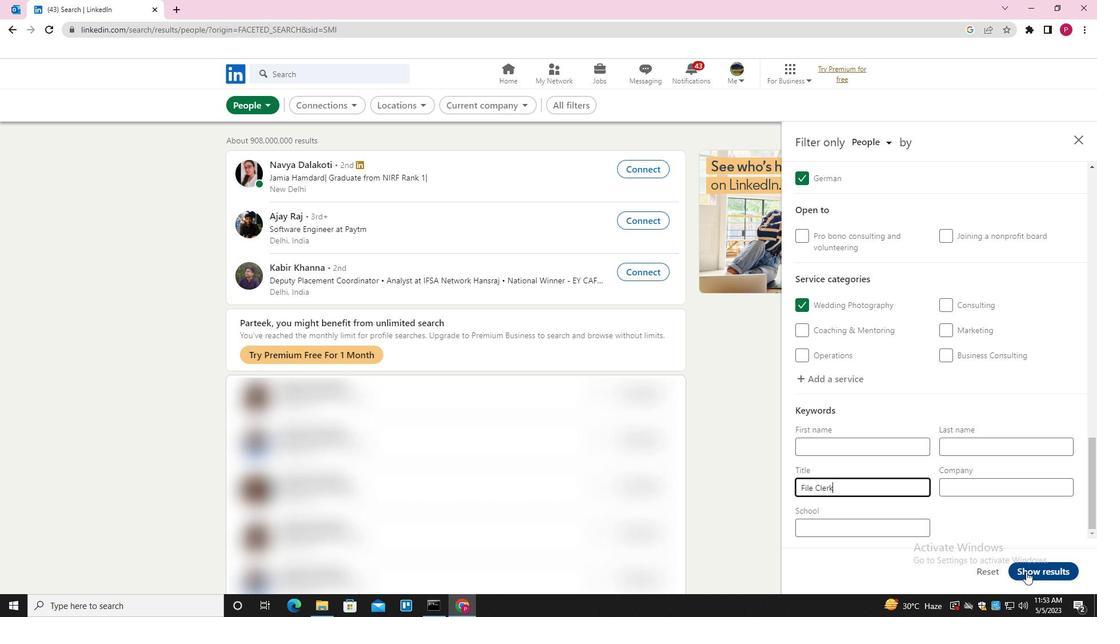 
Action: Mouse pressed left at (1027, 572)
Screenshot: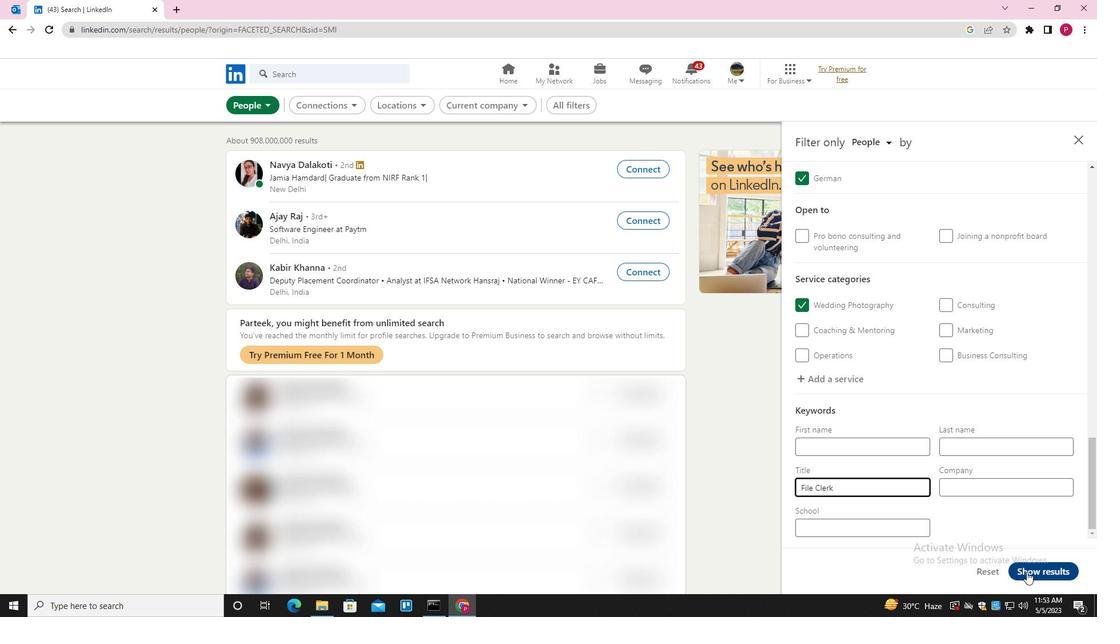 
Action: Mouse moved to (590, 200)
Screenshot: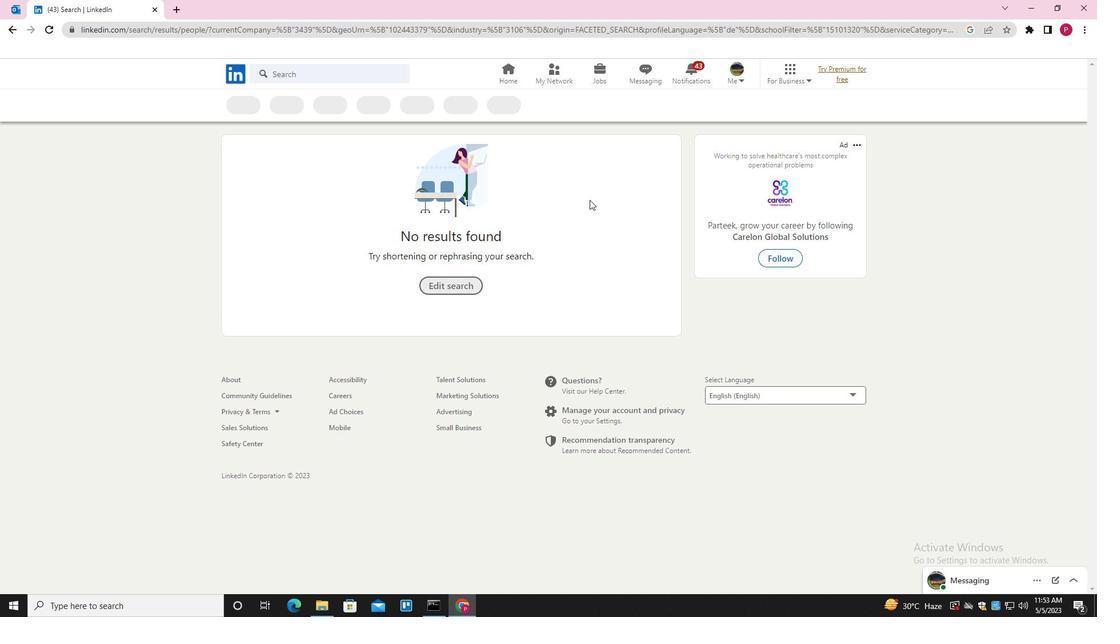 
